Task: Find connections with filter location Bouna with filter topic #SEMwith filter profile language English with filter current company Bisleri International Pvt Ltd with filter school The Army Public School, Dhaula Kuan, New Delhi with filter industry Packaging and Containers Manufacturing with filter service category Customer Support with filter keywords title Painter
Action: Mouse moved to (701, 95)
Screenshot: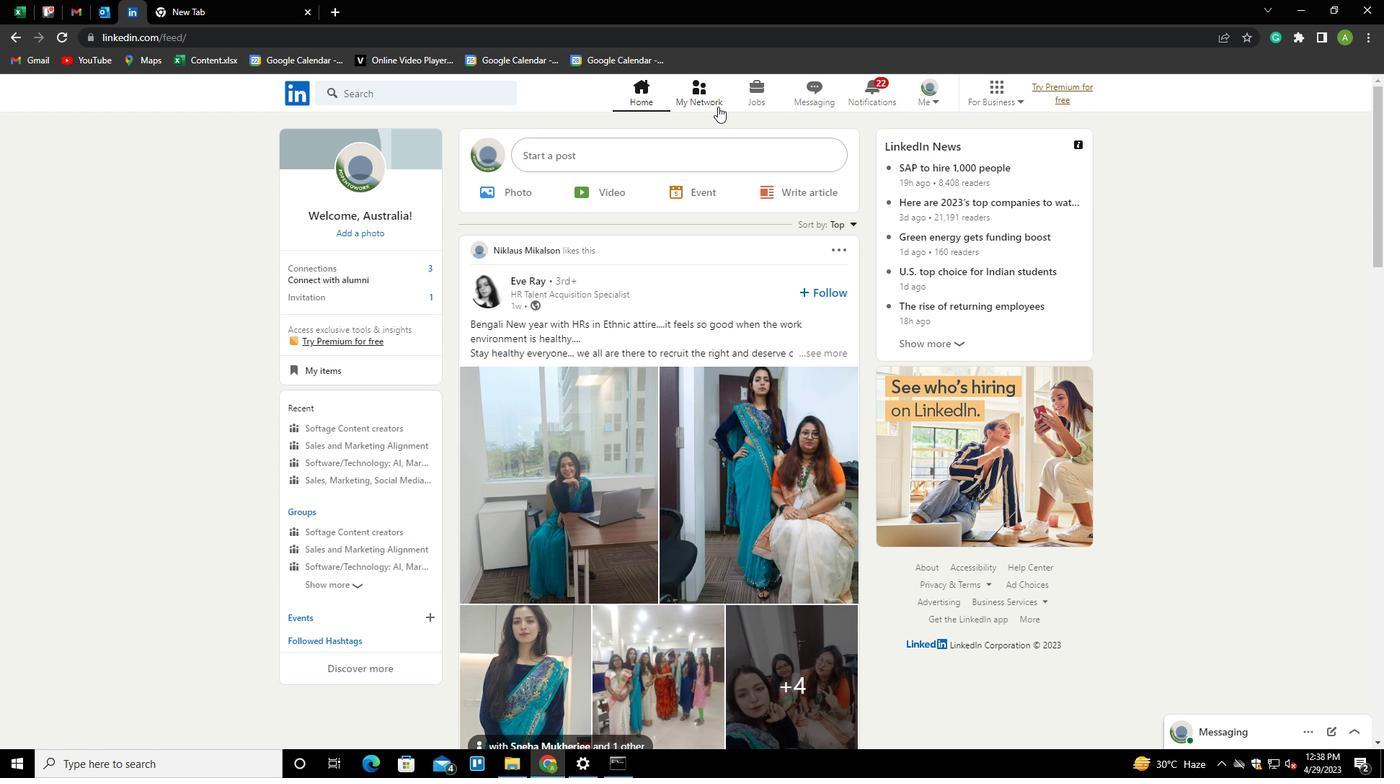 
Action: Mouse pressed left at (701, 95)
Screenshot: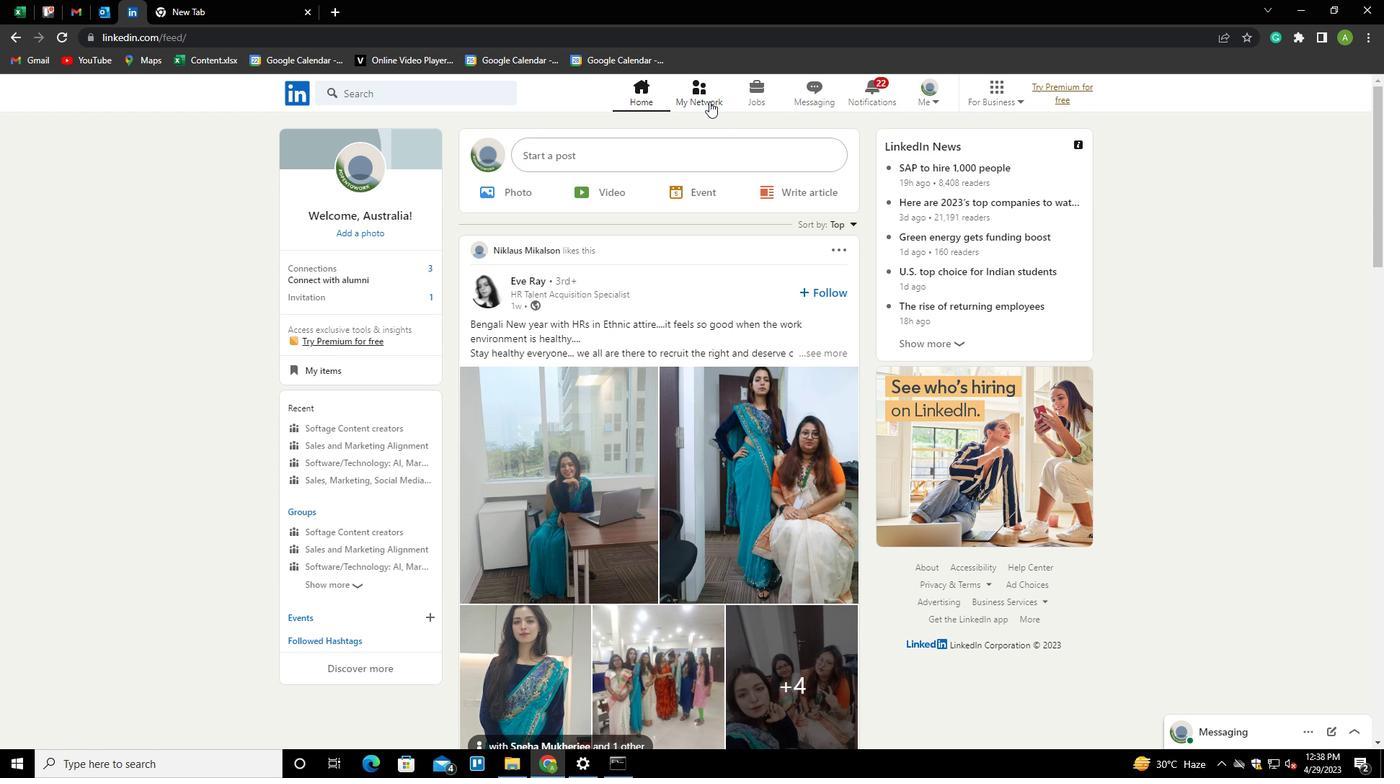 
Action: Mouse moved to (411, 165)
Screenshot: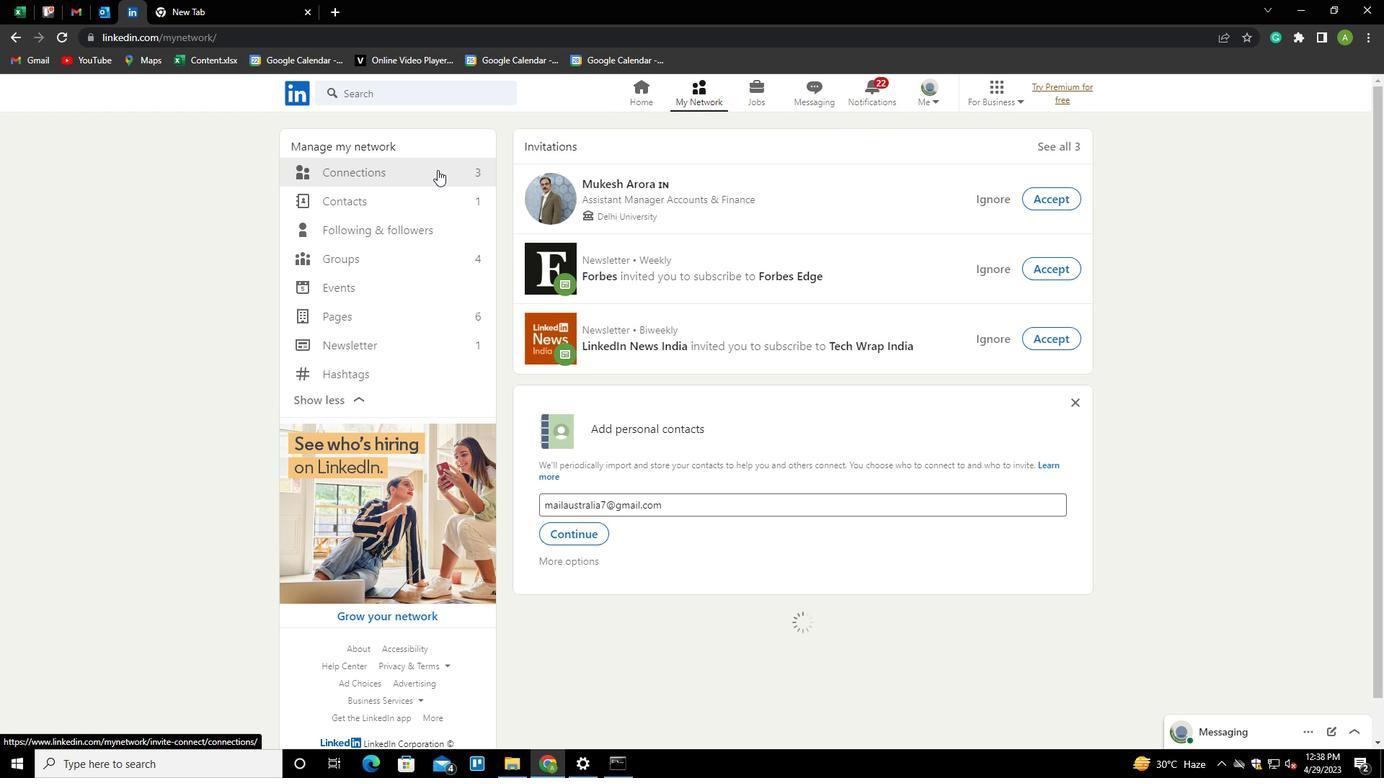 
Action: Mouse pressed left at (411, 165)
Screenshot: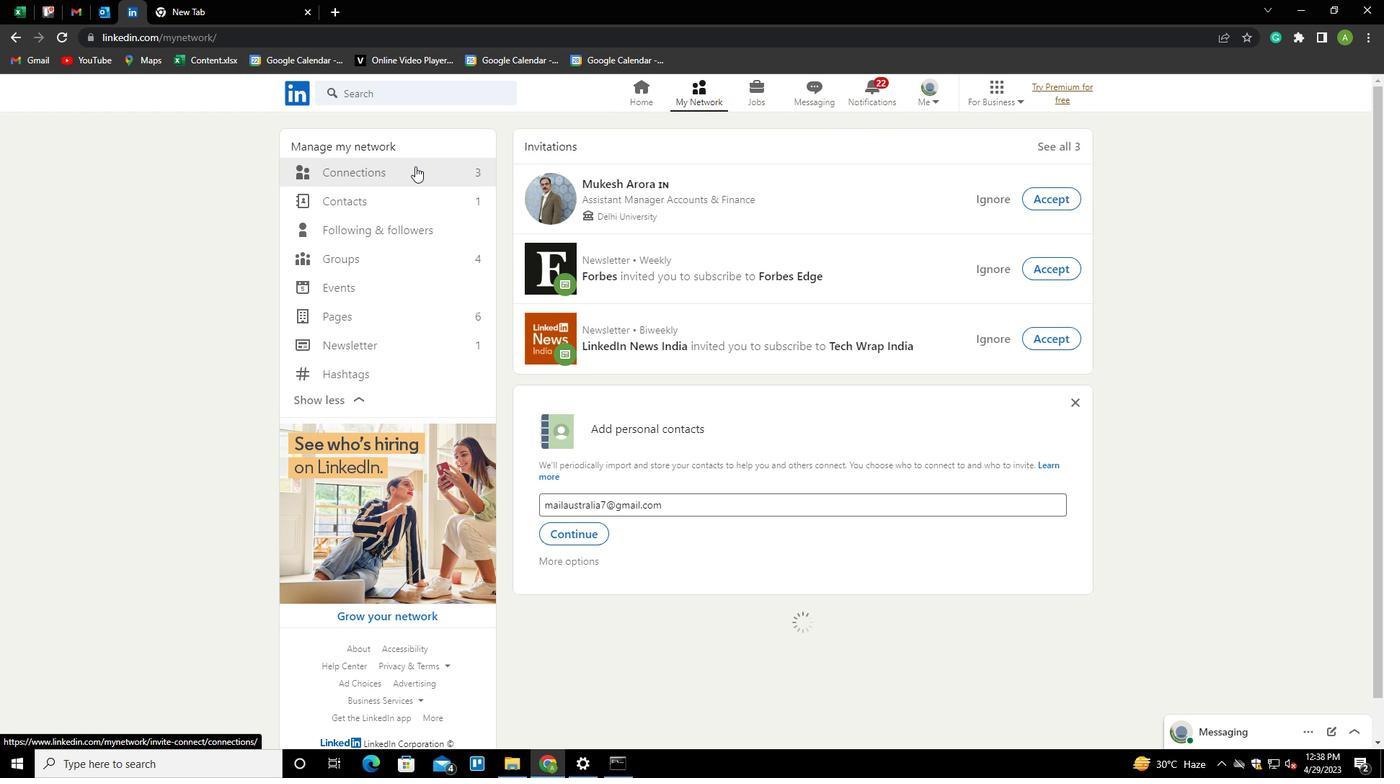 
Action: Mouse pressed left at (411, 165)
Screenshot: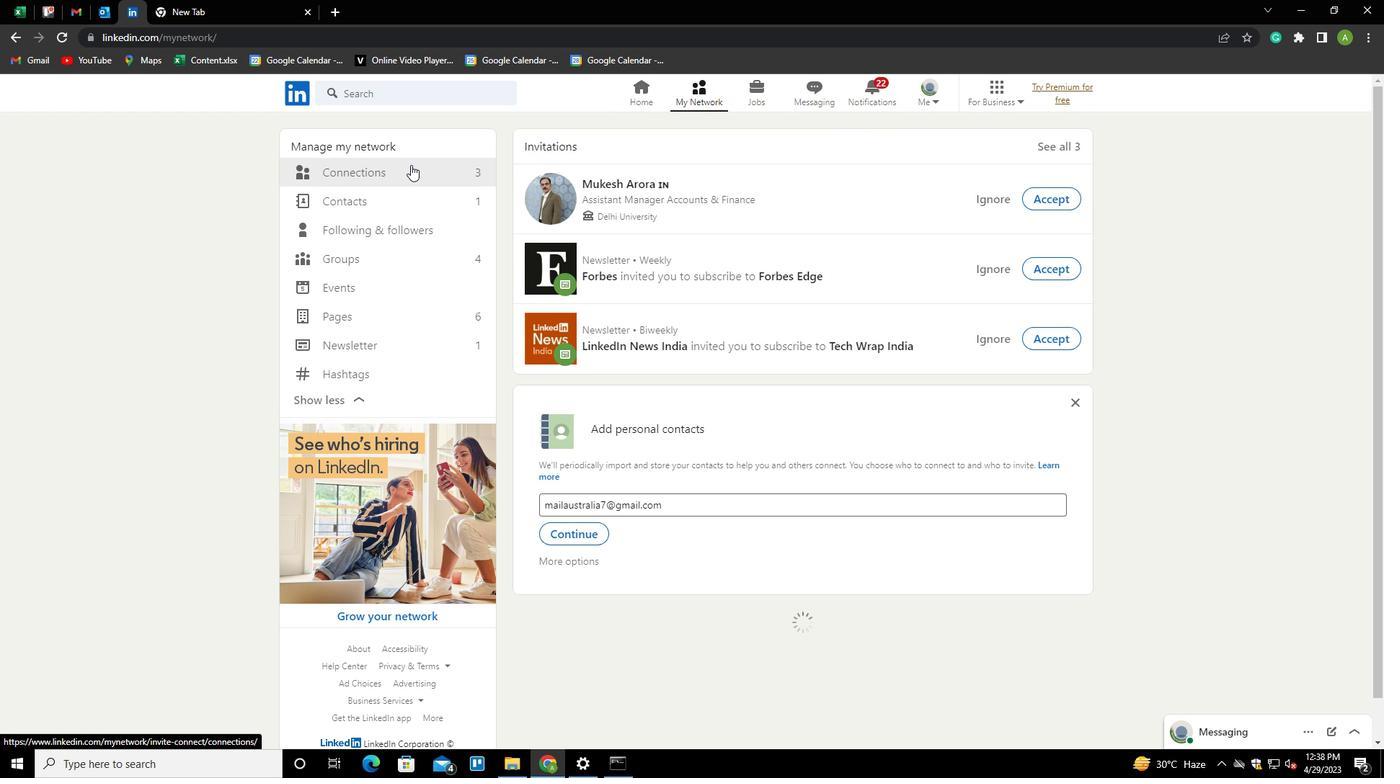 
Action: Mouse moved to (789, 167)
Screenshot: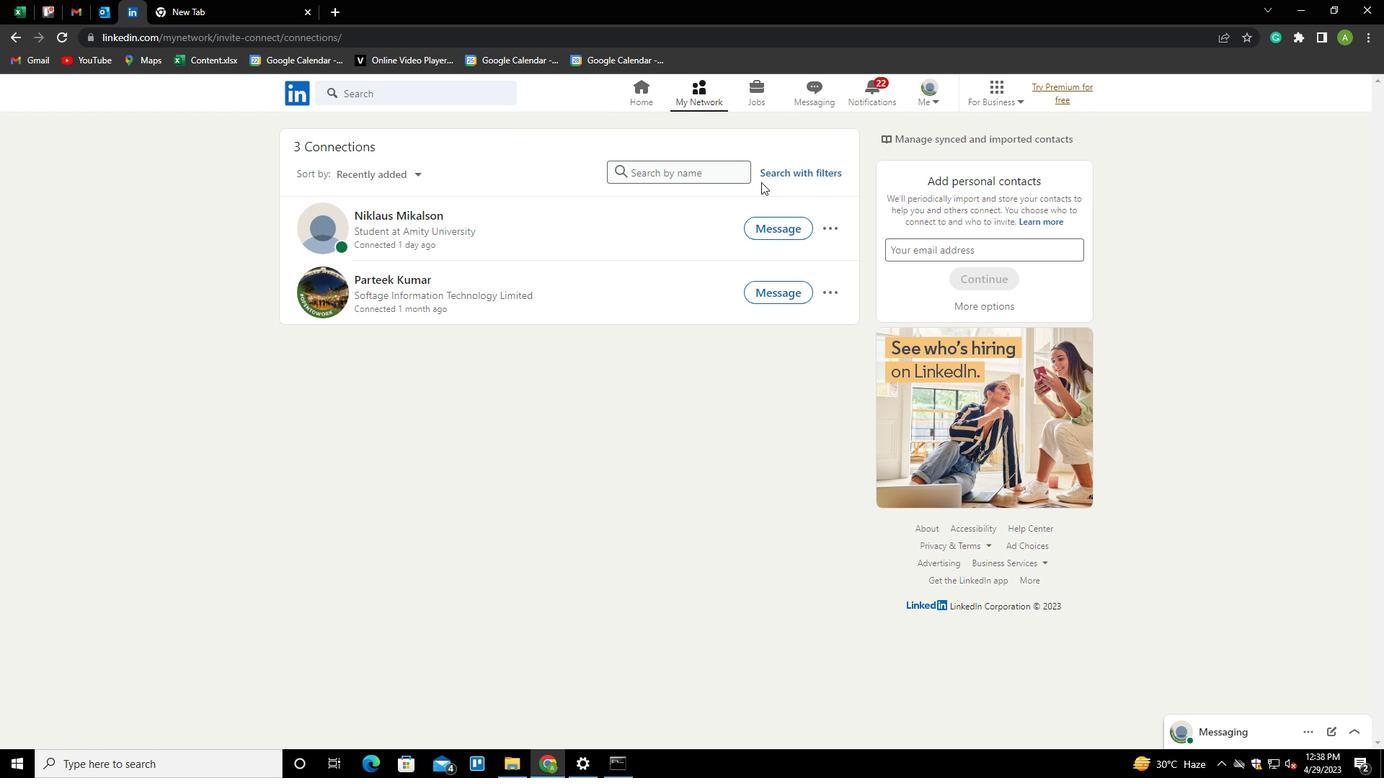 
Action: Mouse pressed left at (789, 167)
Screenshot: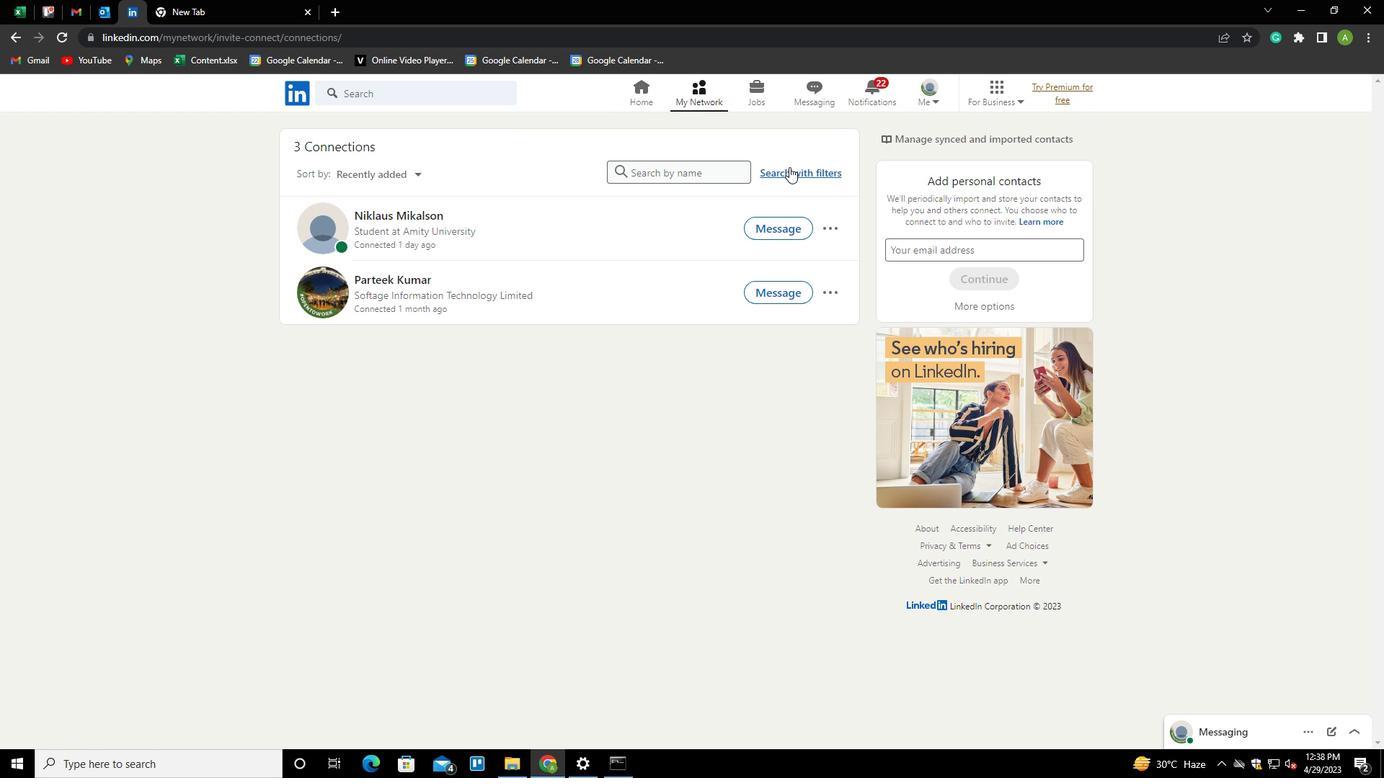 
Action: Mouse moved to (735, 129)
Screenshot: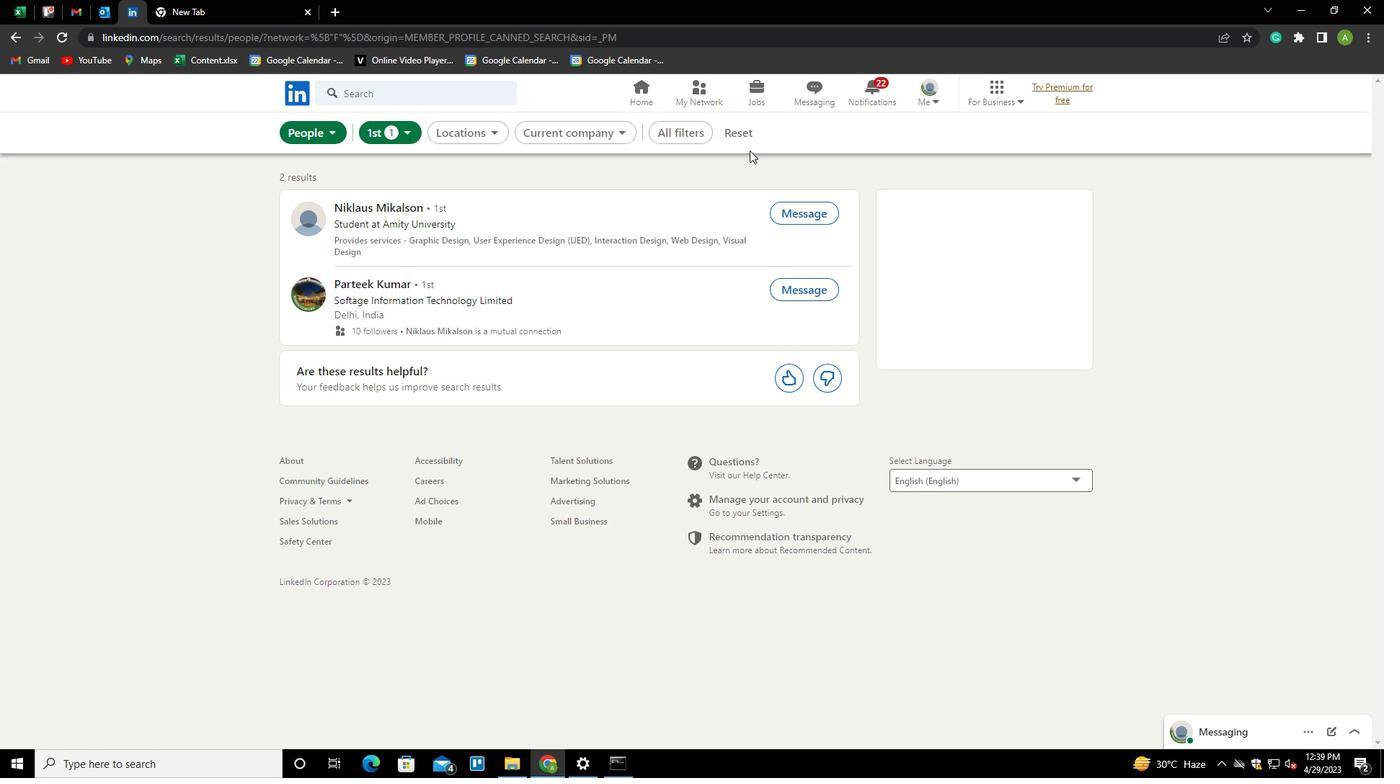 
Action: Mouse pressed left at (735, 129)
Screenshot: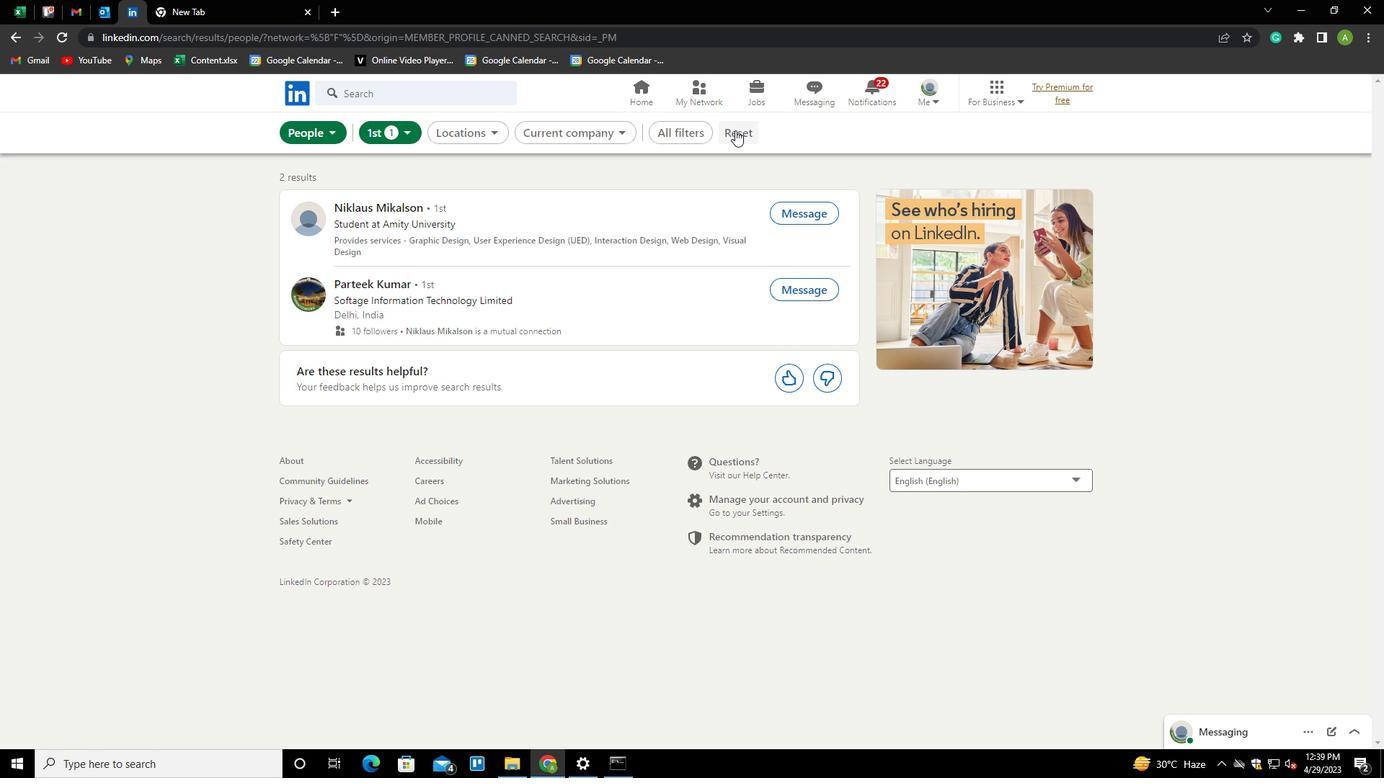 
Action: Mouse moved to (711, 132)
Screenshot: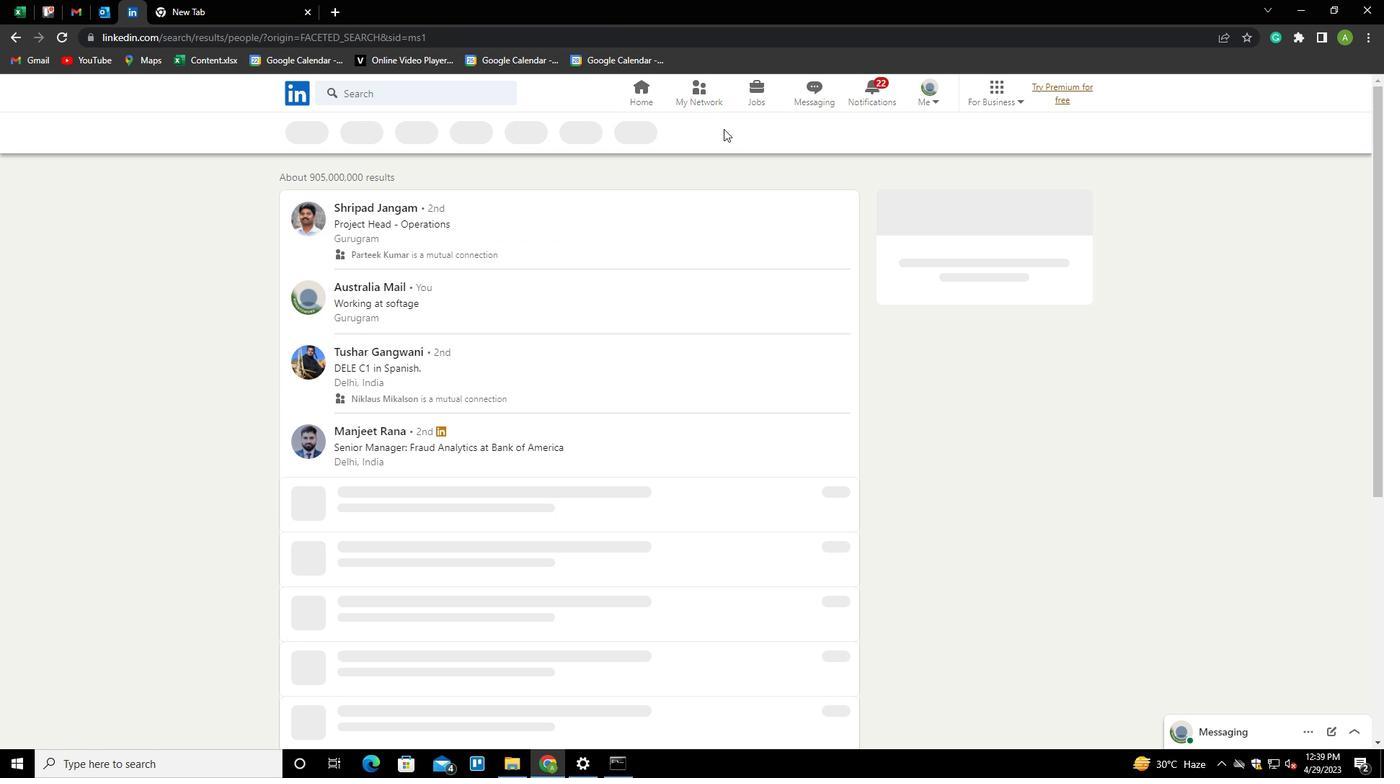 
Action: Mouse pressed left at (711, 132)
Screenshot: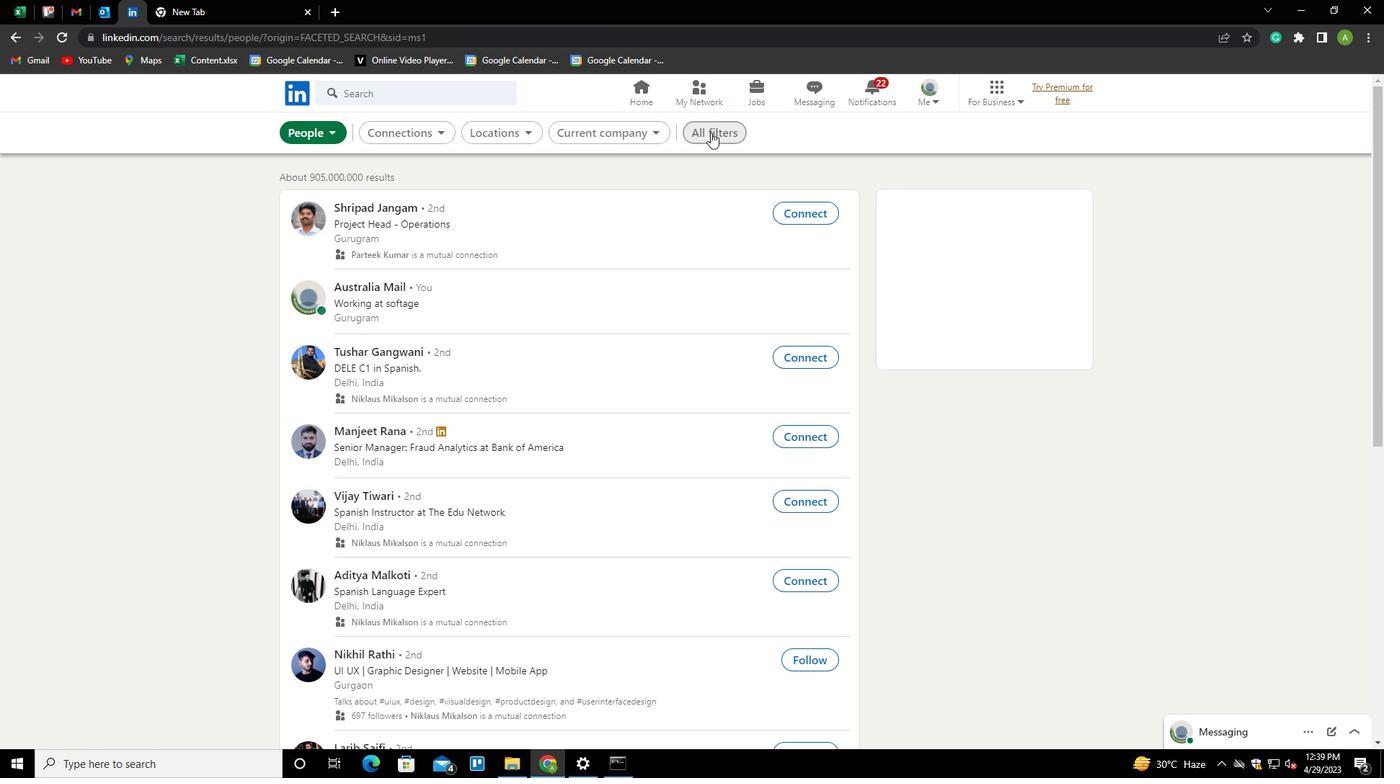 
Action: Mouse moved to (1198, 366)
Screenshot: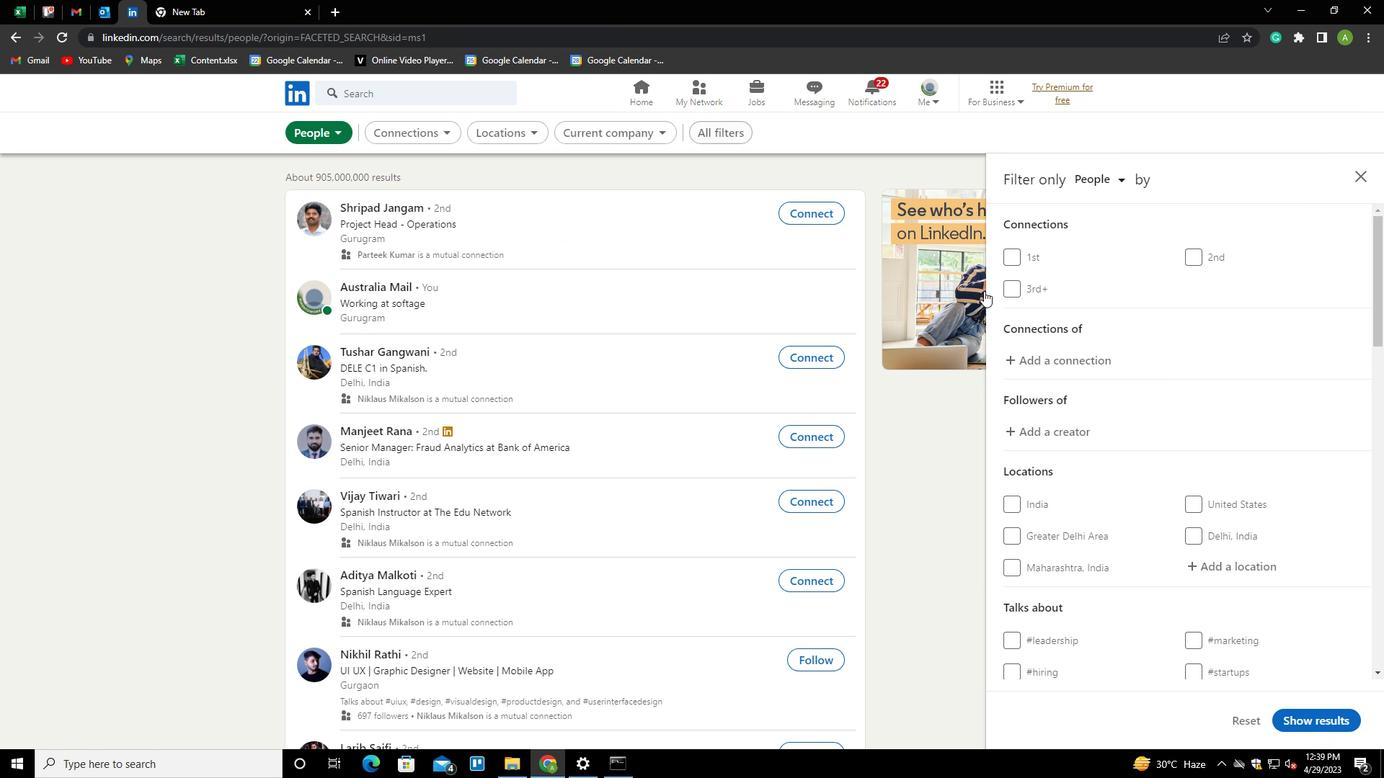 
Action: Mouse scrolled (1198, 365) with delta (0, 0)
Screenshot: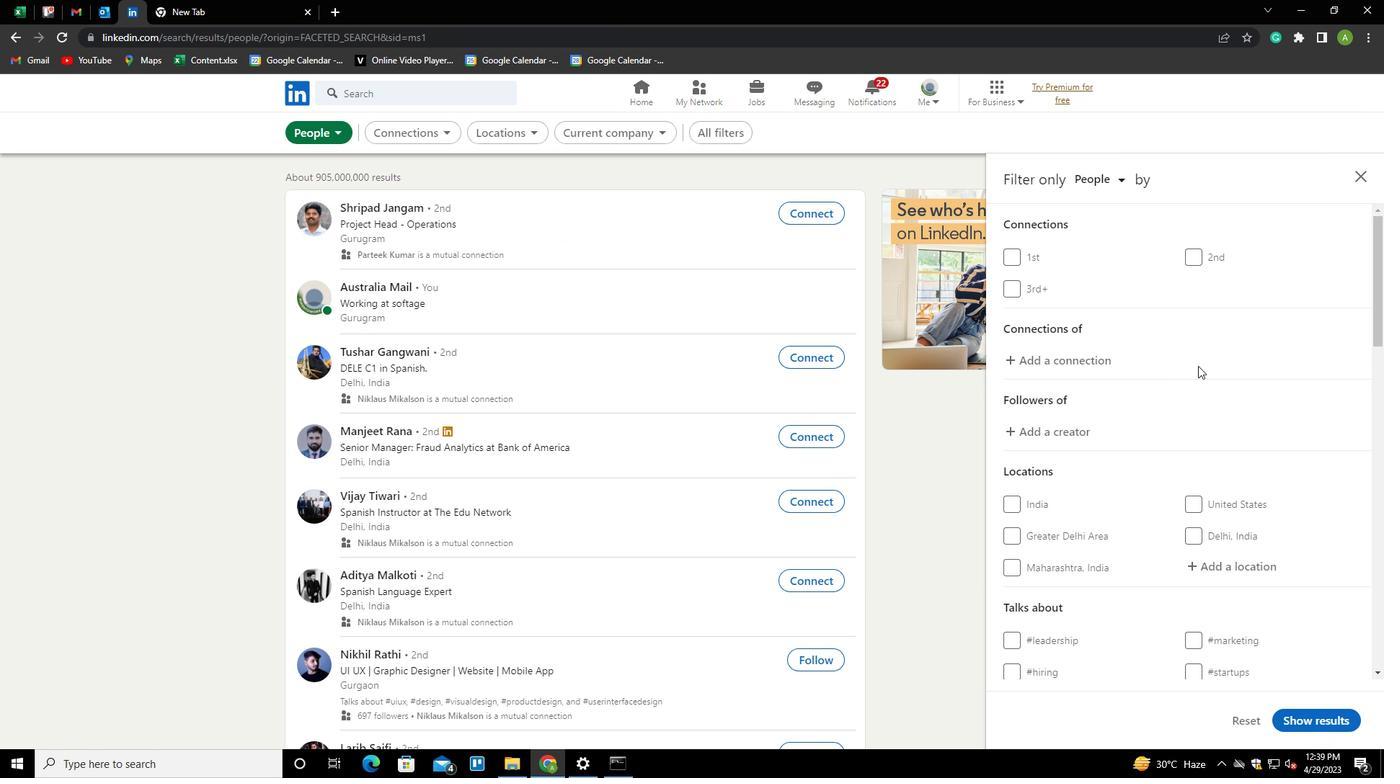 
Action: Mouse scrolled (1198, 365) with delta (0, 0)
Screenshot: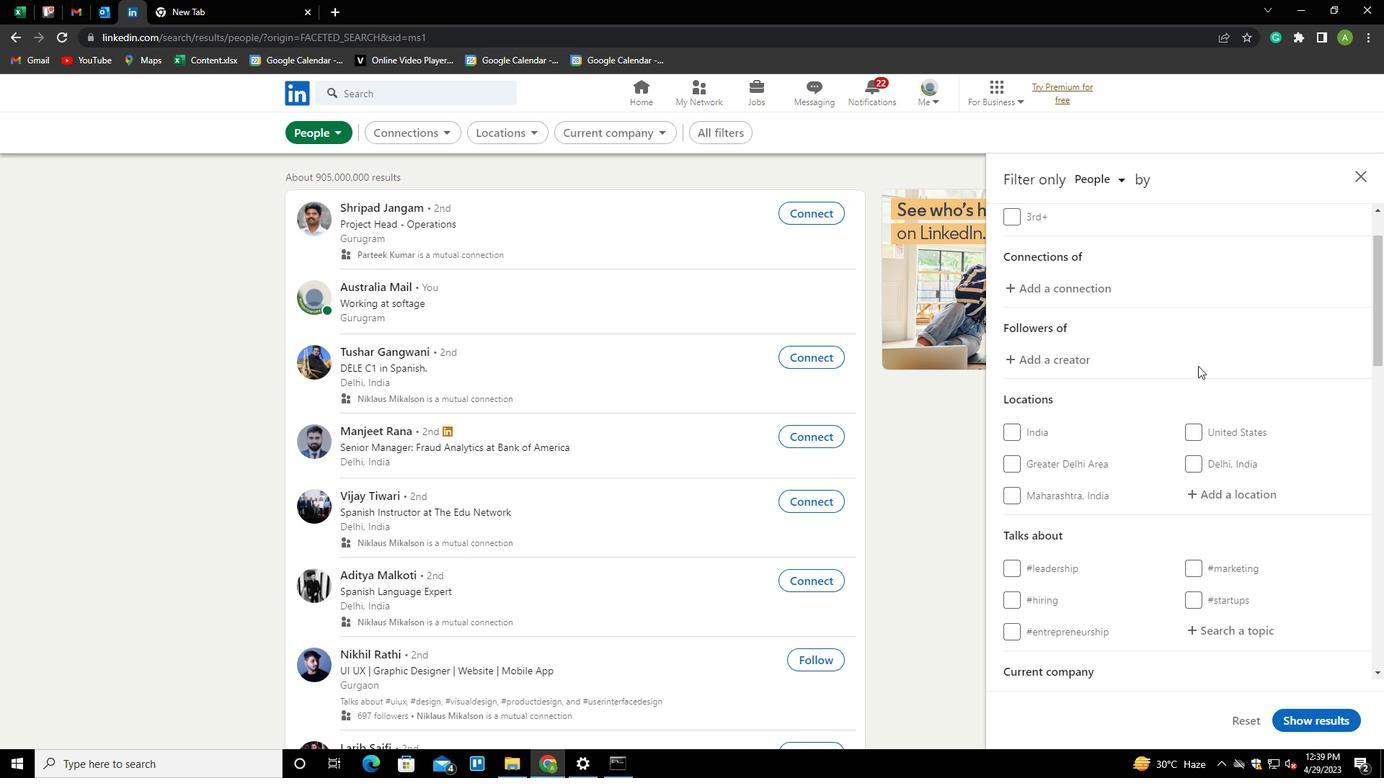 
Action: Mouse moved to (1215, 427)
Screenshot: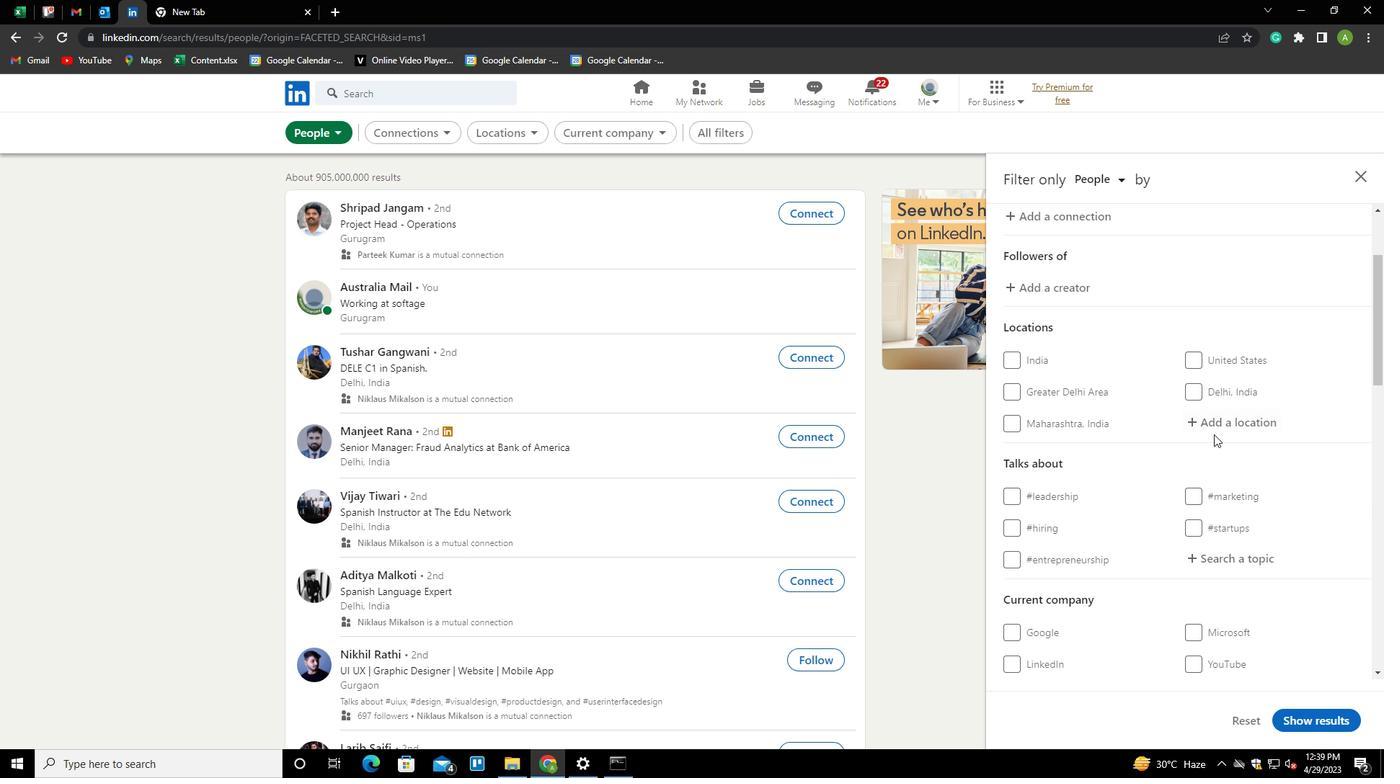 
Action: Mouse pressed left at (1215, 427)
Screenshot: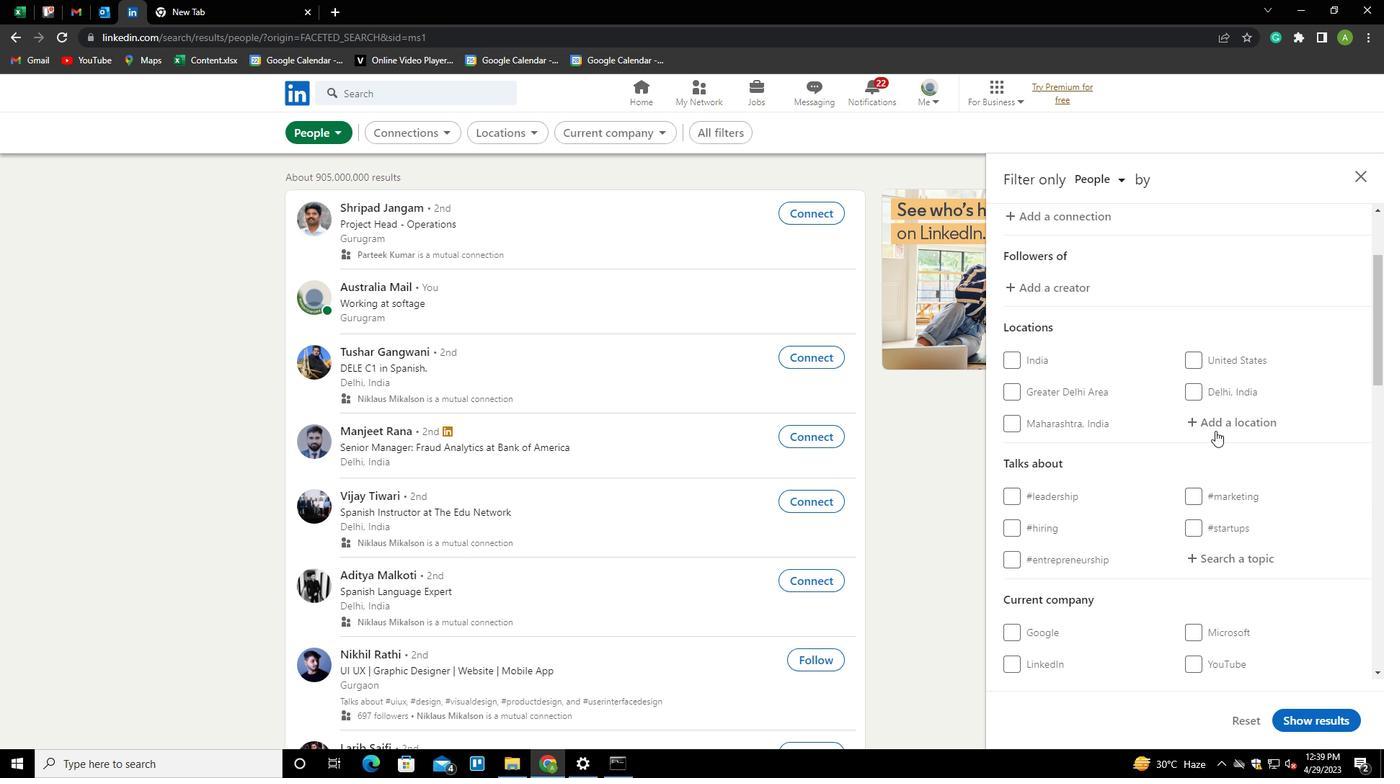 
Action: Key pressed <Key.shift><Key.shift><Key.shift><Key.shift><Key.shift><Key.shift><Key.shift><Key.shift>BOUNA<Key.down>
Screenshot: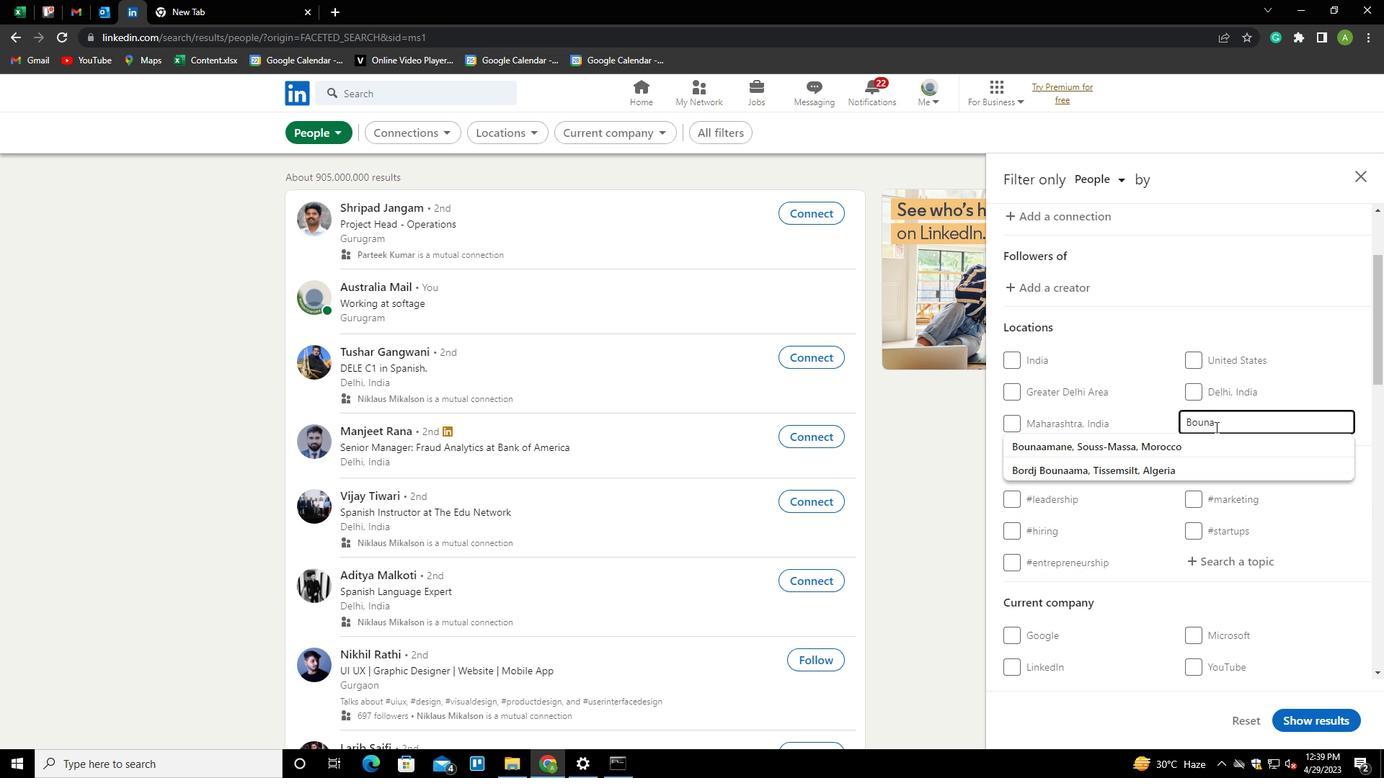 
Action: Mouse moved to (1340, 393)
Screenshot: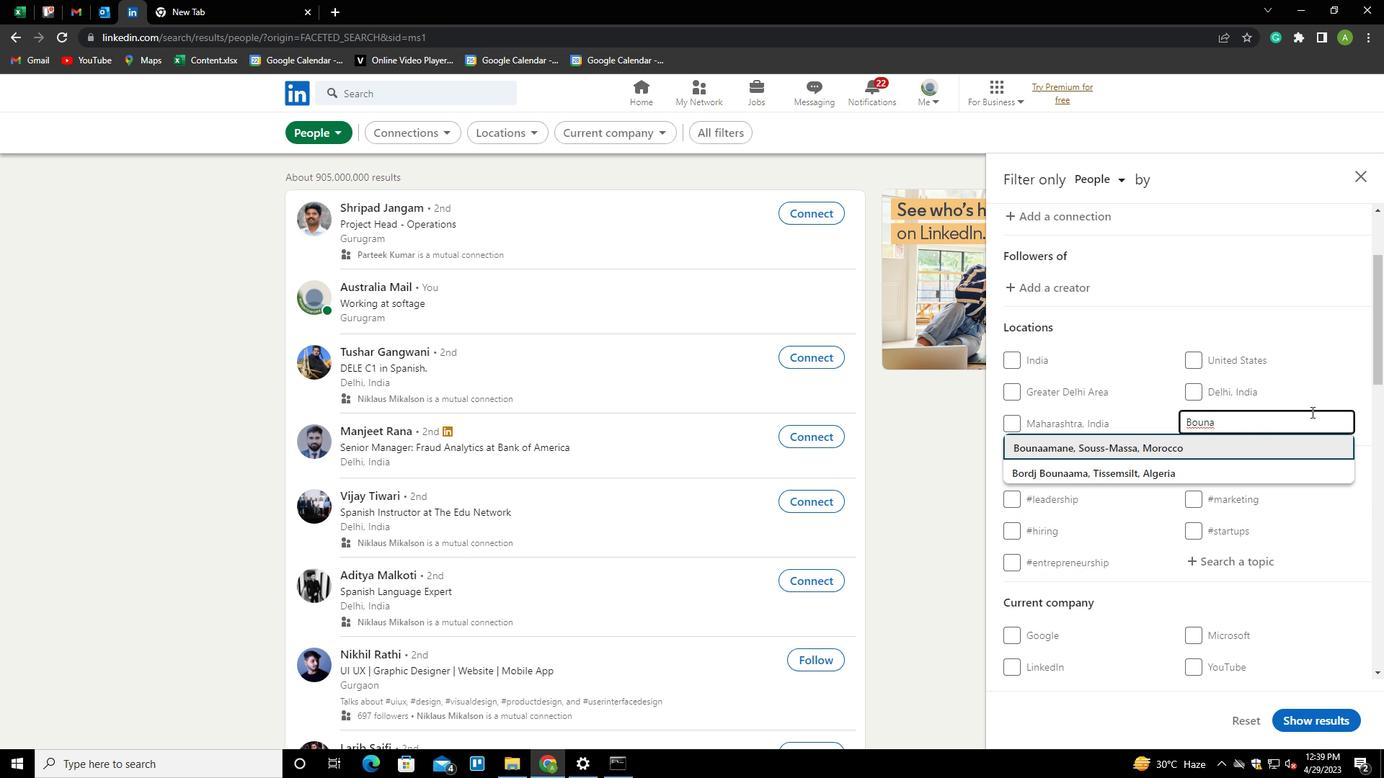 
Action: Mouse pressed left at (1340, 393)
Screenshot: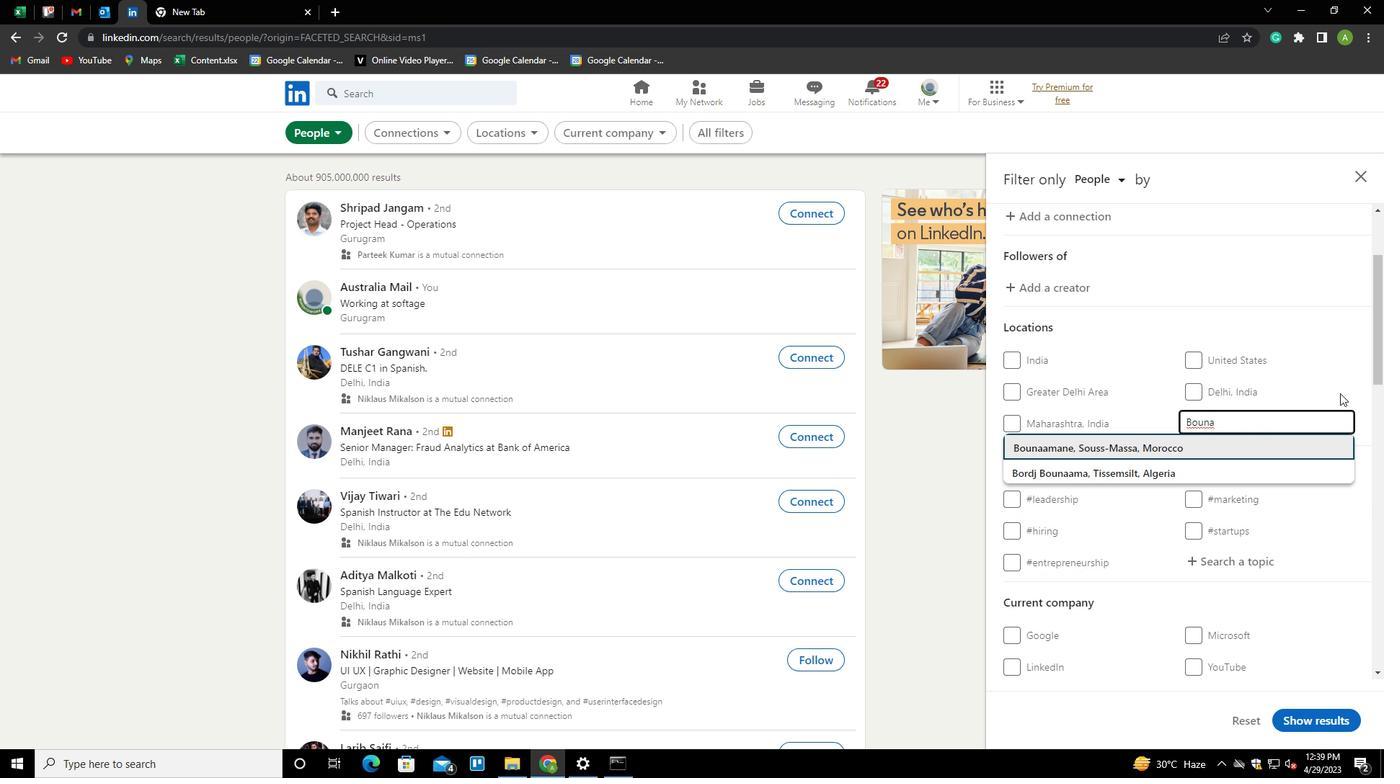 
Action: Mouse moved to (1247, 562)
Screenshot: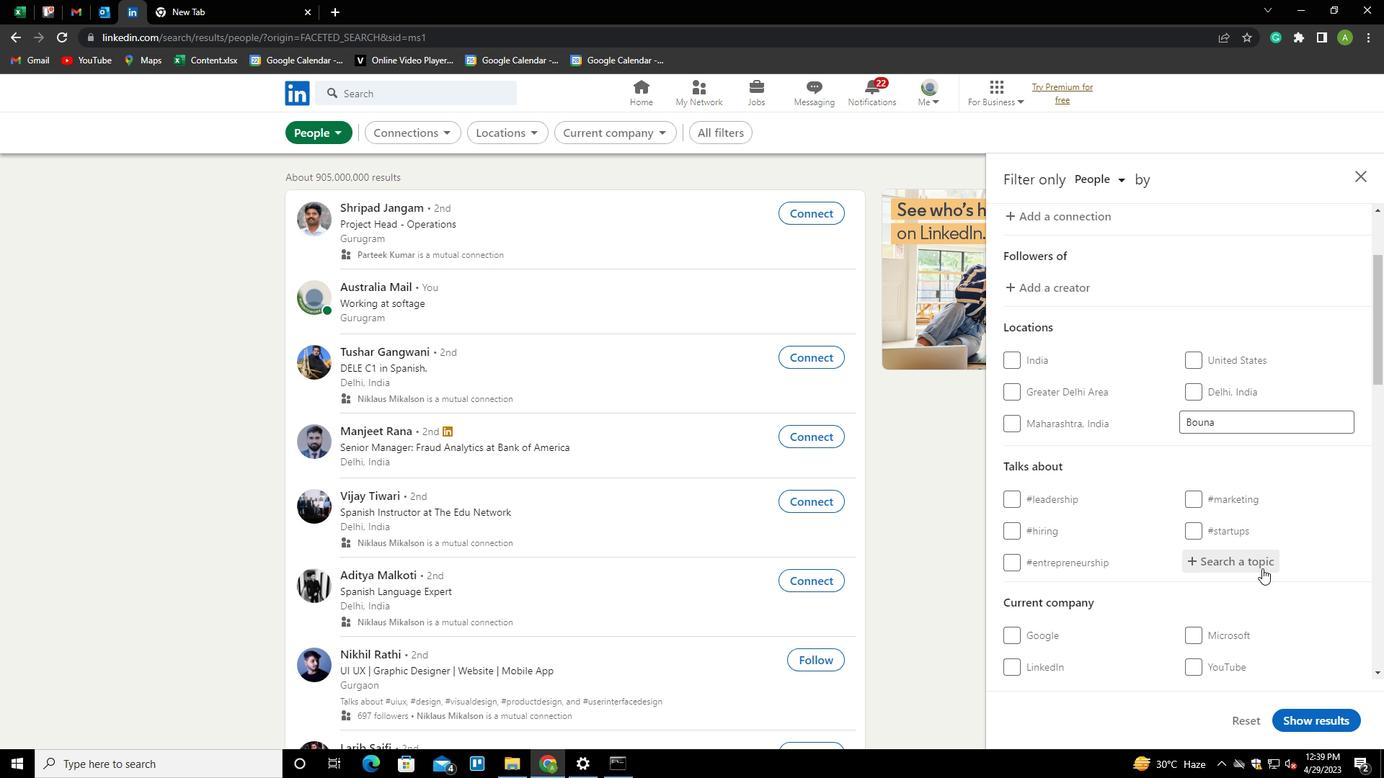 
Action: Mouse pressed left at (1247, 562)
Screenshot: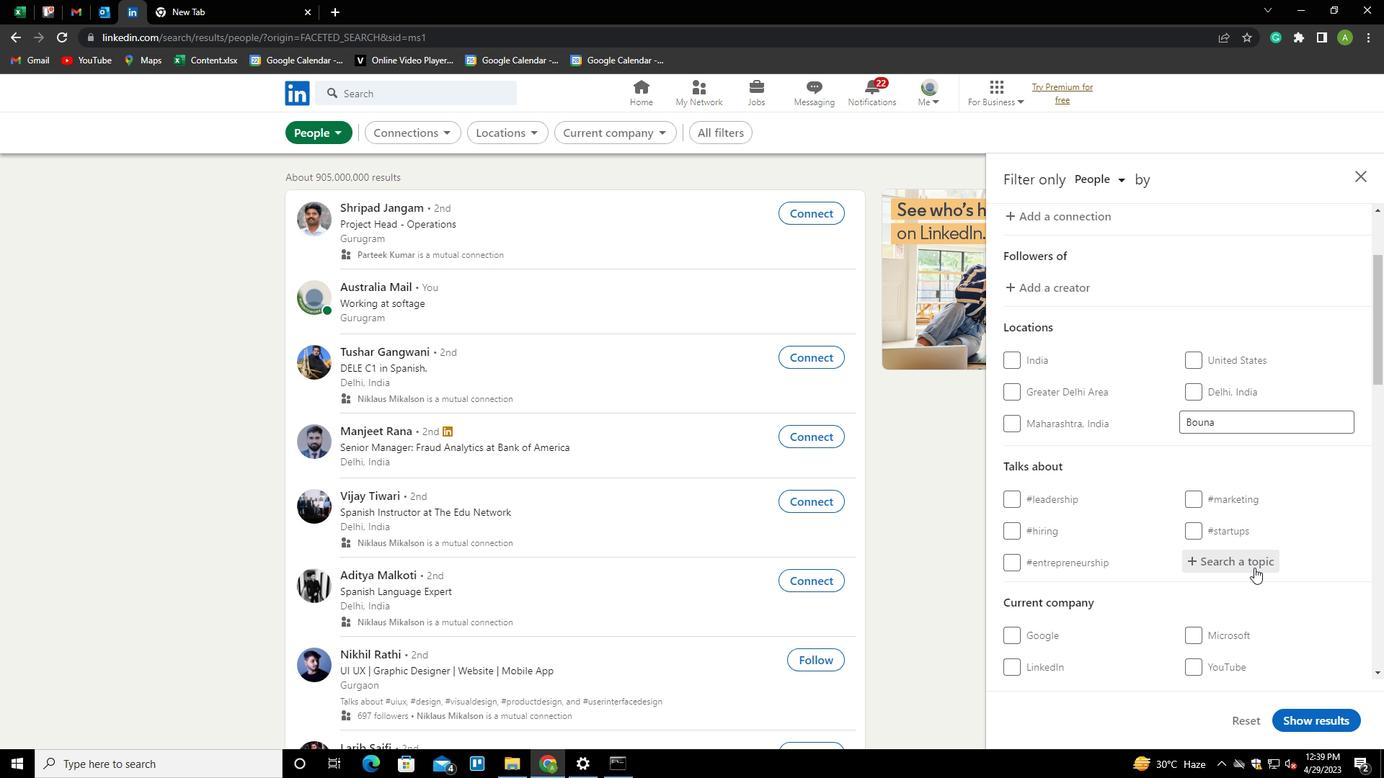 
Action: Mouse moved to (1249, 560)
Screenshot: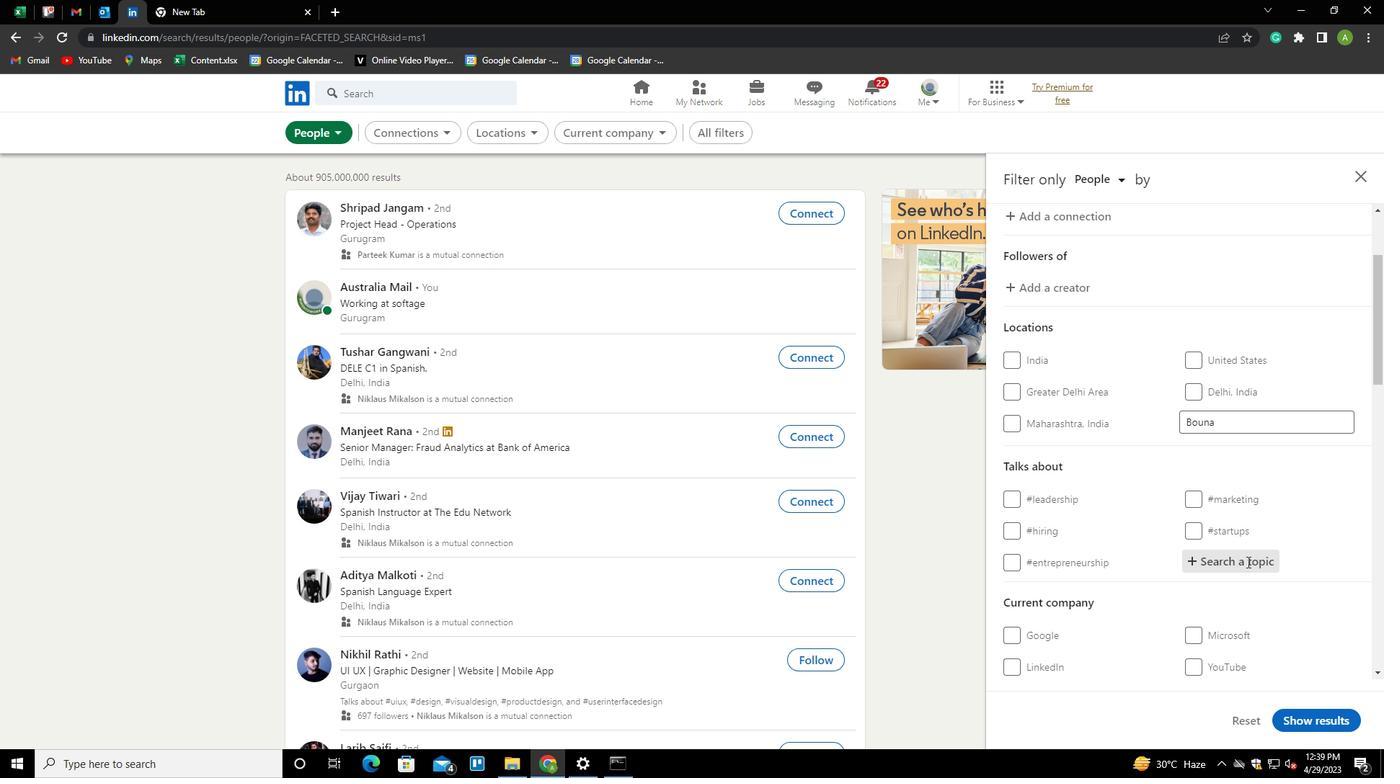 
Action: Mouse pressed left at (1249, 560)
Screenshot: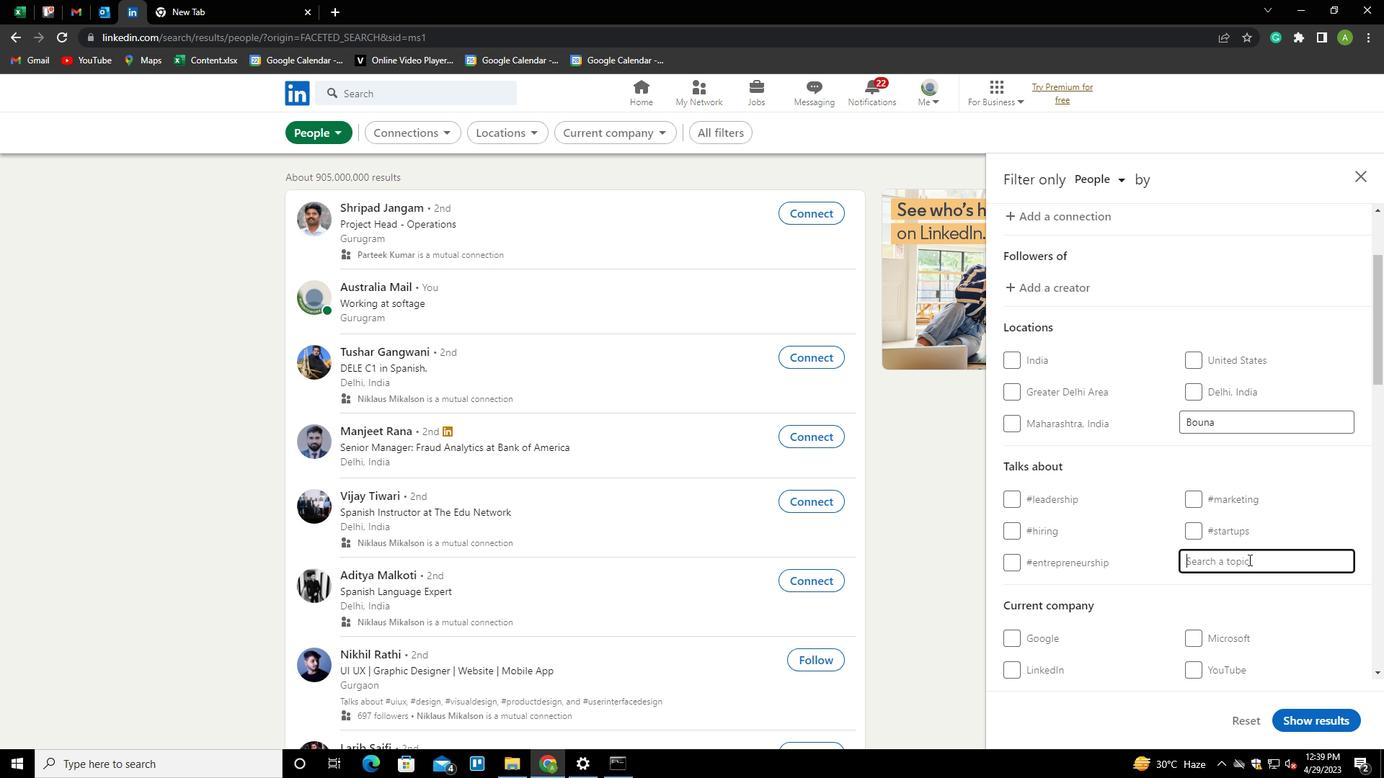 
Action: Key pressed <Key.shift><Key.shift><Key.shift><Key.shift><Key.shift><Key.shift><Key.shift><Key.shift><Key.shift><Key.shift><Key.shift><Key.shift><Key.shift>SEM
Screenshot: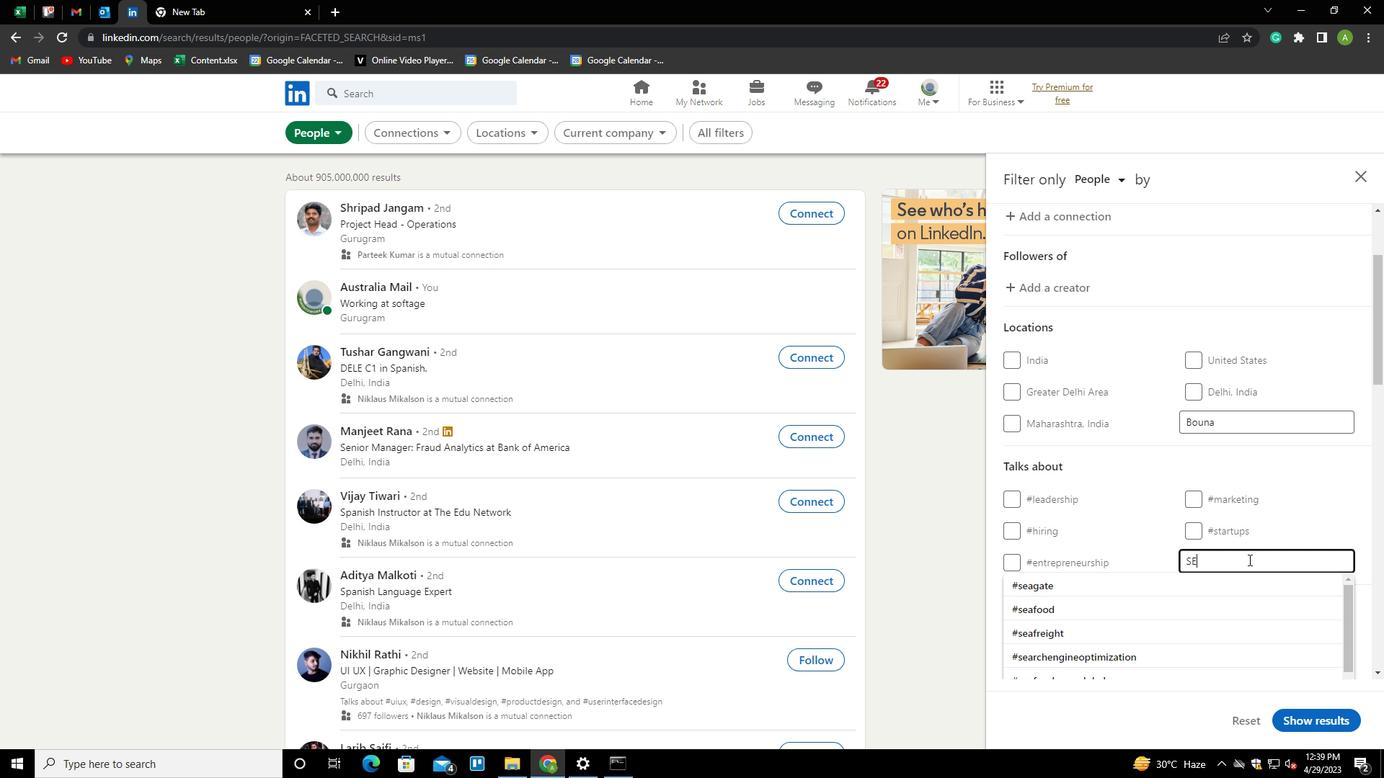 
Action: Mouse moved to (1302, 530)
Screenshot: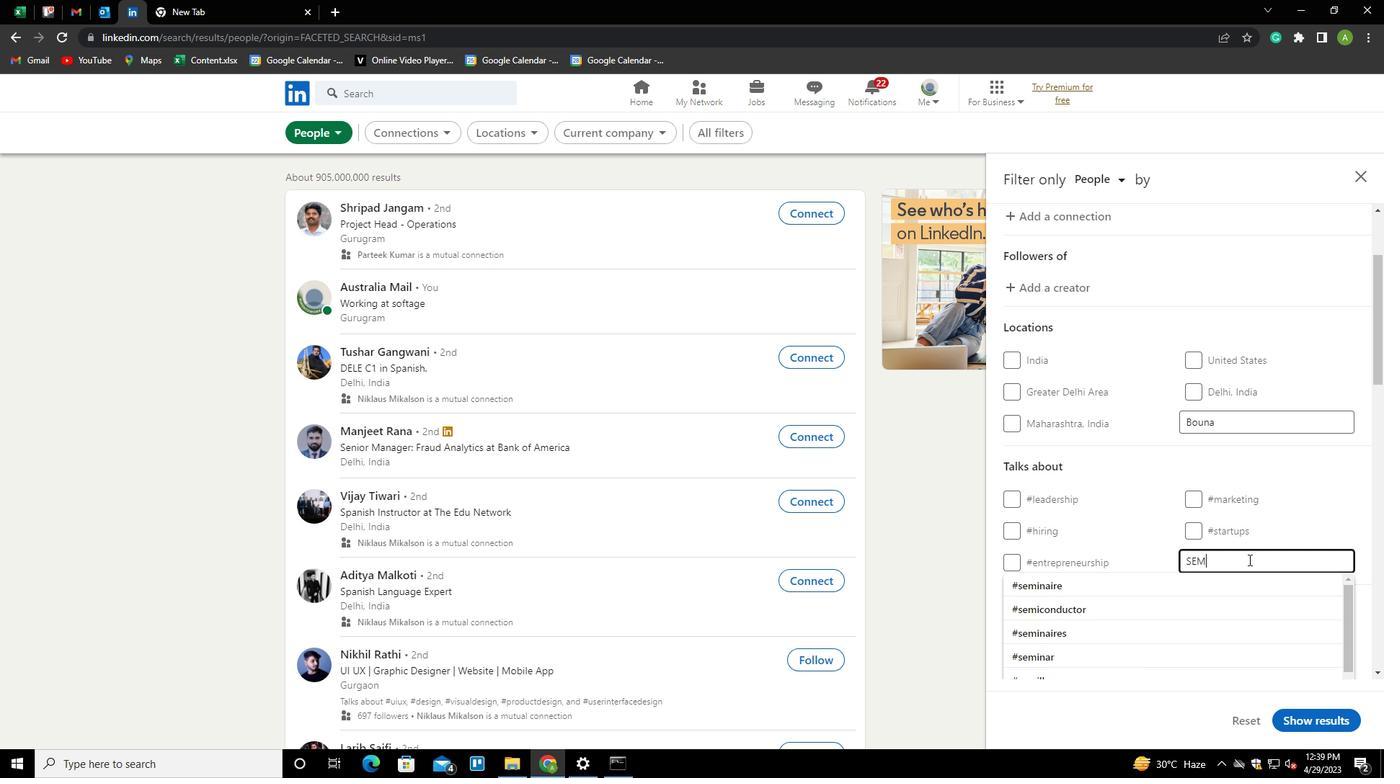
Action: Mouse pressed left at (1302, 530)
Screenshot: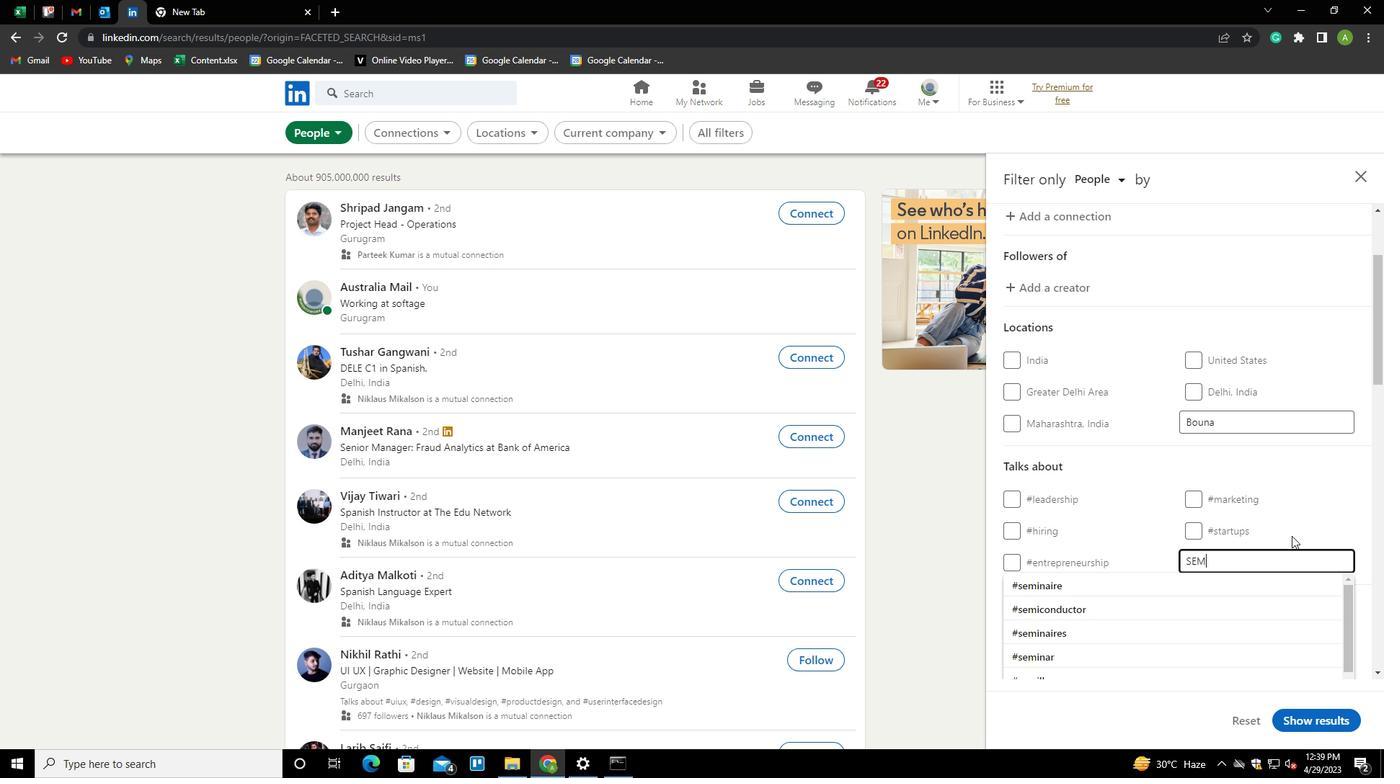 
Action: Mouse scrolled (1302, 529) with delta (0, 0)
Screenshot: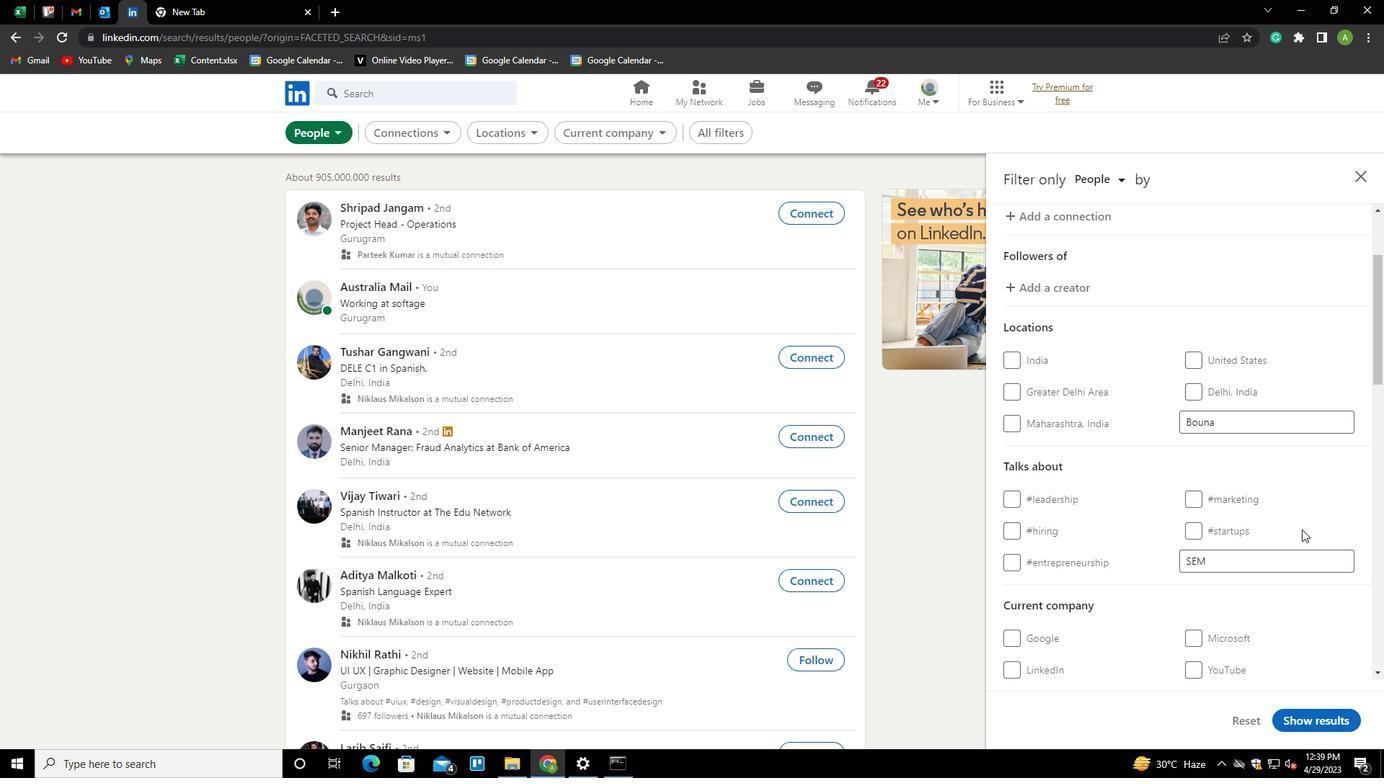 
Action: Mouse scrolled (1302, 529) with delta (0, 0)
Screenshot: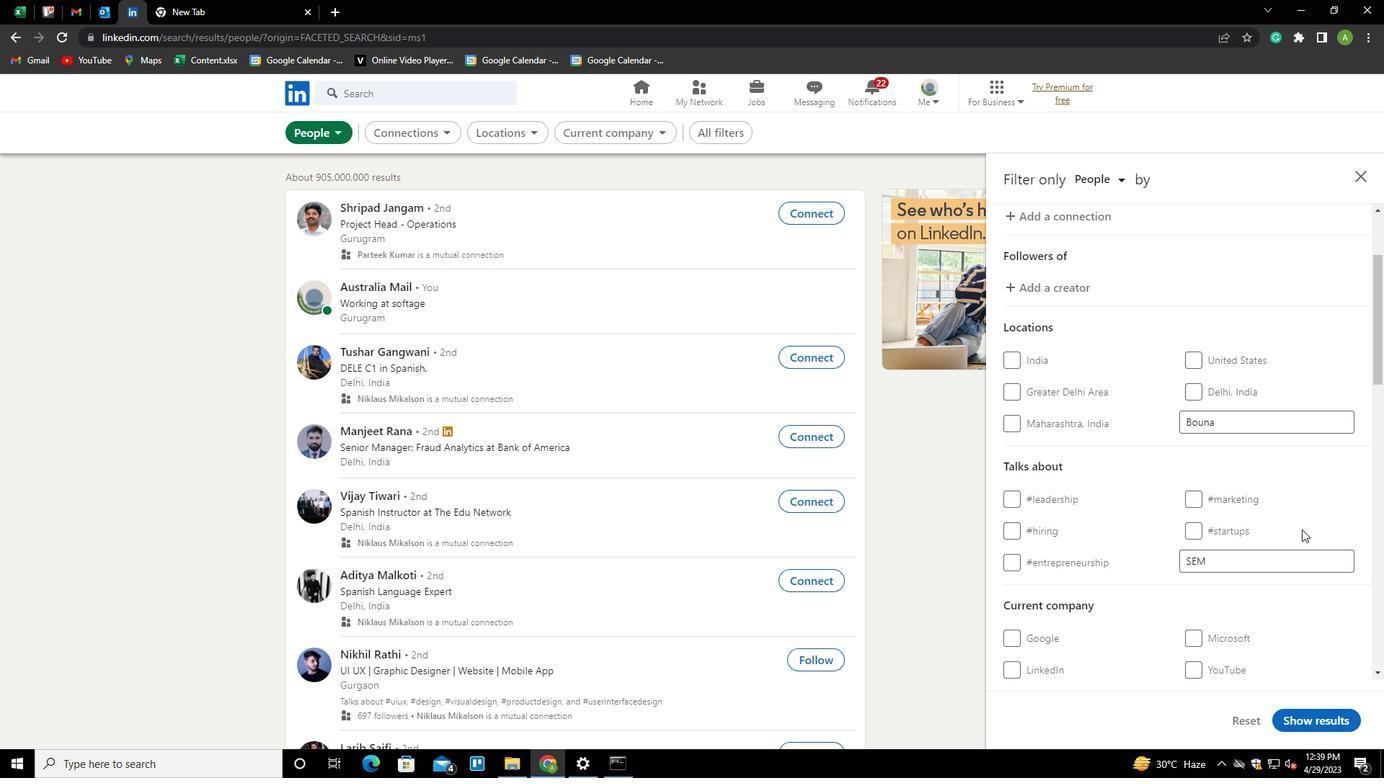
Action: Mouse scrolled (1302, 529) with delta (0, 0)
Screenshot: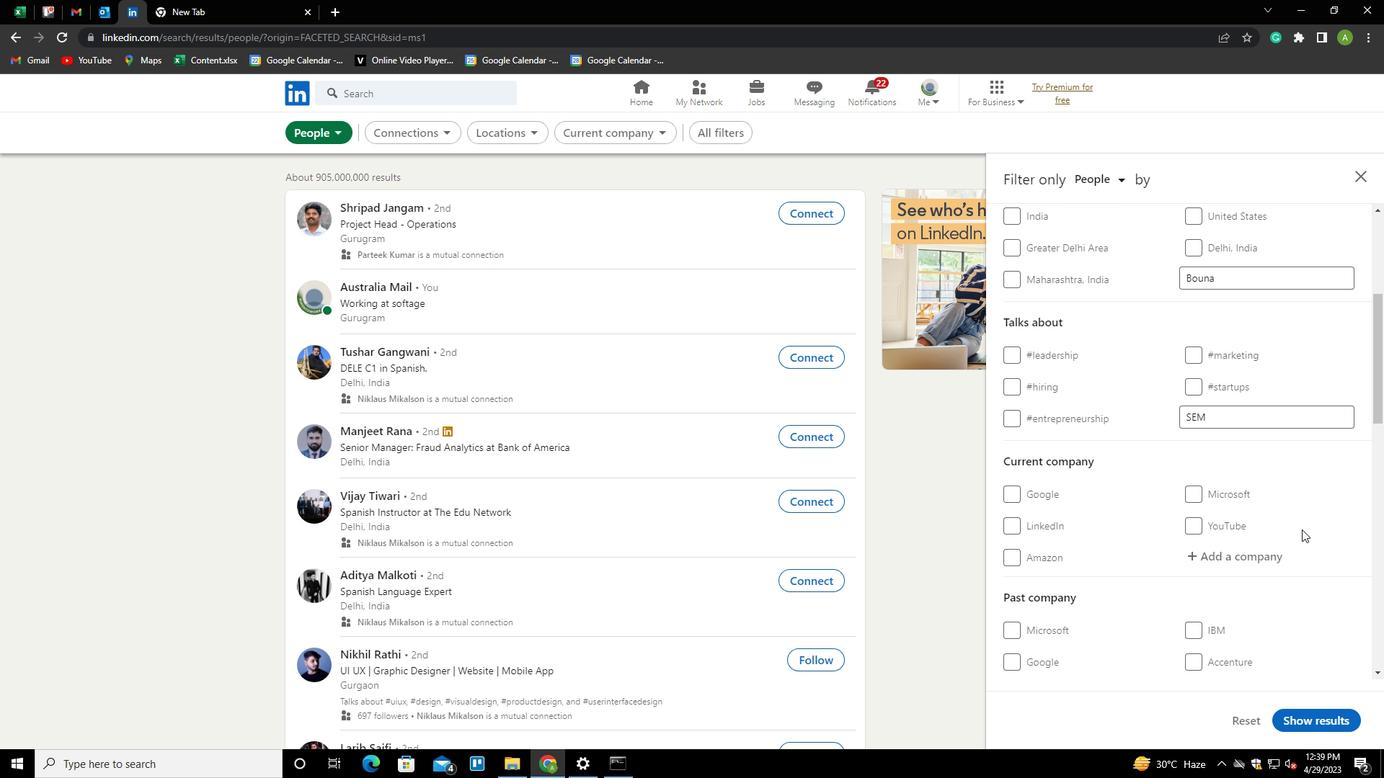 
Action: Mouse moved to (1258, 503)
Screenshot: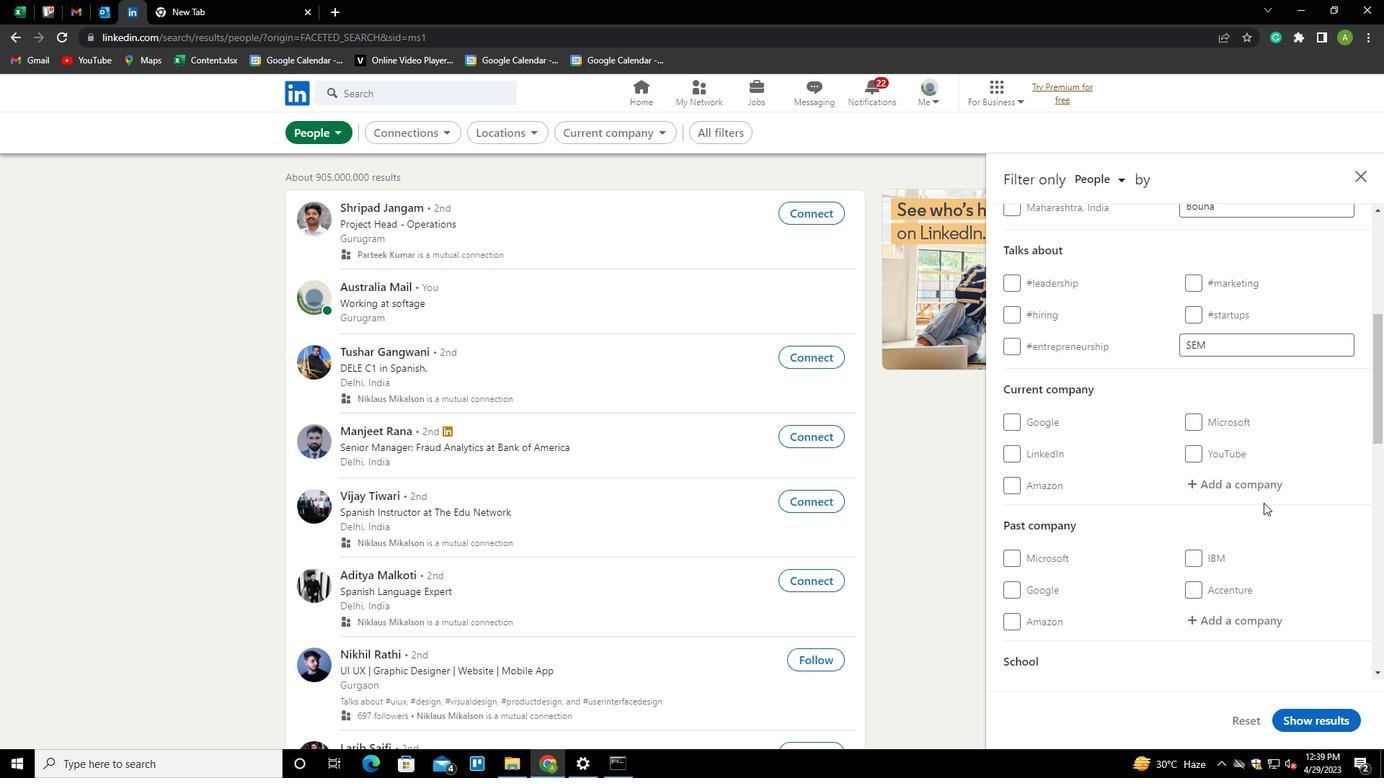 
Action: Mouse scrolled (1258, 502) with delta (0, 0)
Screenshot: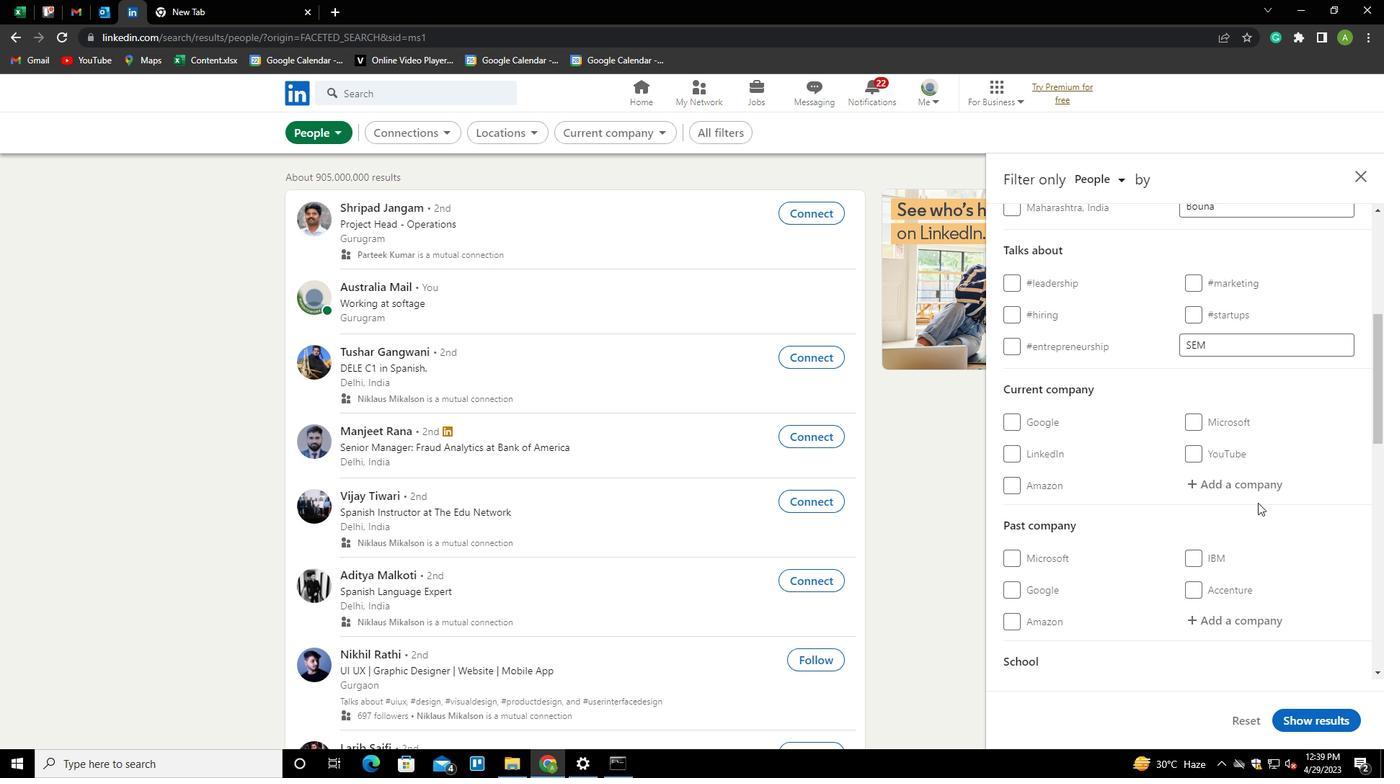 
Action: Mouse scrolled (1258, 502) with delta (0, 0)
Screenshot: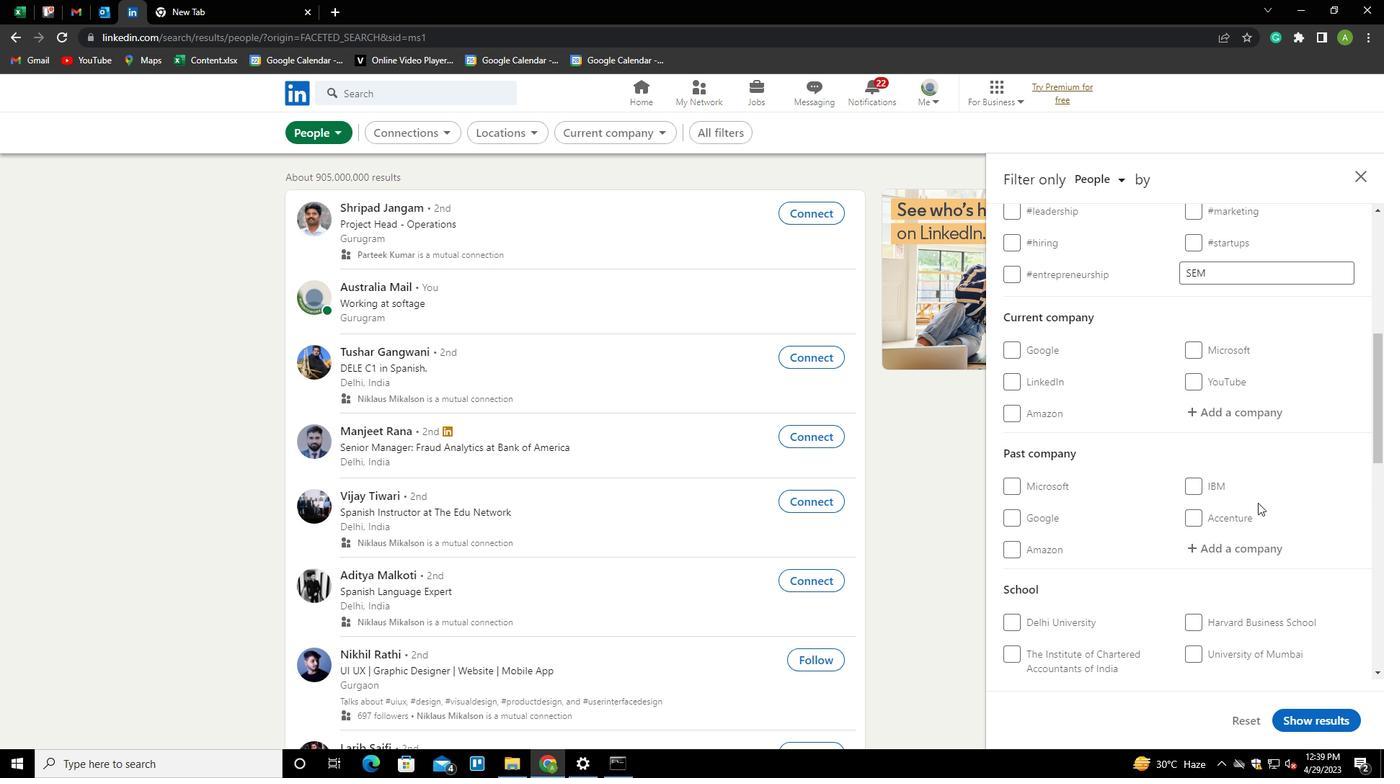 
Action: Mouse scrolled (1258, 502) with delta (0, 0)
Screenshot: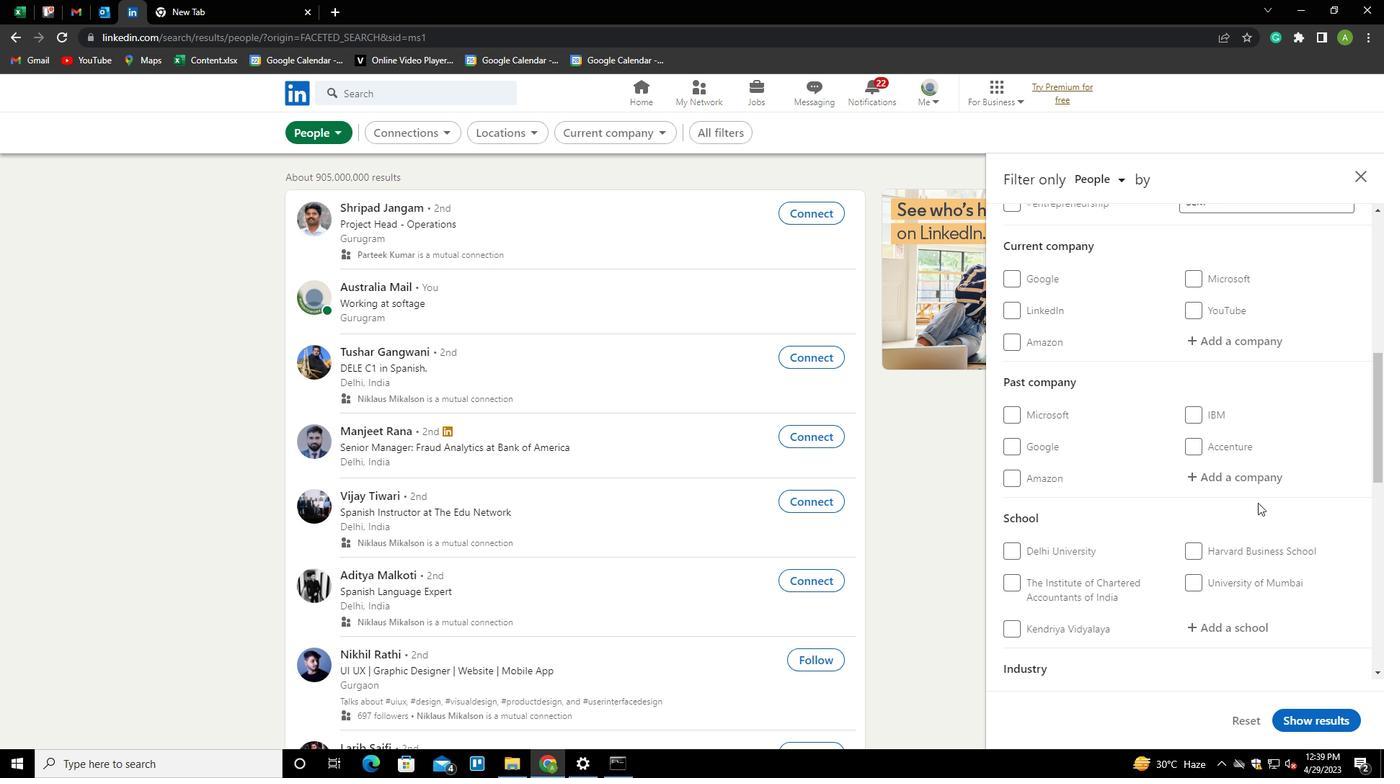 
Action: Mouse scrolled (1258, 502) with delta (0, 0)
Screenshot: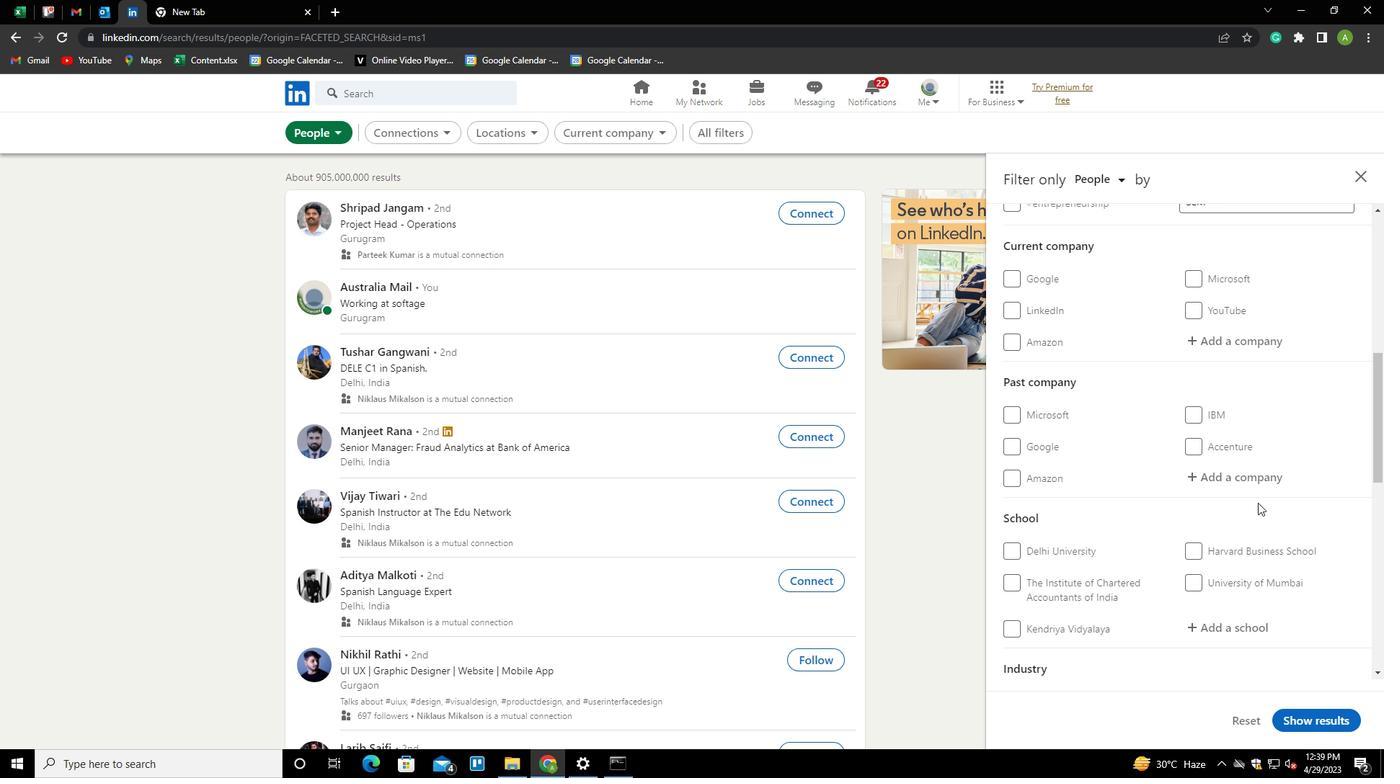 
Action: Mouse scrolled (1258, 502) with delta (0, 0)
Screenshot: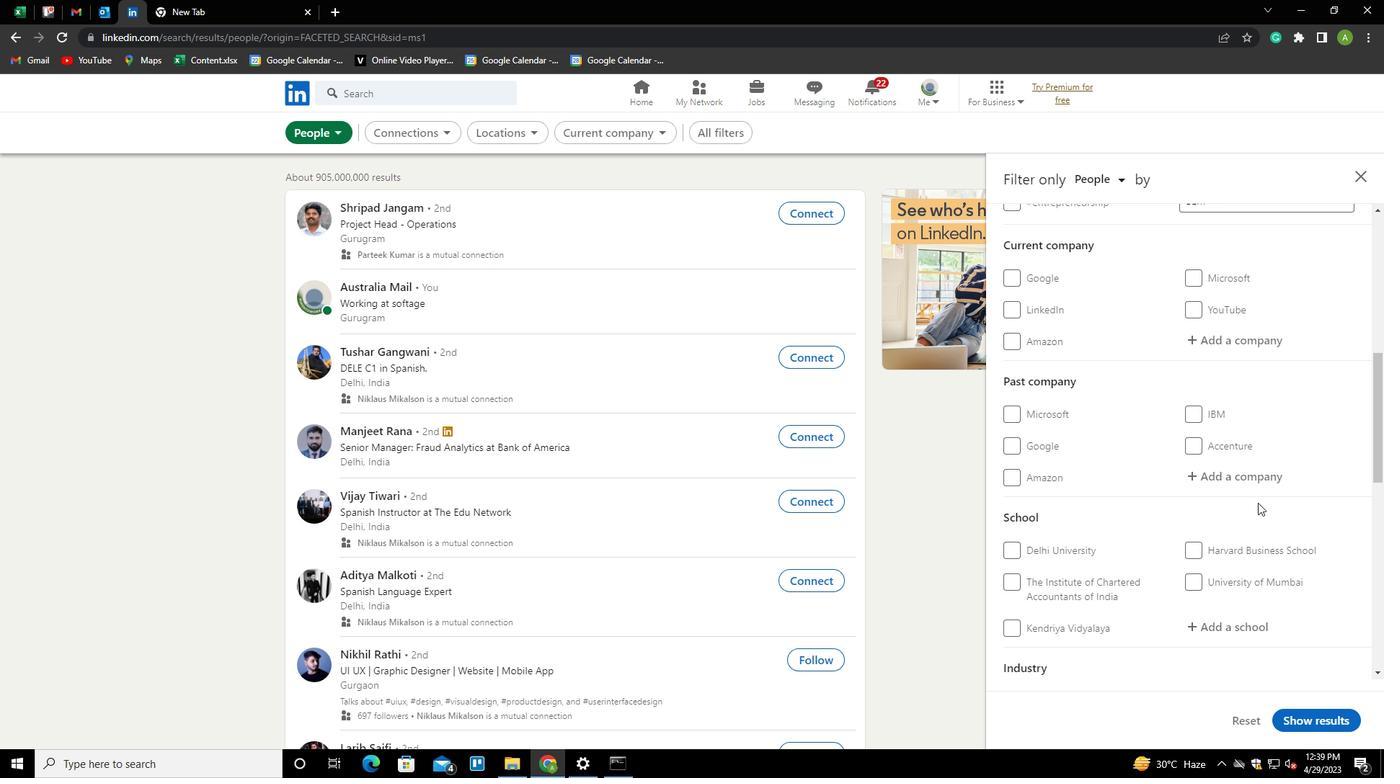 
Action: Mouse scrolled (1258, 502) with delta (0, 0)
Screenshot: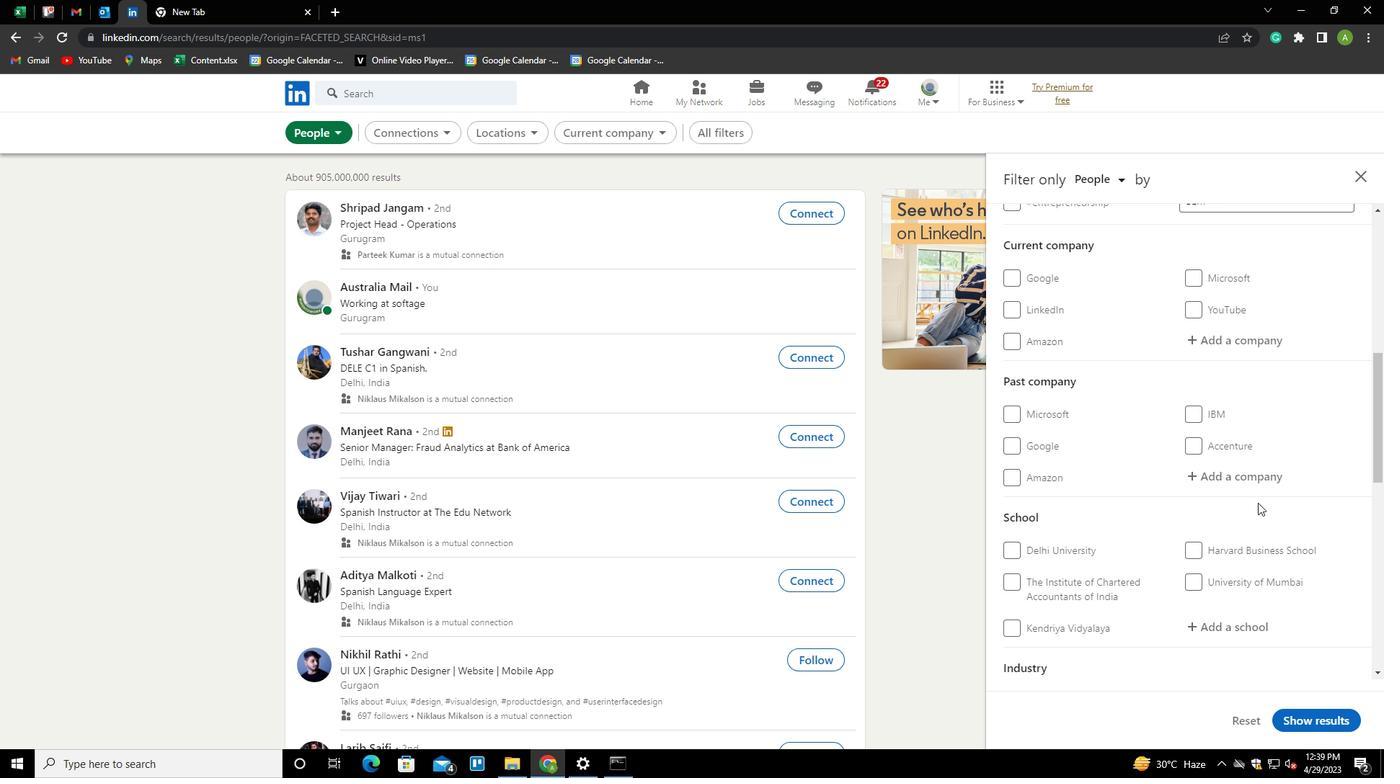
Action: Mouse scrolled (1258, 502) with delta (0, 0)
Screenshot: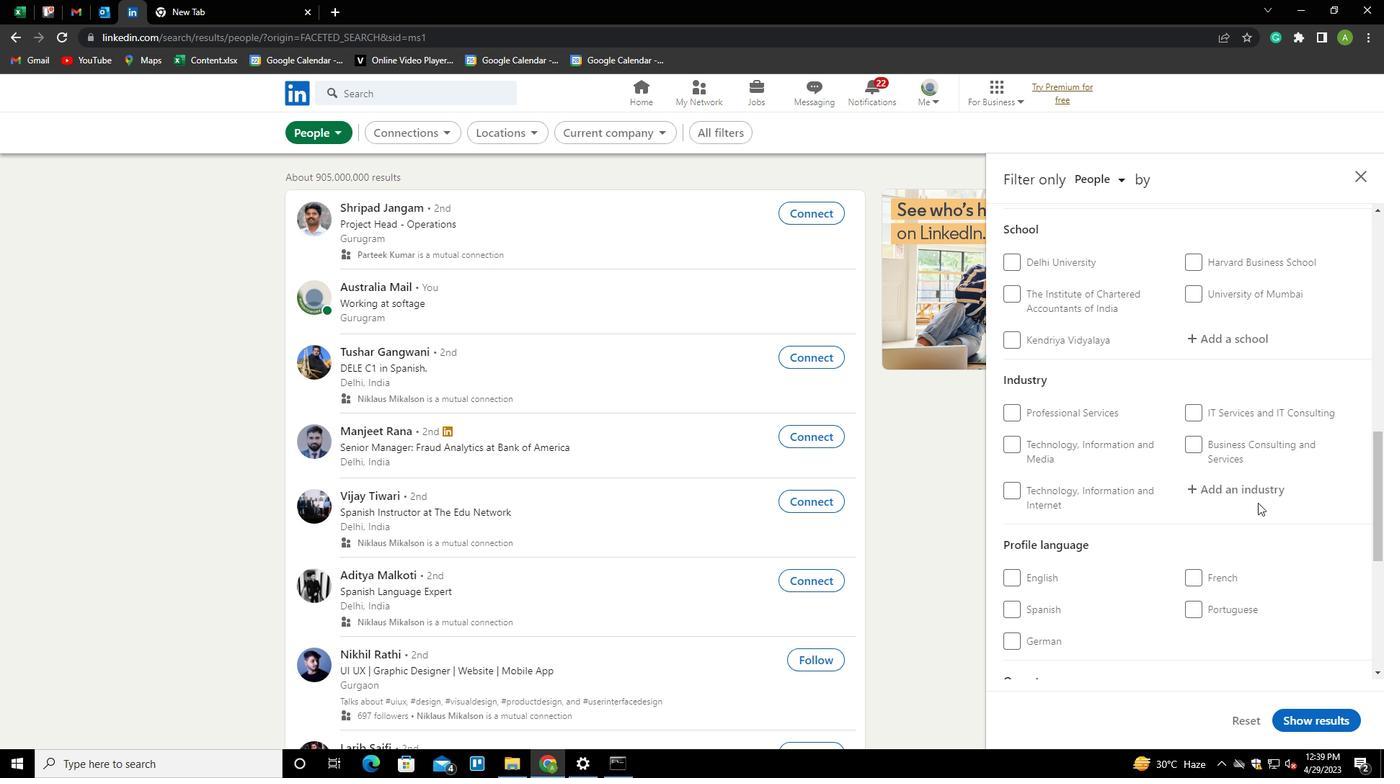 
Action: Mouse moved to (1022, 505)
Screenshot: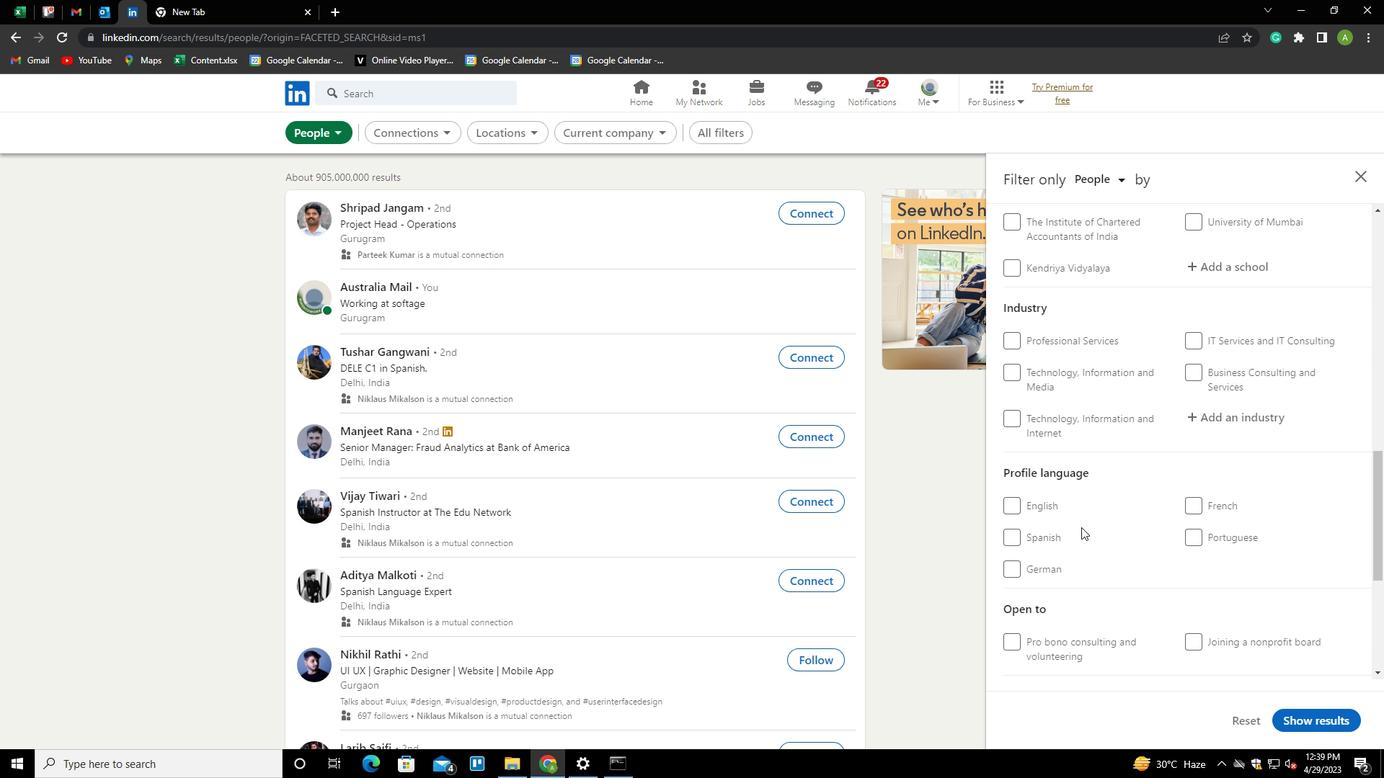 
Action: Mouse pressed left at (1022, 505)
Screenshot: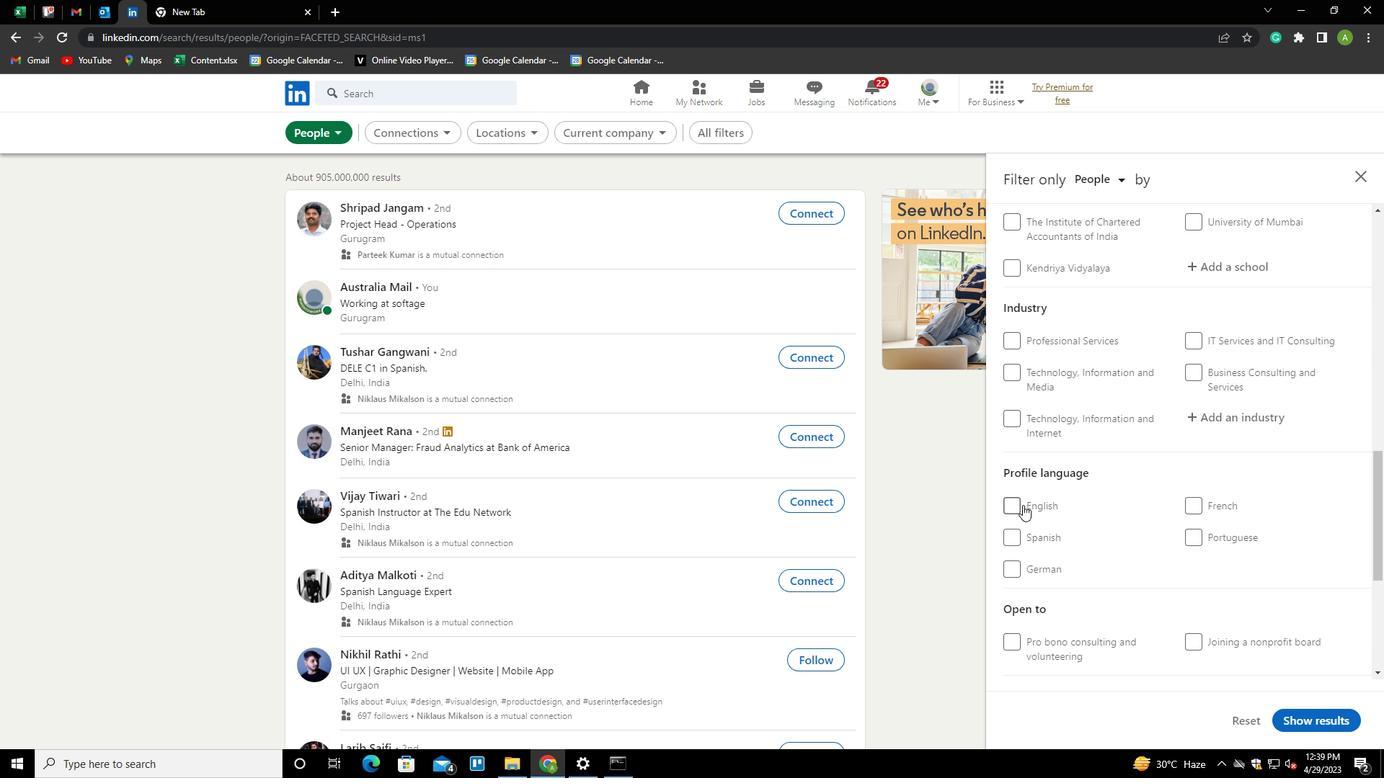 
Action: Mouse moved to (1168, 555)
Screenshot: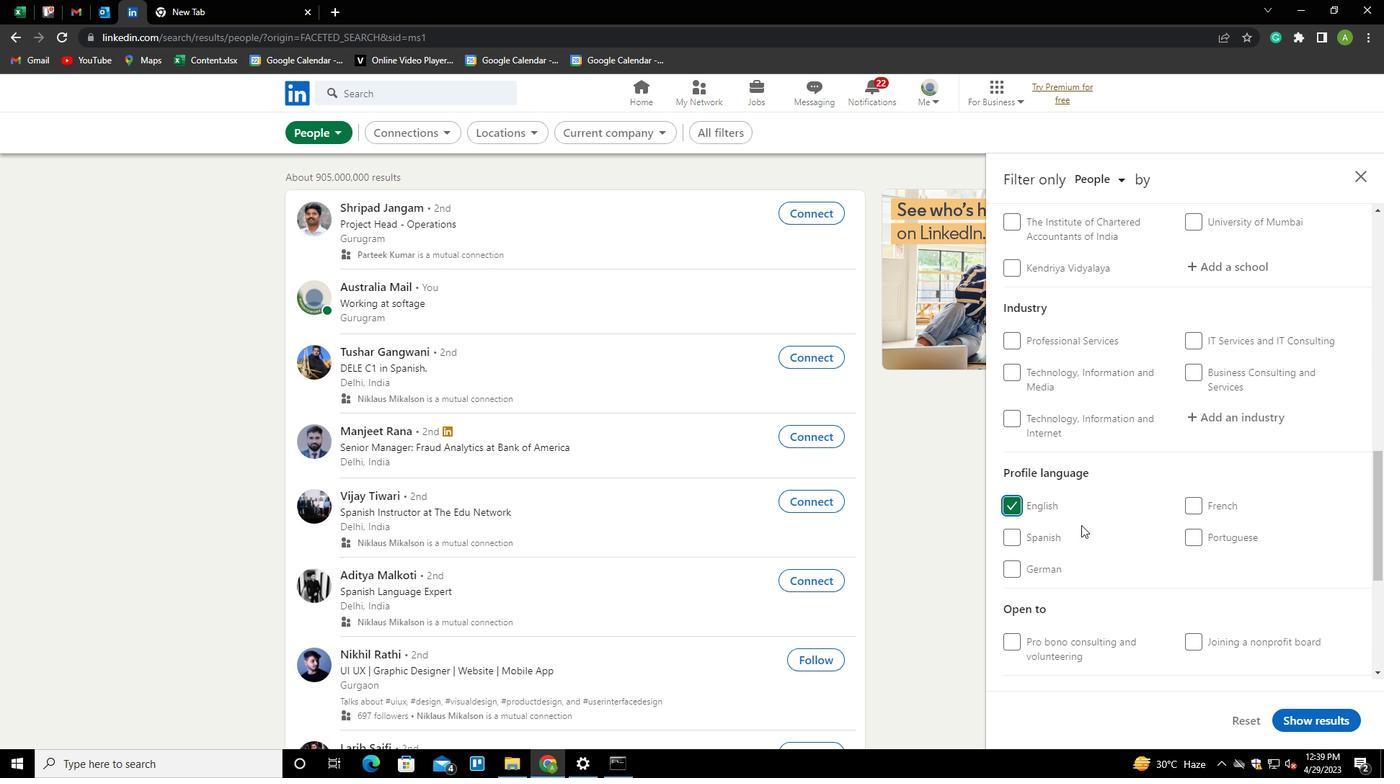 
Action: Mouse scrolled (1168, 555) with delta (0, 0)
Screenshot: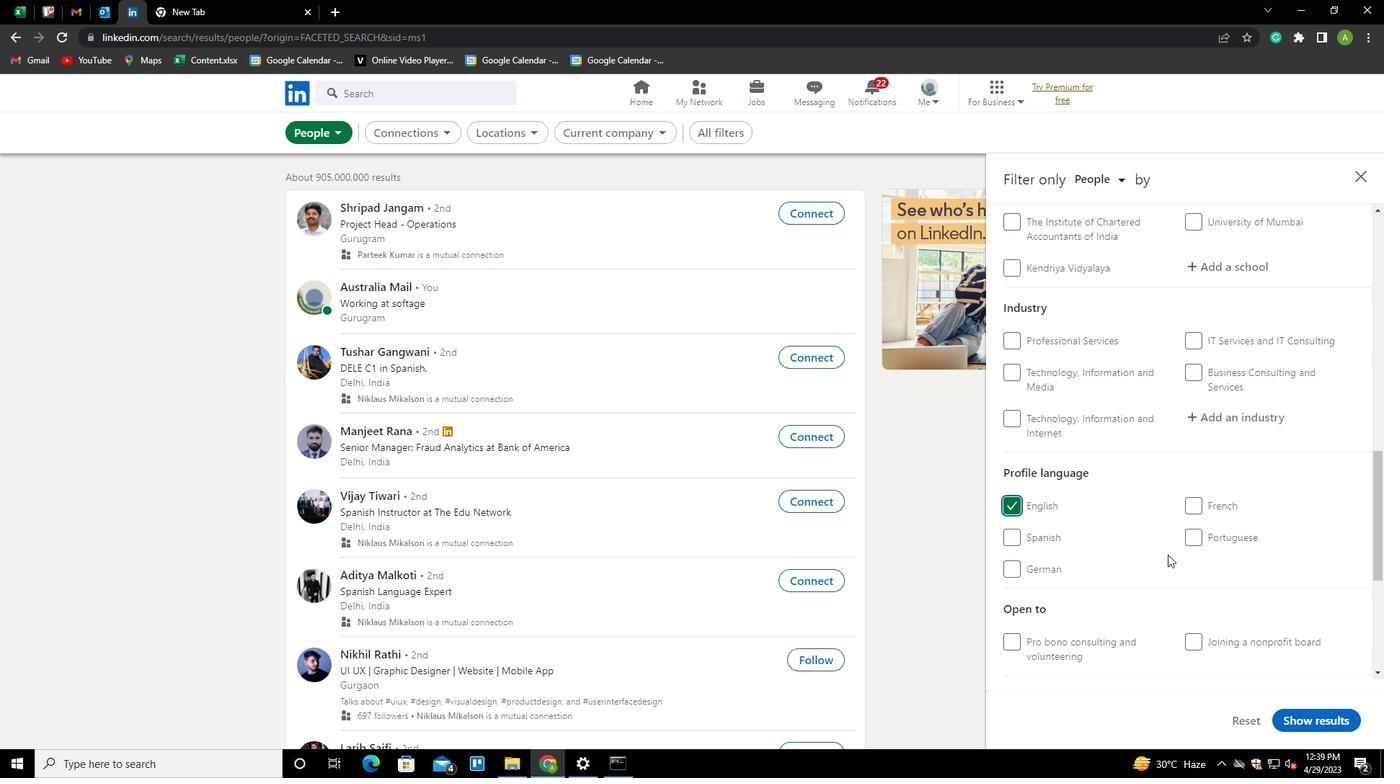 
Action: Mouse scrolled (1168, 555) with delta (0, 0)
Screenshot: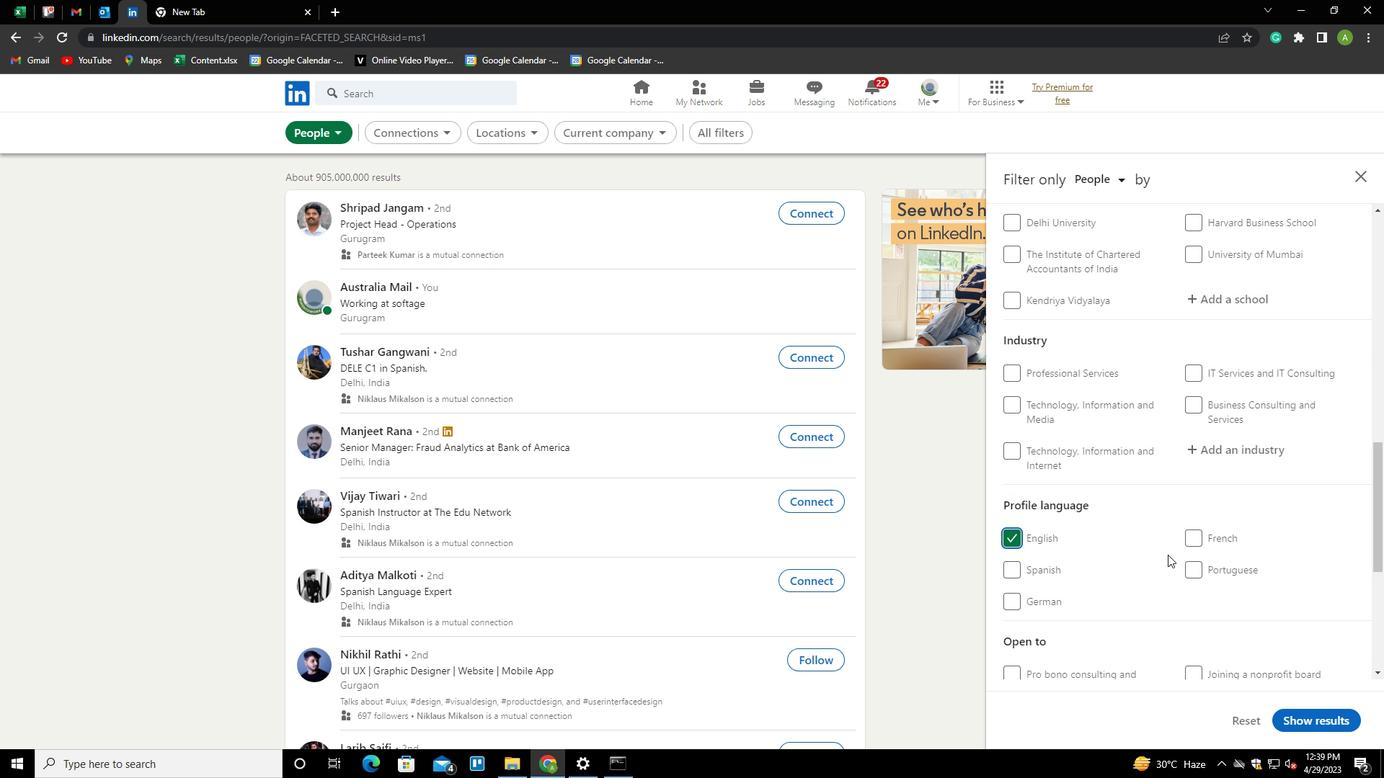 
Action: Mouse scrolled (1168, 555) with delta (0, 0)
Screenshot: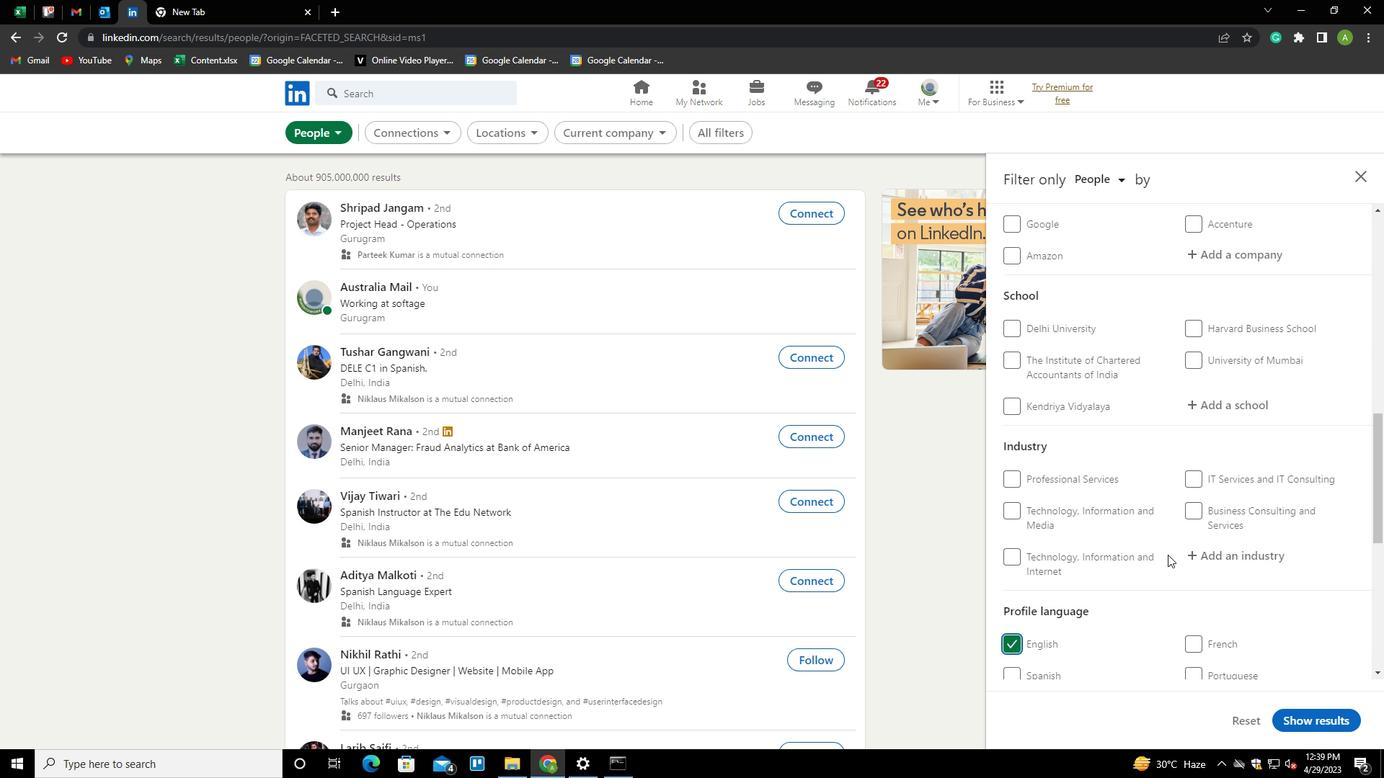 
Action: Mouse scrolled (1168, 555) with delta (0, 0)
Screenshot: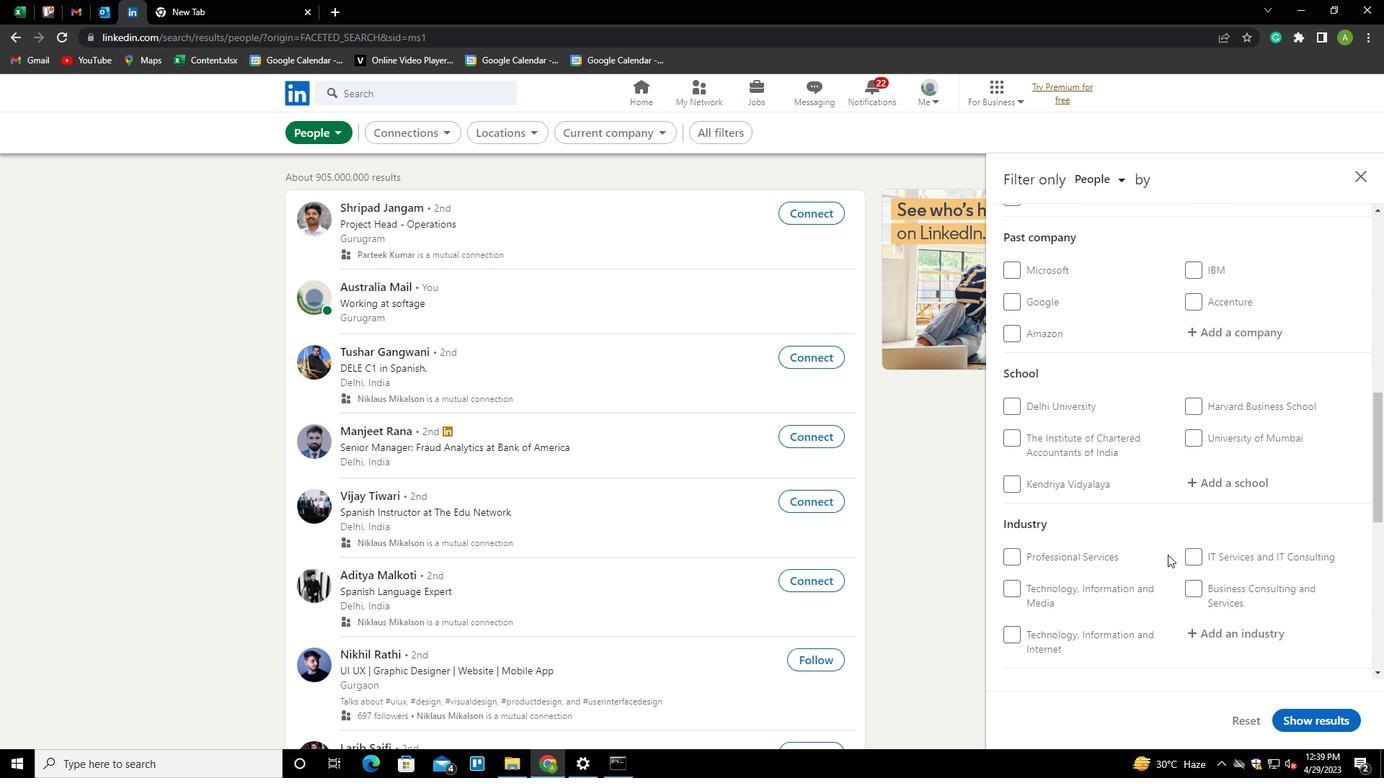 
Action: Mouse scrolled (1168, 555) with delta (0, 0)
Screenshot: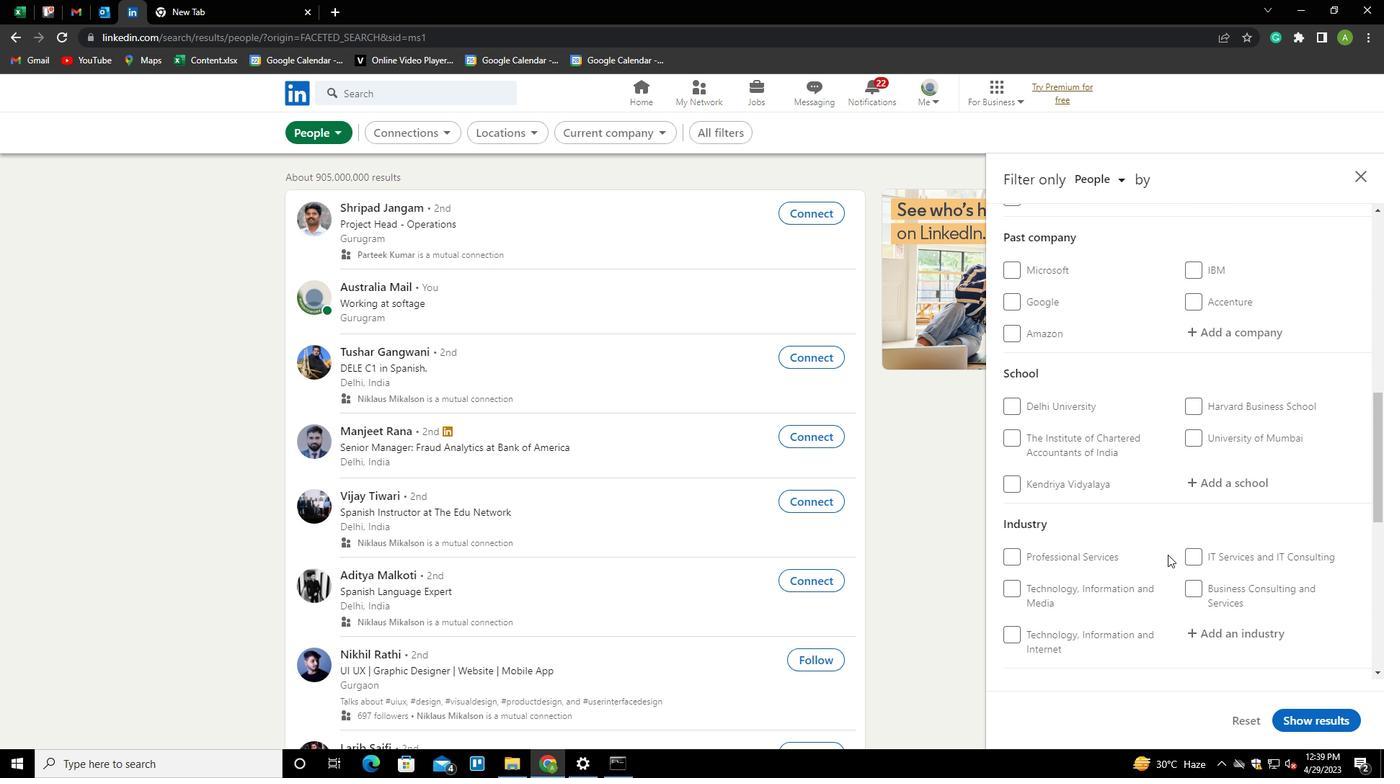 
Action: Mouse scrolled (1168, 555) with delta (0, 0)
Screenshot: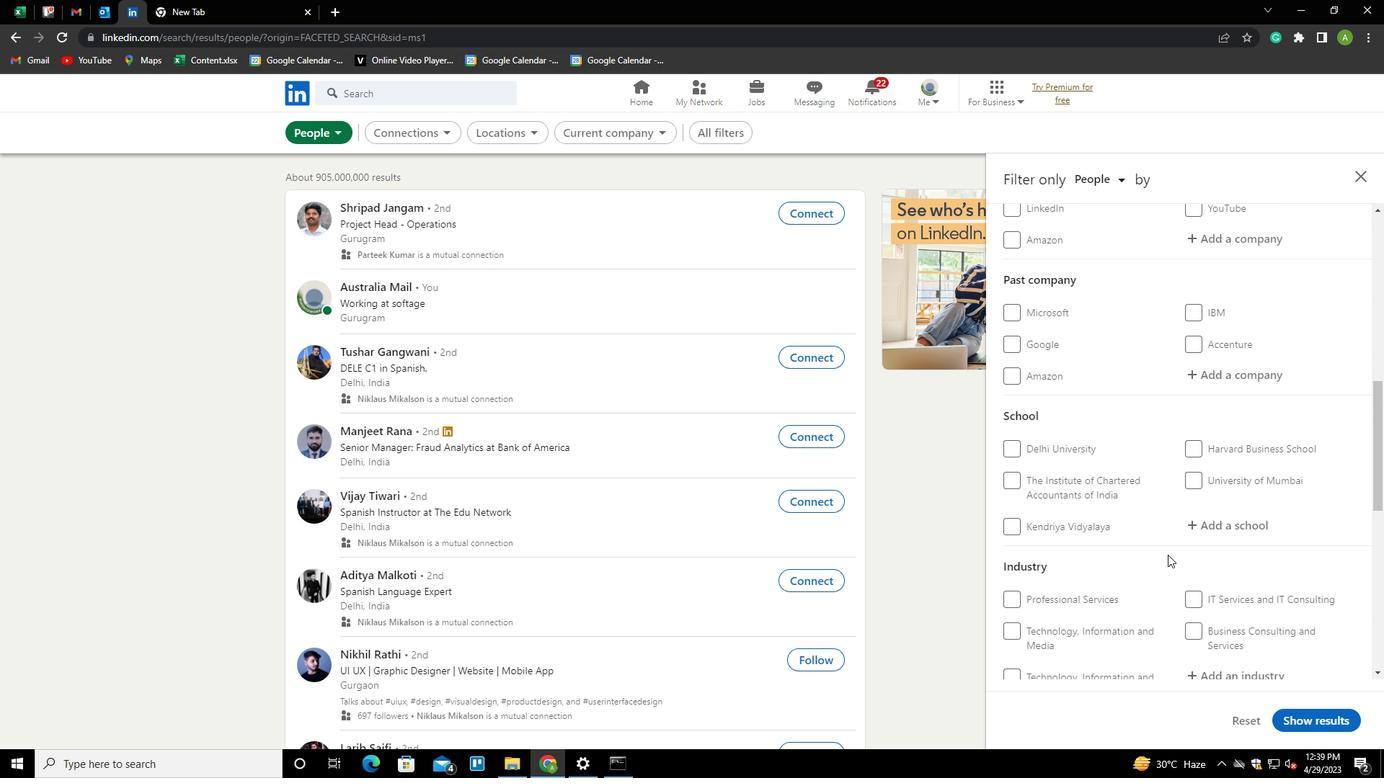 
Action: Mouse moved to (1230, 418)
Screenshot: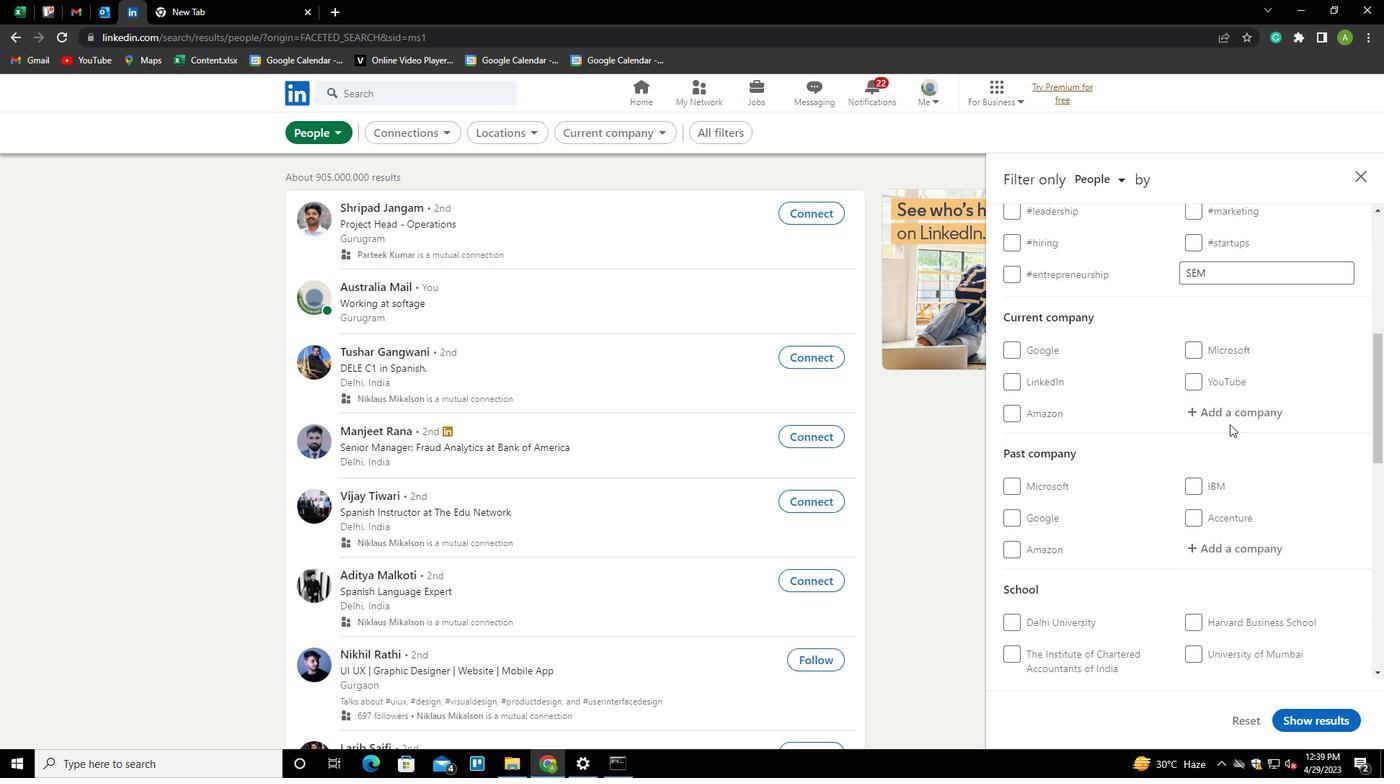 
Action: Mouse pressed left at (1230, 418)
Screenshot: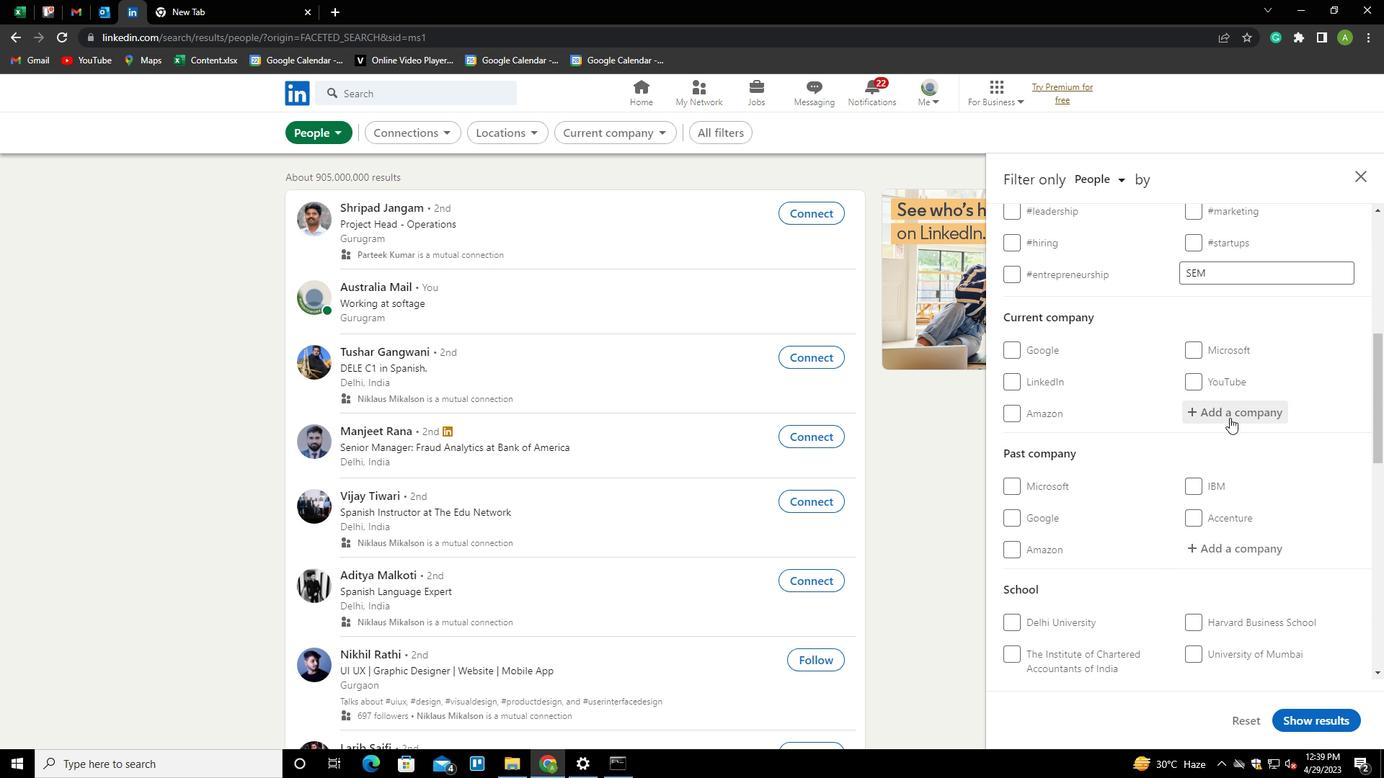 
Action: Key pressed <Key.shift>BISLERI<Key.down><Key.down><Key.down><Key.up><Key.up><Key.enter>
Screenshot: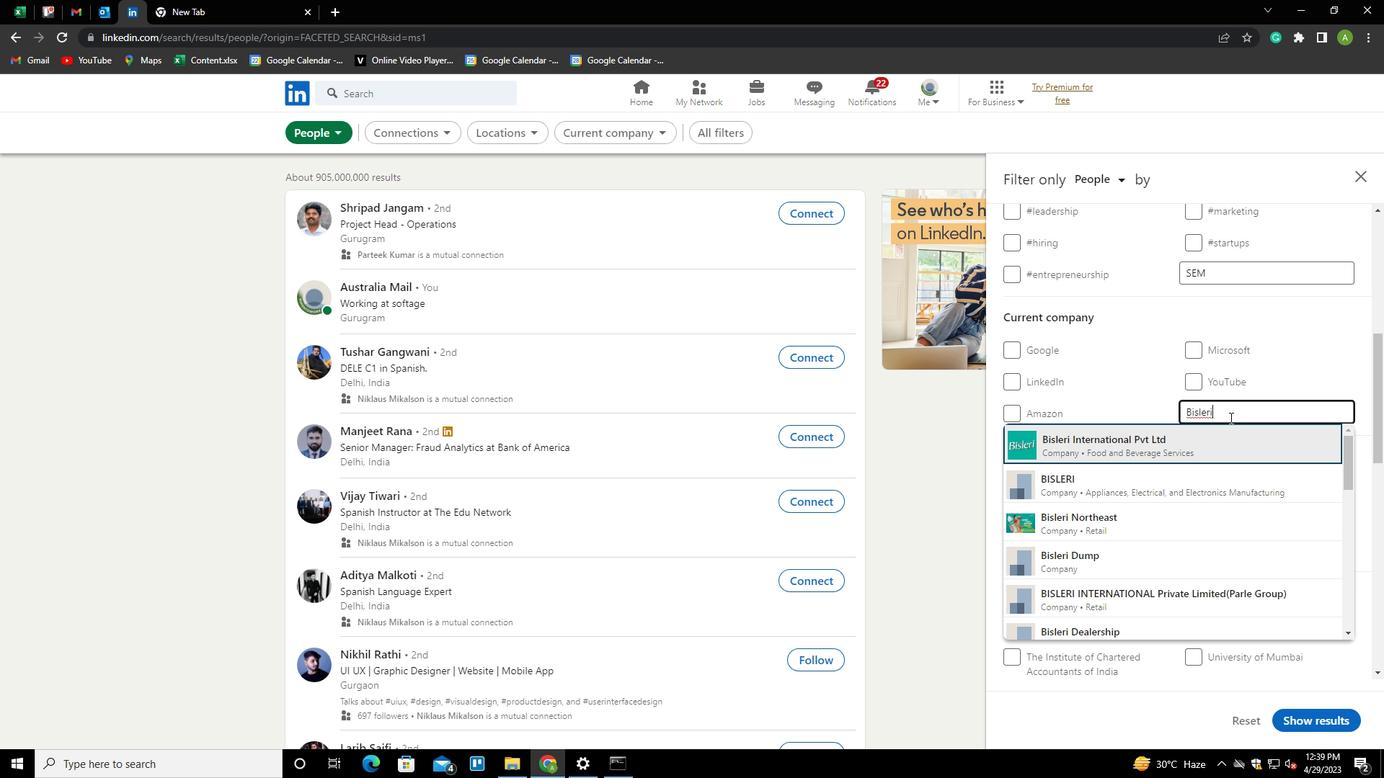 
Action: Mouse scrolled (1230, 417) with delta (0, 0)
Screenshot: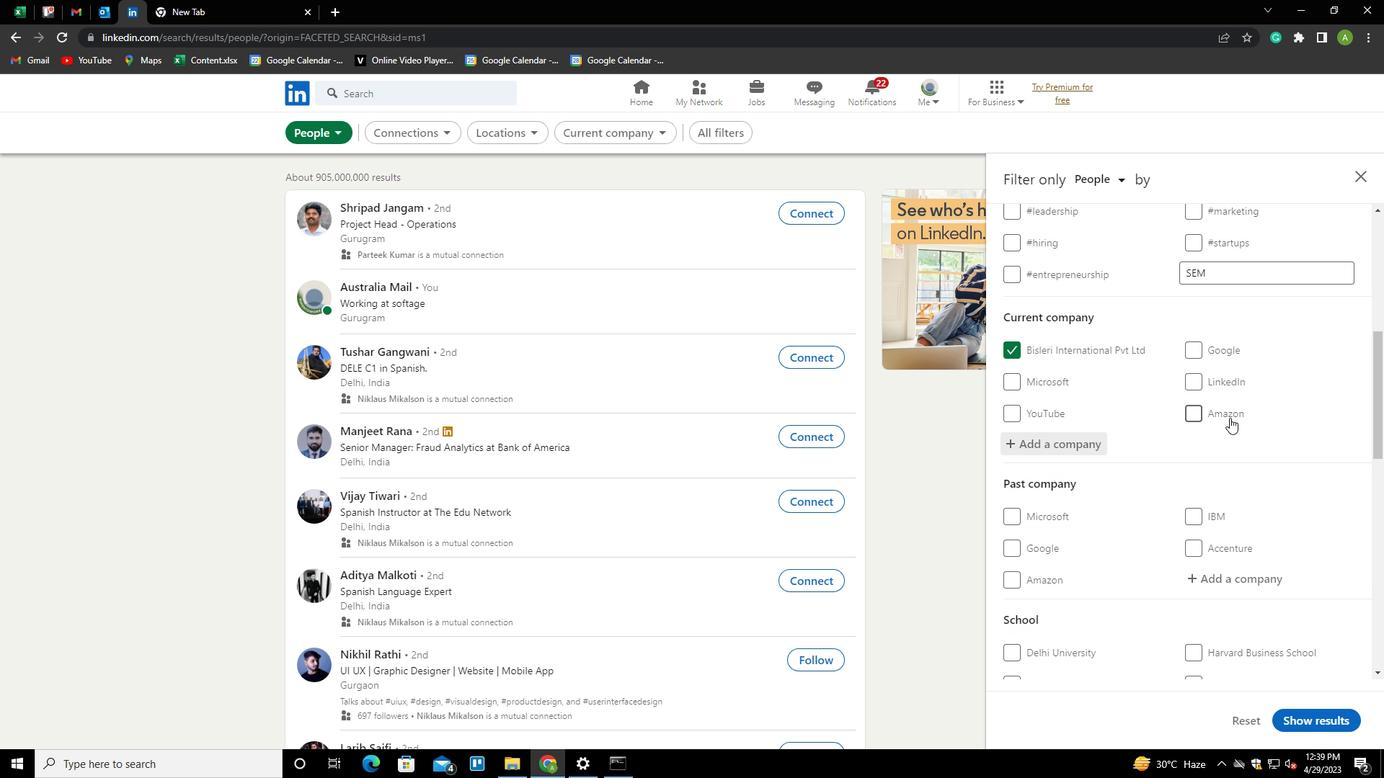 
Action: Mouse scrolled (1230, 417) with delta (0, 0)
Screenshot: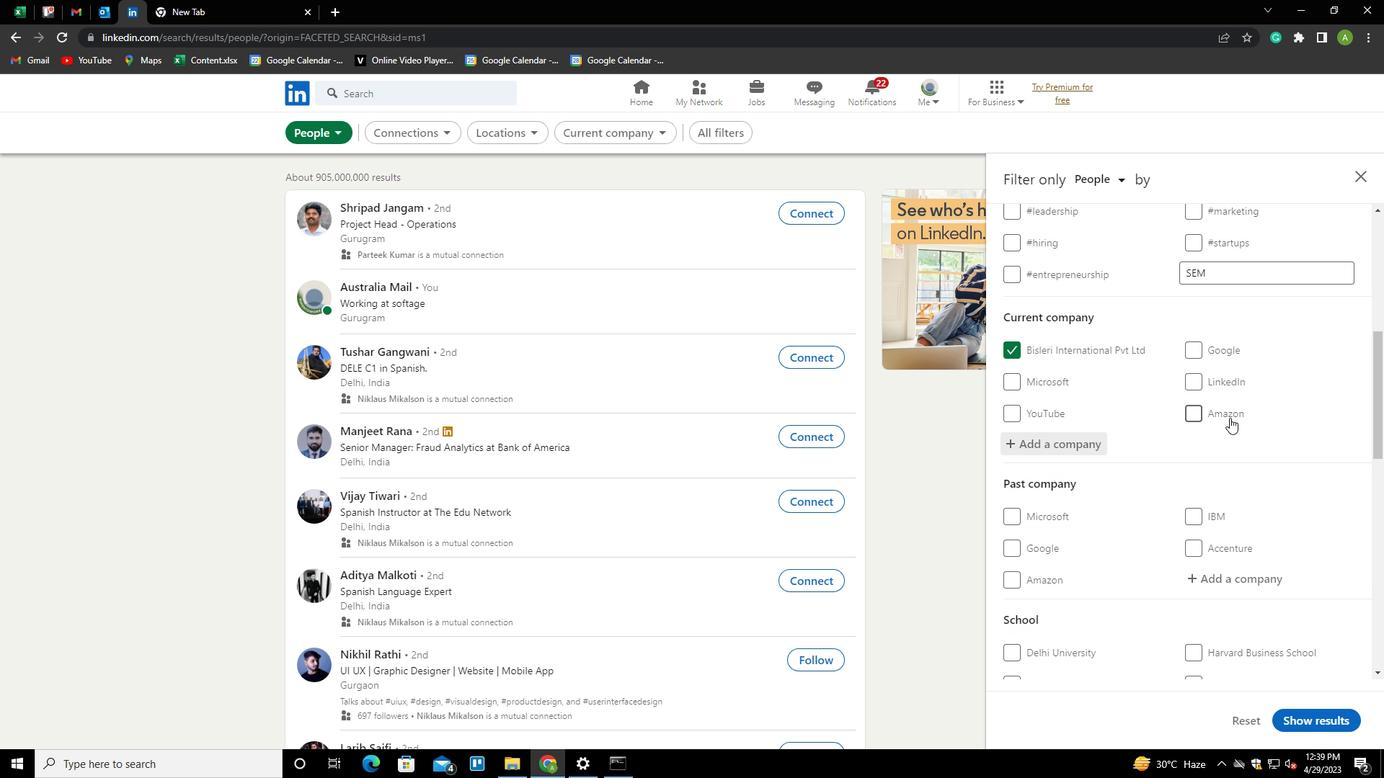 
Action: Mouse scrolled (1230, 417) with delta (0, 0)
Screenshot: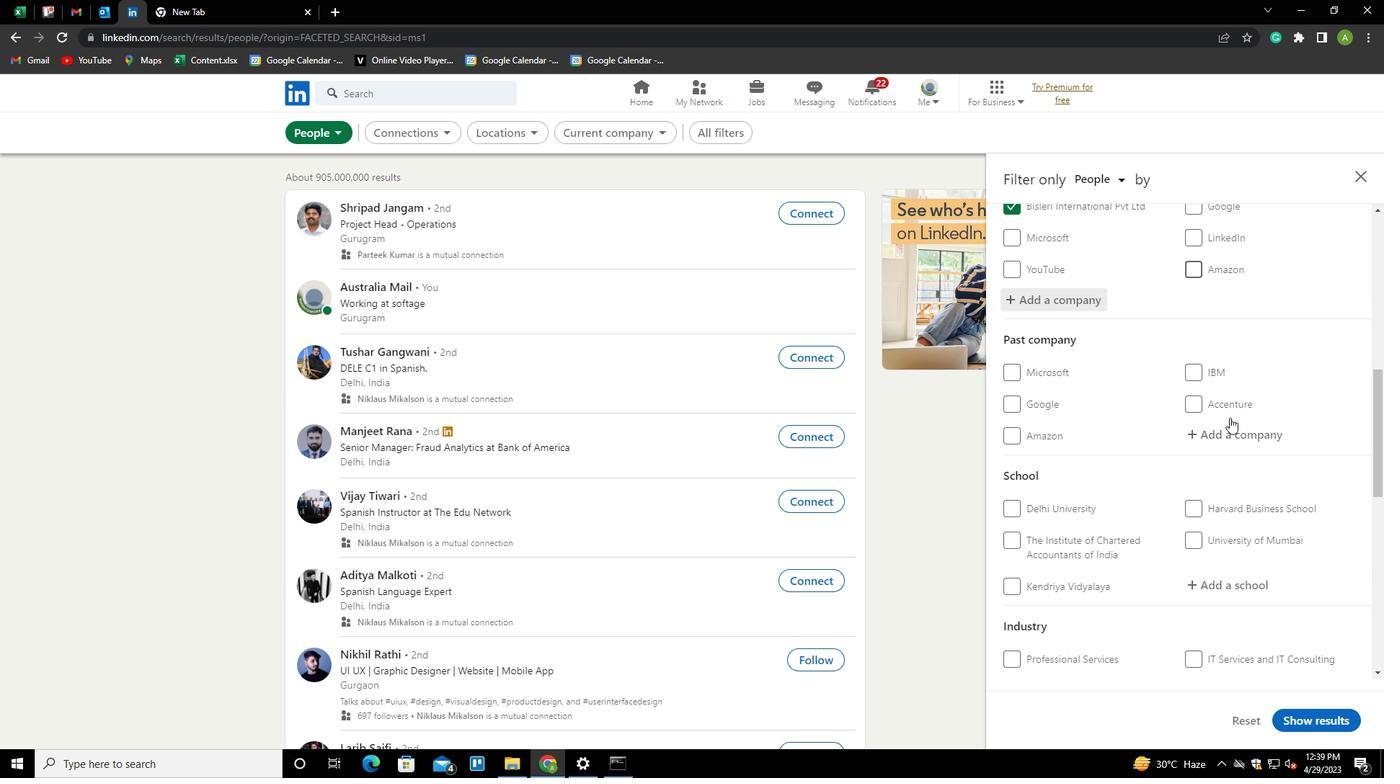 
Action: Mouse scrolled (1230, 417) with delta (0, 0)
Screenshot: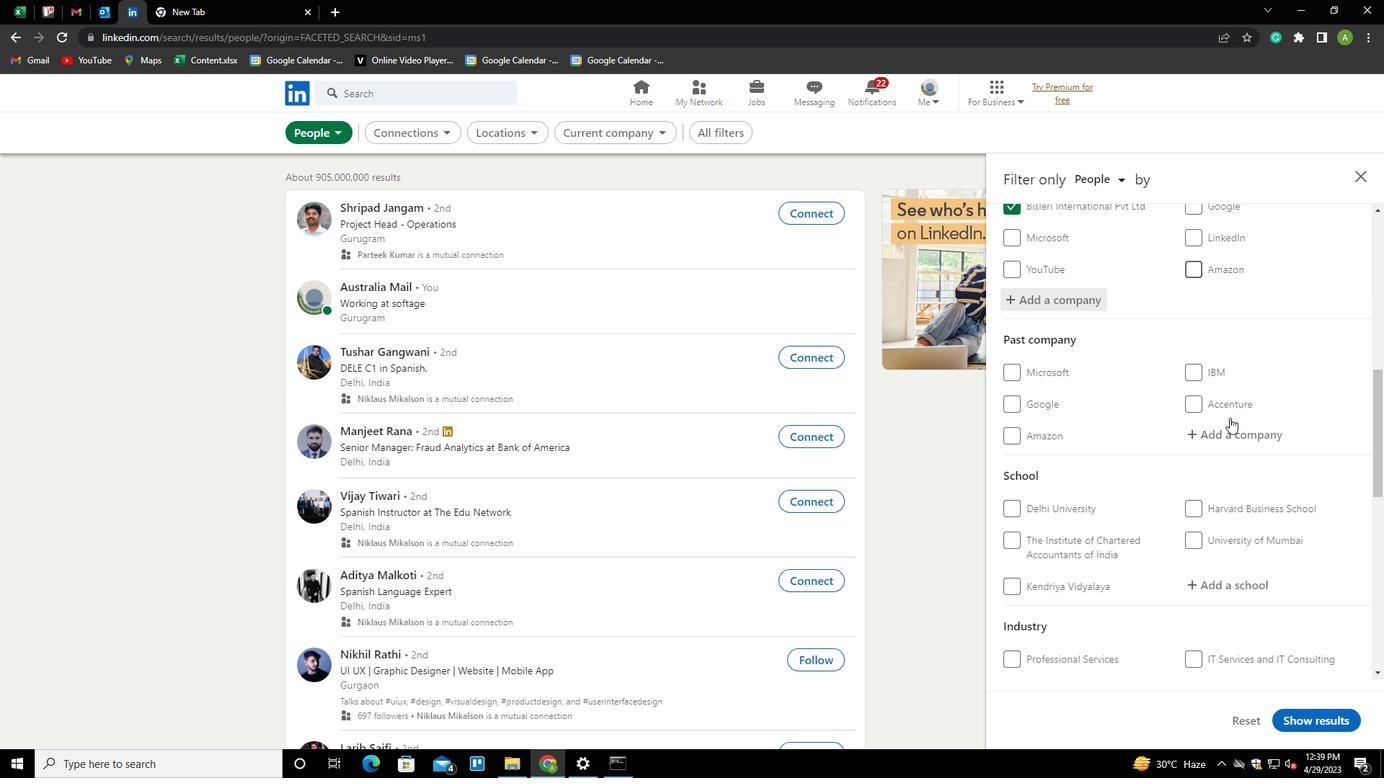 
Action: Mouse moved to (1213, 443)
Screenshot: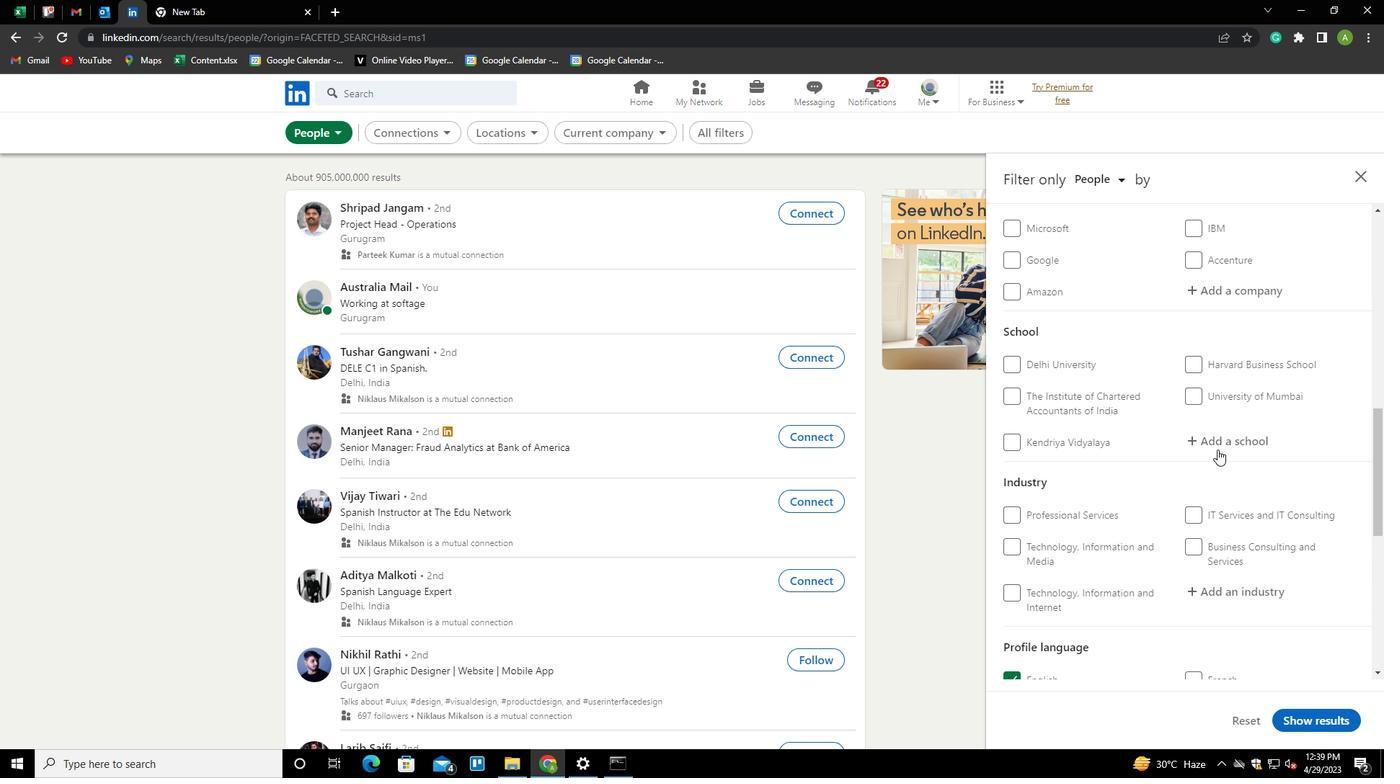 
Action: Mouse pressed left at (1213, 443)
Screenshot: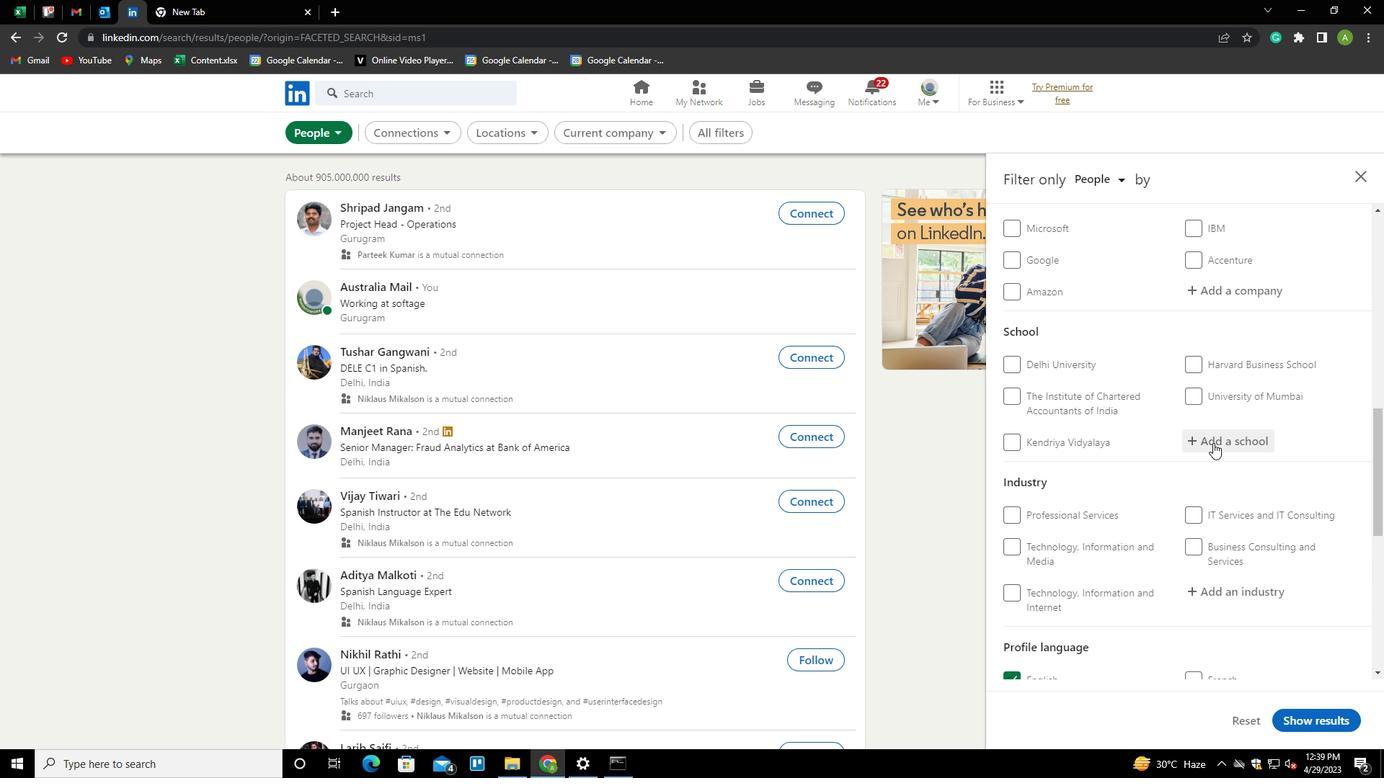 
Action: Key pressed <Key.shift>THE<Key.space><Key.shift>ARMY<Key.space><Key.down><Key.down><Key.down><Key.enter>
Screenshot: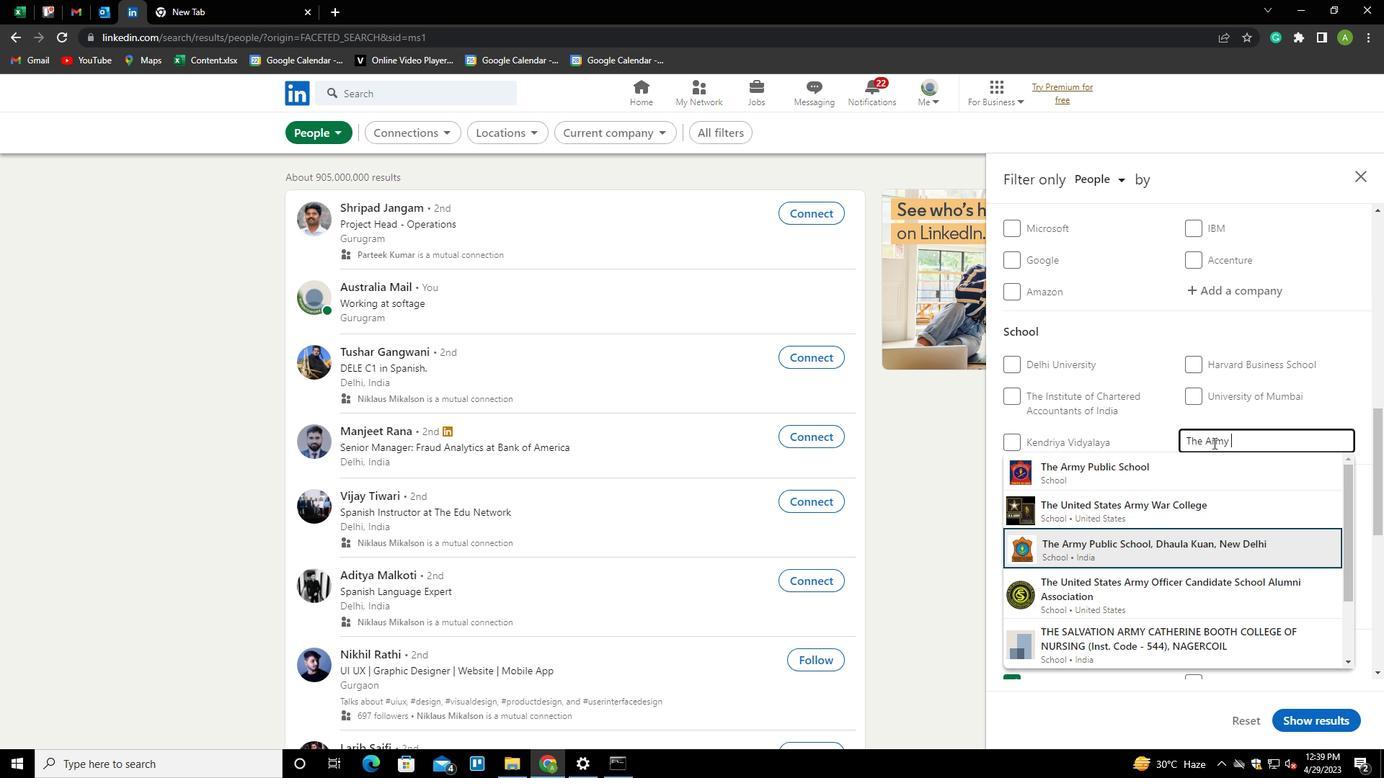 
Action: Mouse scrolled (1213, 442) with delta (0, 0)
Screenshot: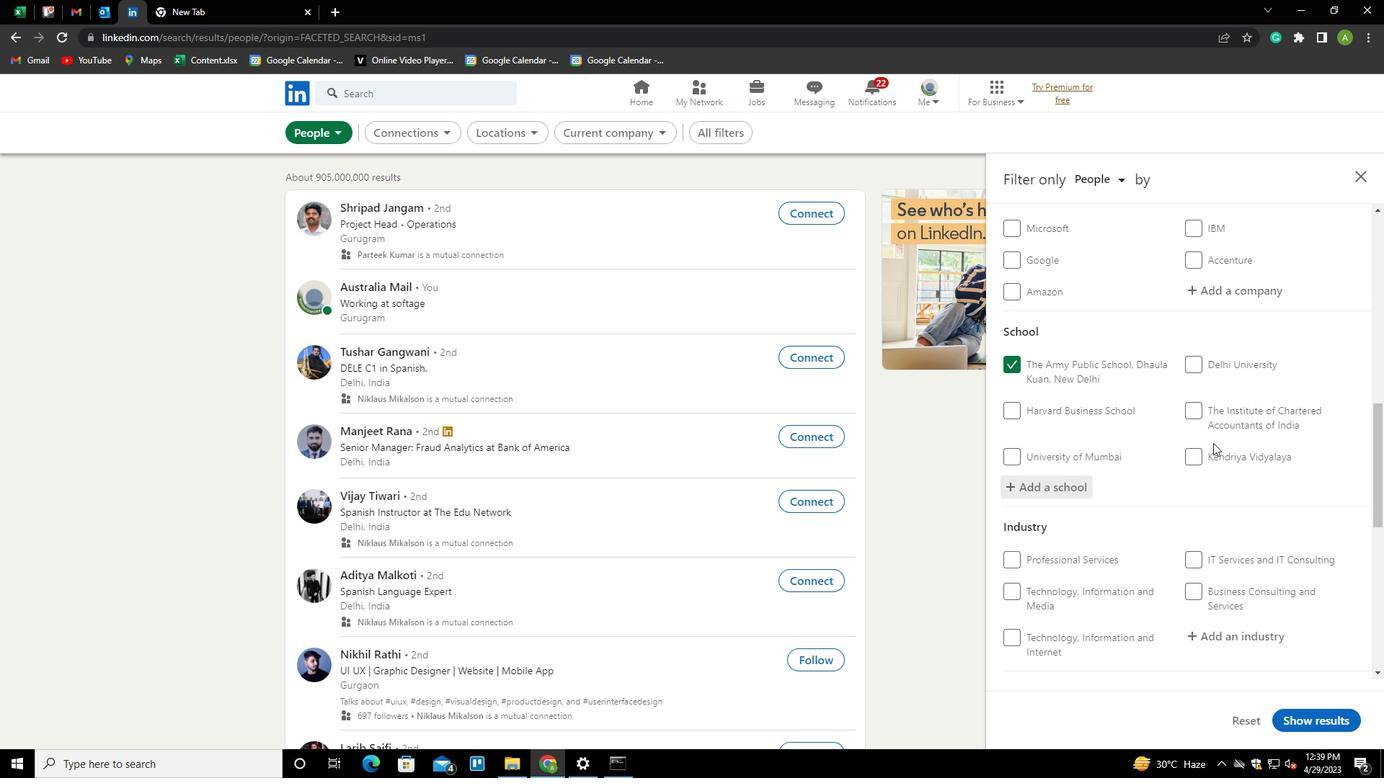 
Action: Mouse scrolled (1213, 442) with delta (0, 0)
Screenshot: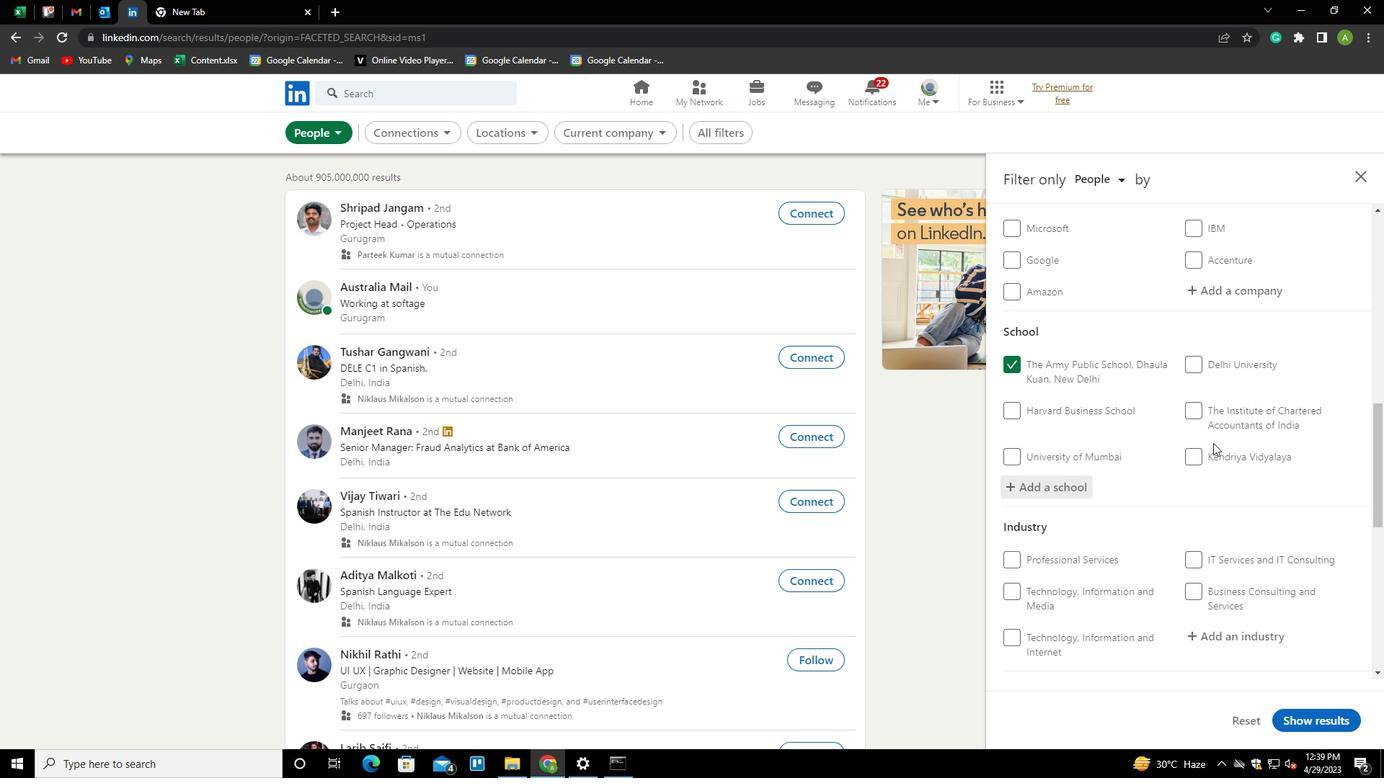 
Action: Mouse scrolled (1213, 442) with delta (0, 0)
Screenshot: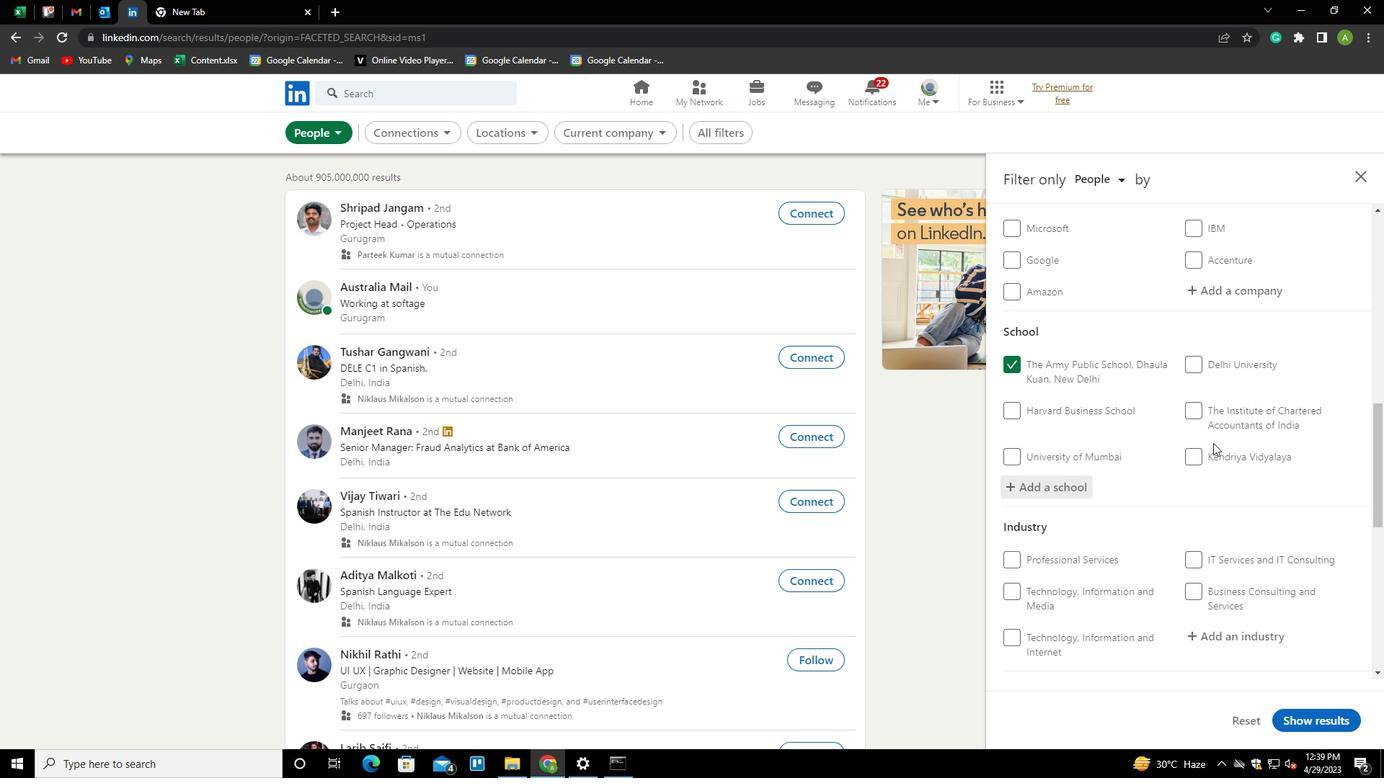 
Action: Mouse scrolled (1213, 442) with delta (0, 0)
Screenshot: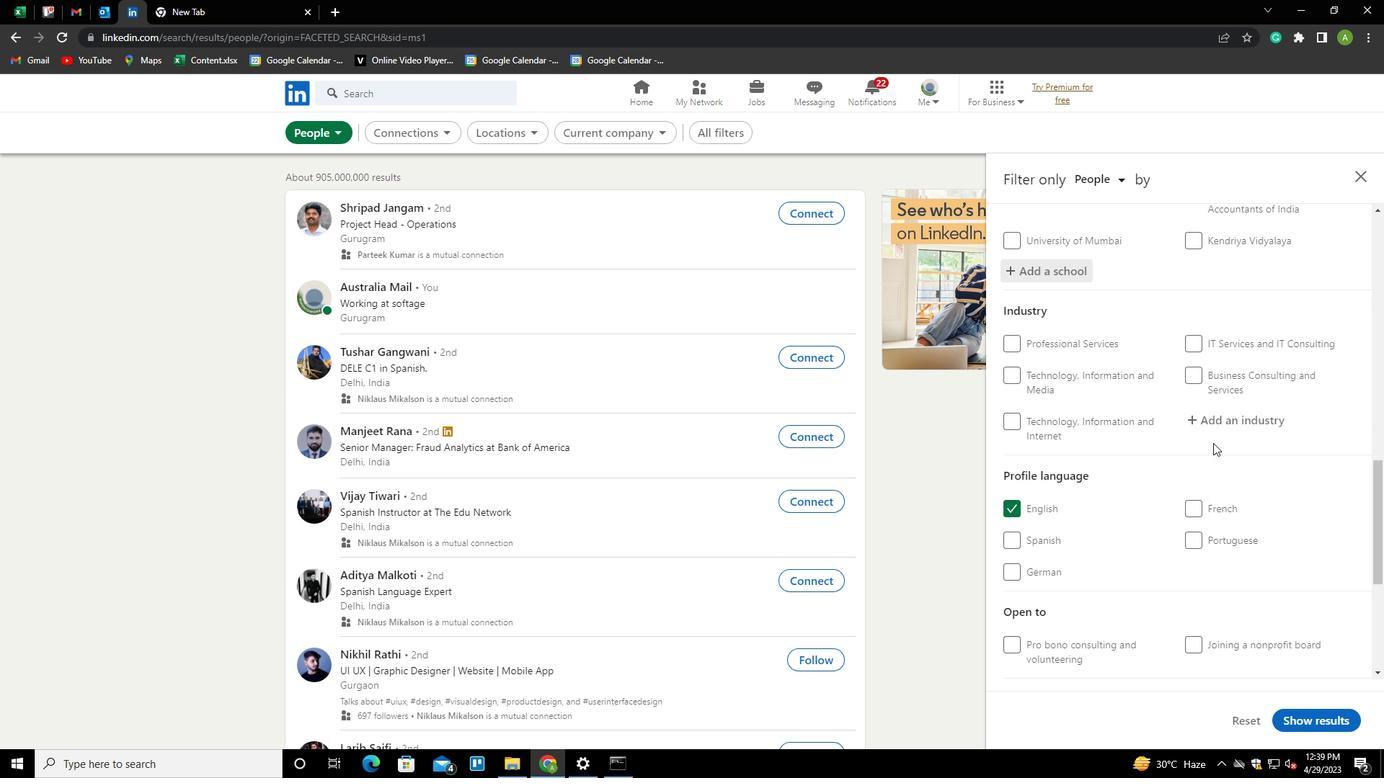 
Action: Mouse moved to (1212, 353)
Screenshot: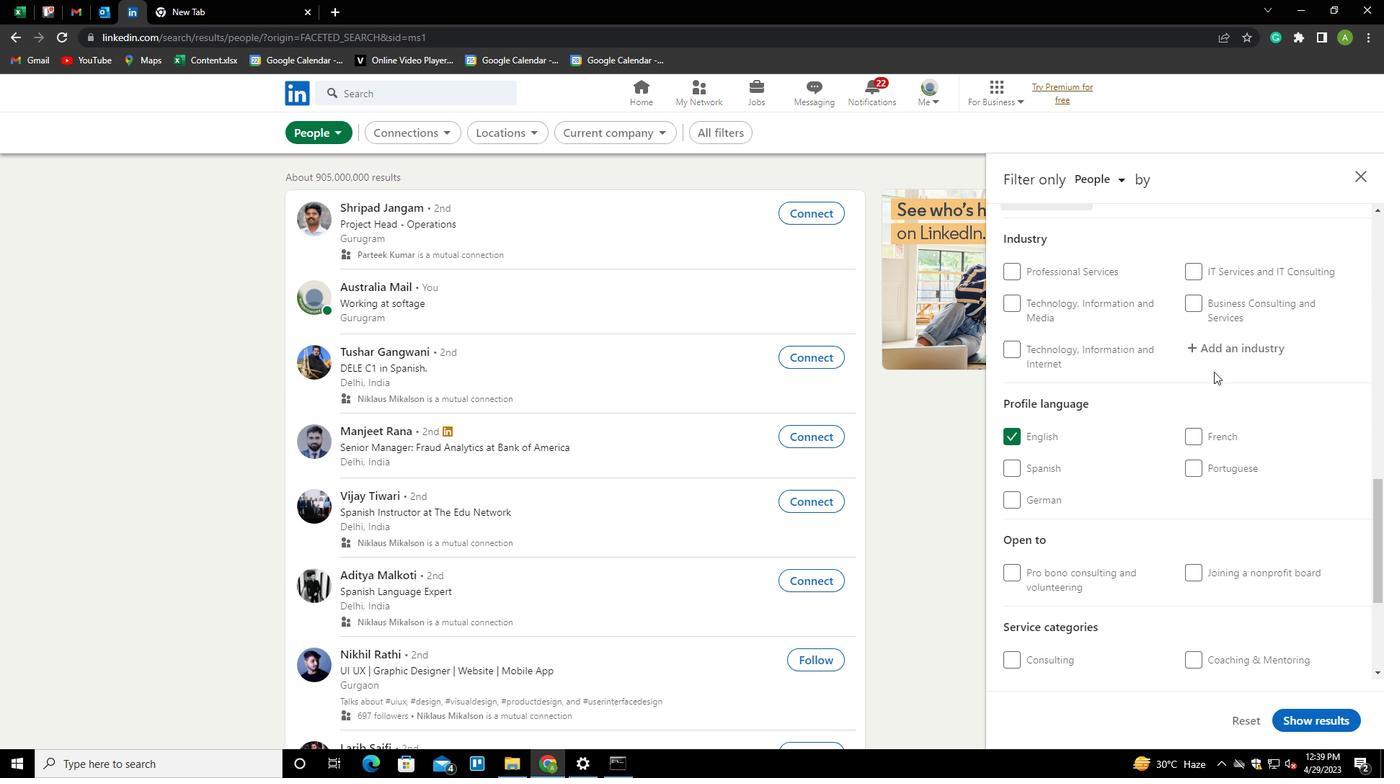 
Action: Mouse pressed left at (1212, 353)
Screenshot: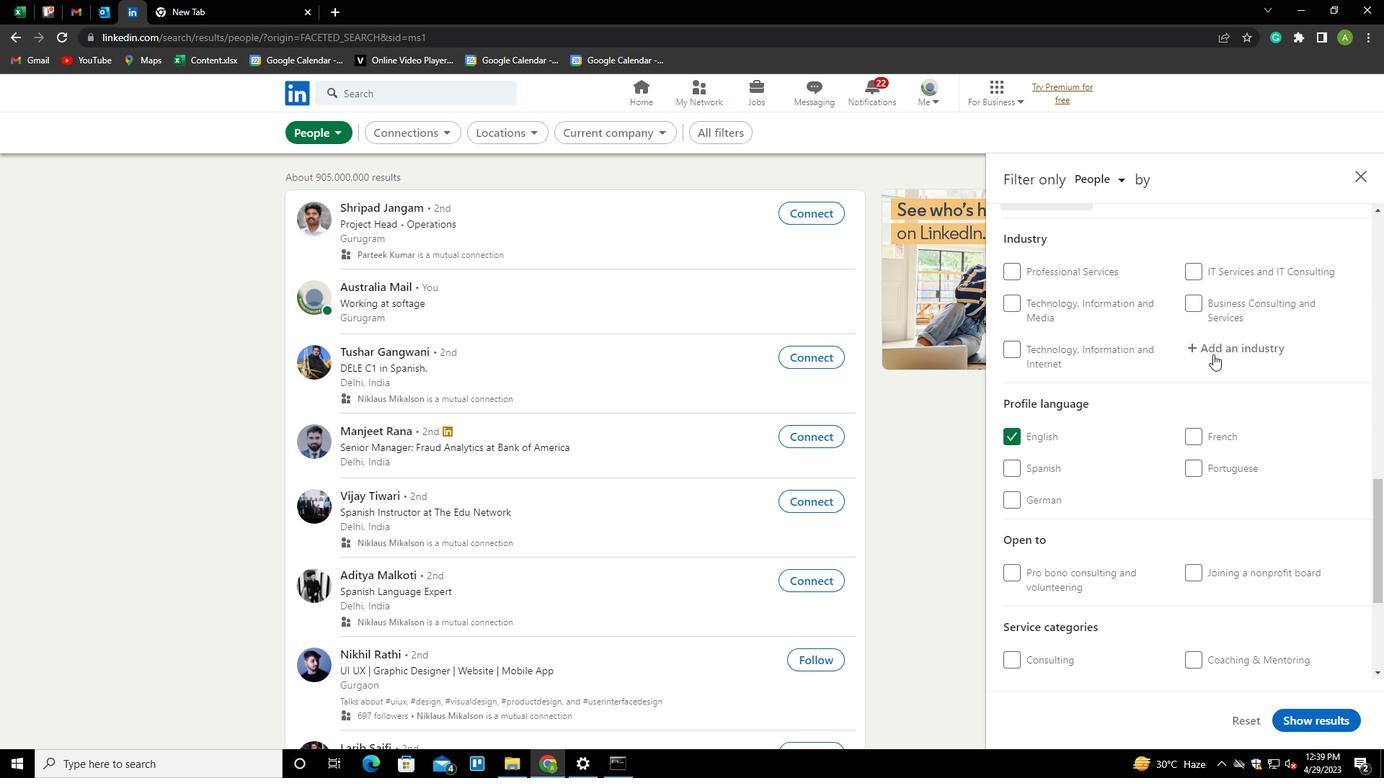 
Action: Mouse moved to (1228, 347)
Screenshot: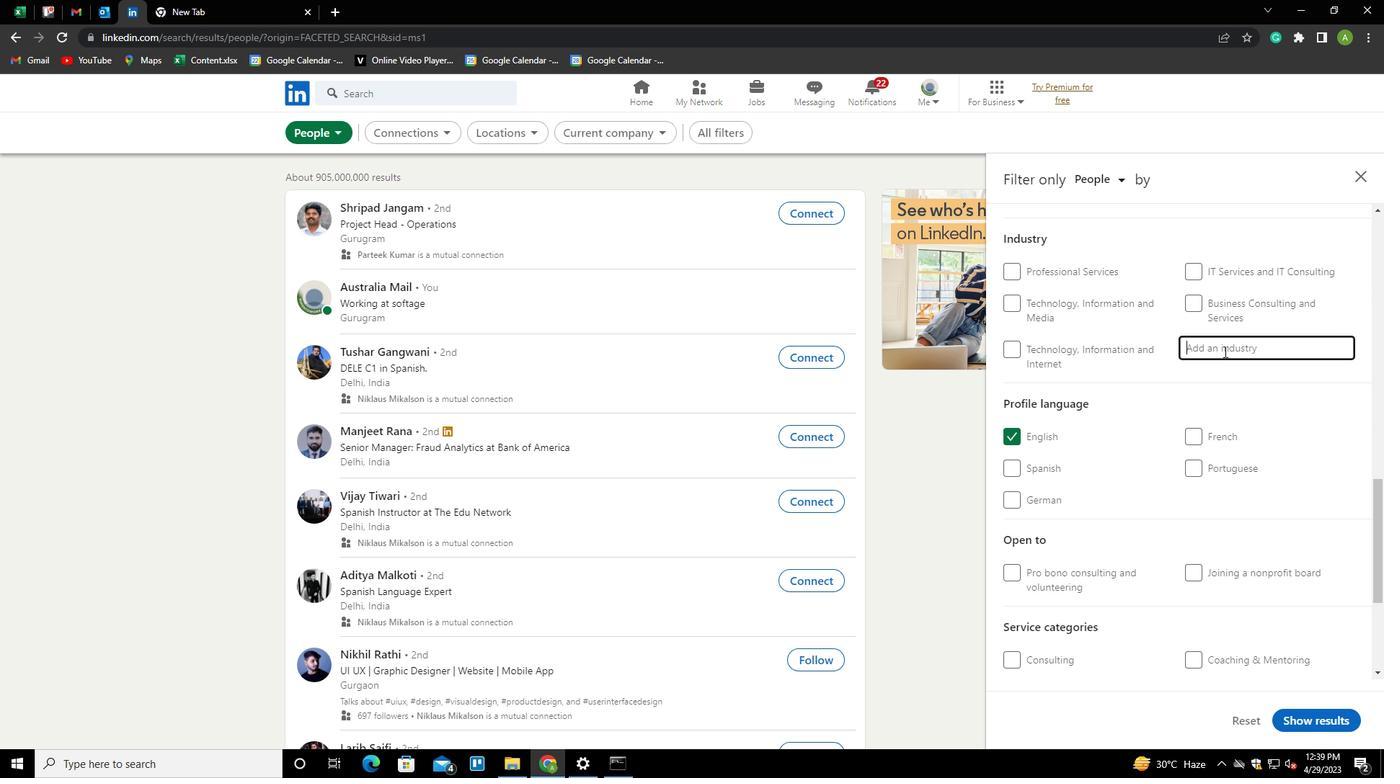 
Action: Mouse pressed left at (1228, 347)
Screenshot: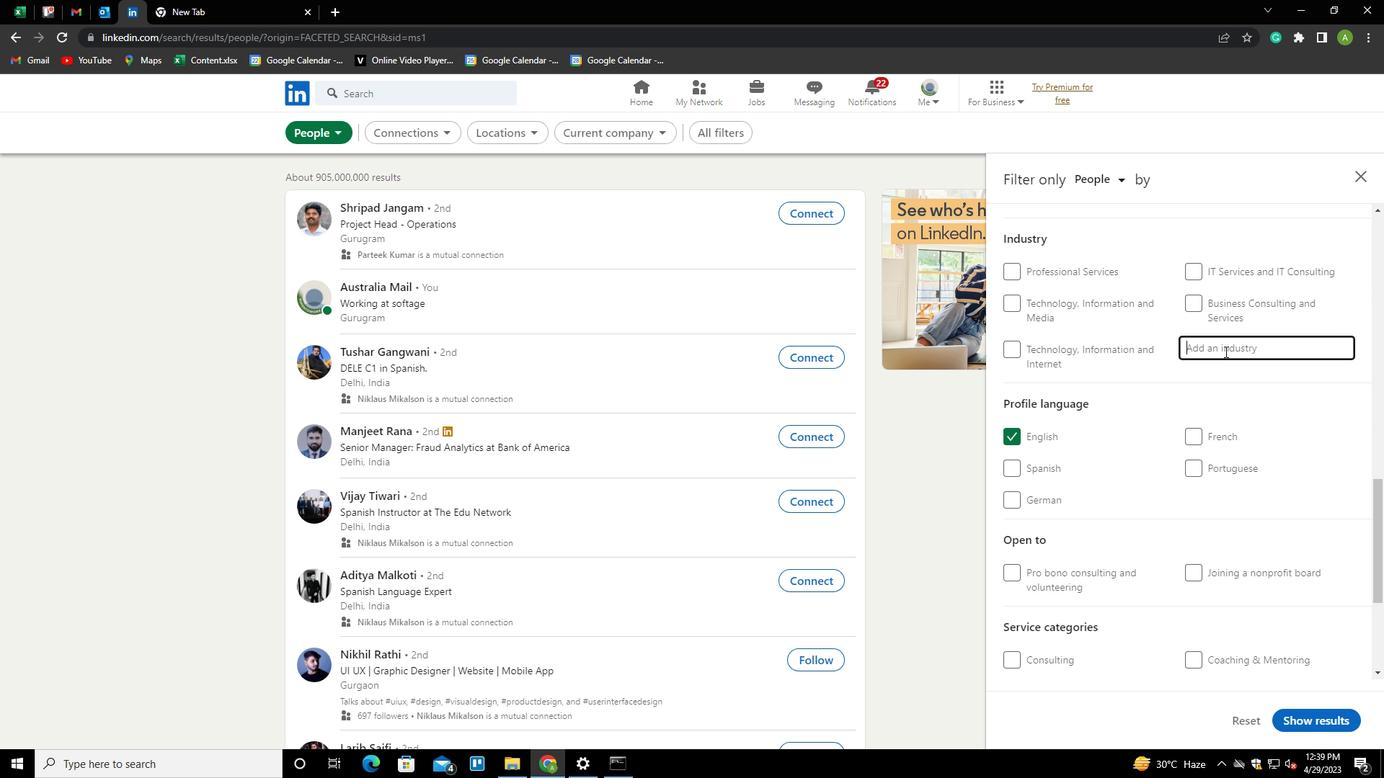
Action: Key pressed <Key.shift>PACAAK<Key.backspace><Key.backspace>KAGING<Key.left><Key.left><Key.left><Key.left><Key.left><Key.left><Key.backspace><Key.right><Key.down><Key.enter>
Screenshot: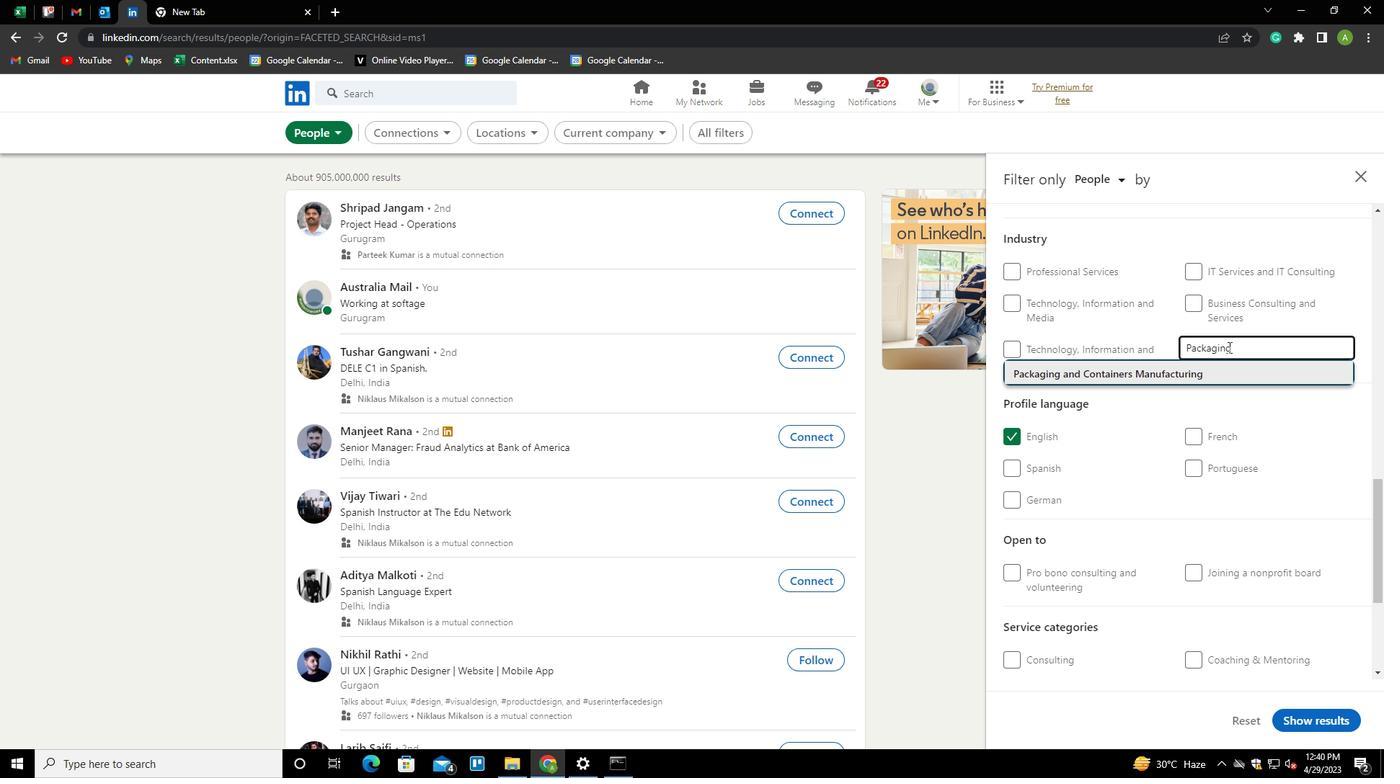 
Action: Mouse scrolled (1228, 346) with delta (0, 0)
Screenshot: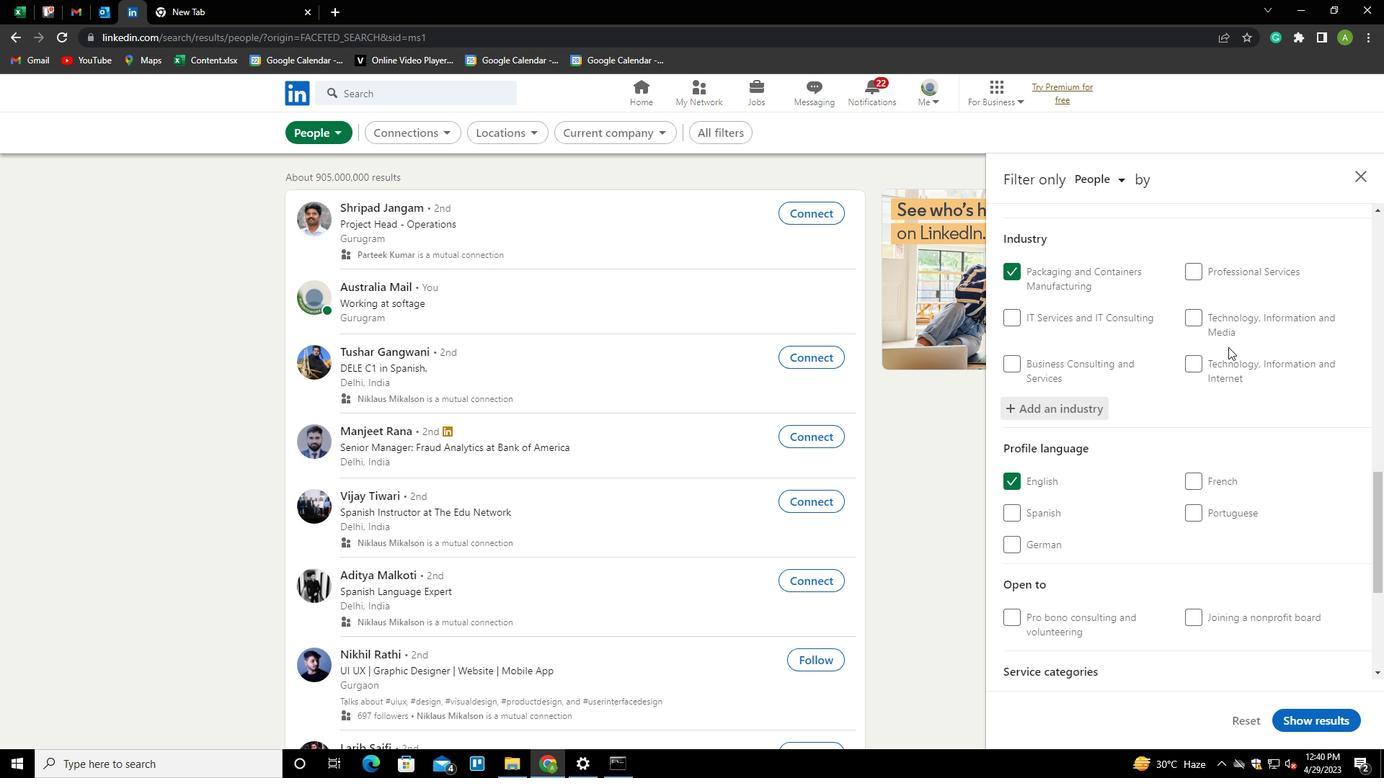 
Action: Mouse scrolled (1228, 346) with delta (0, 0)
Screenshot: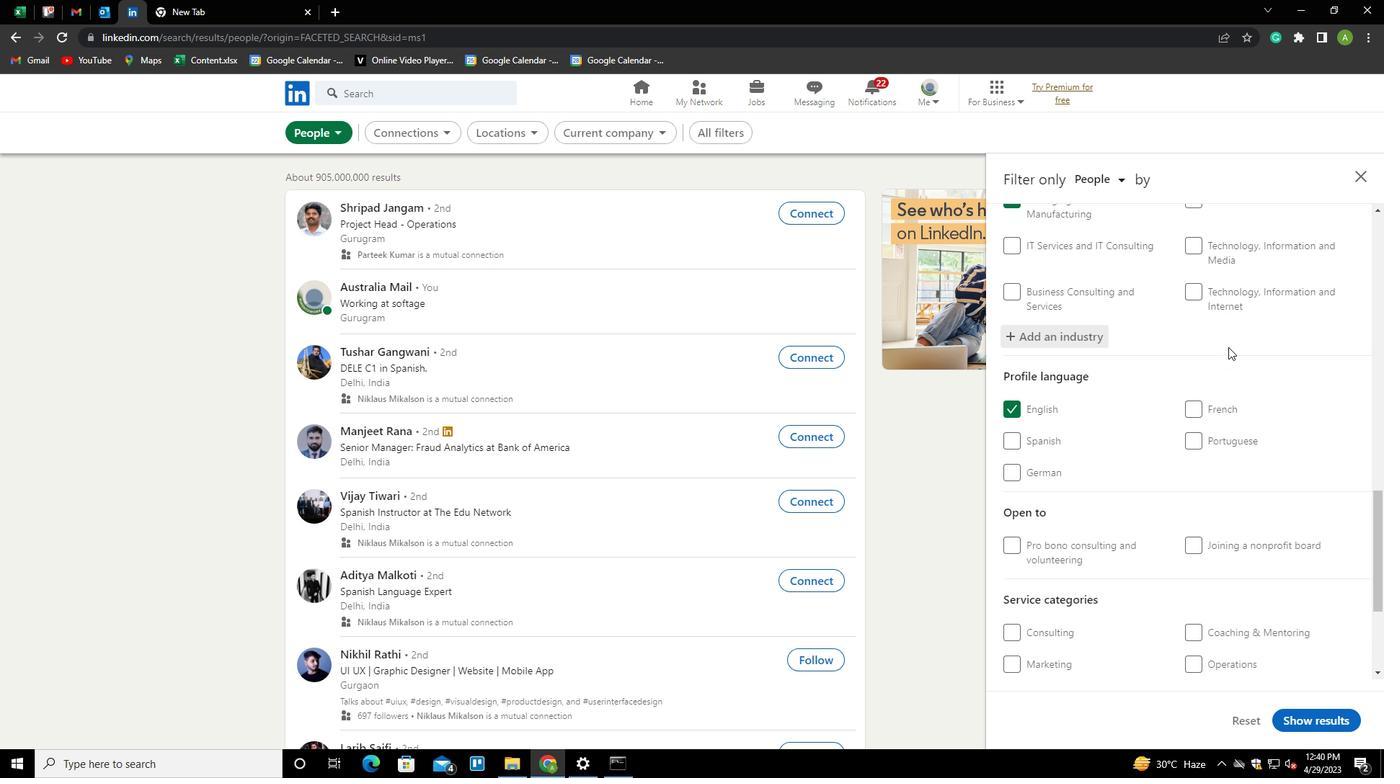 
Action: Mouse scrolled (1228, 346) with delta (0, 0)
Screenshot: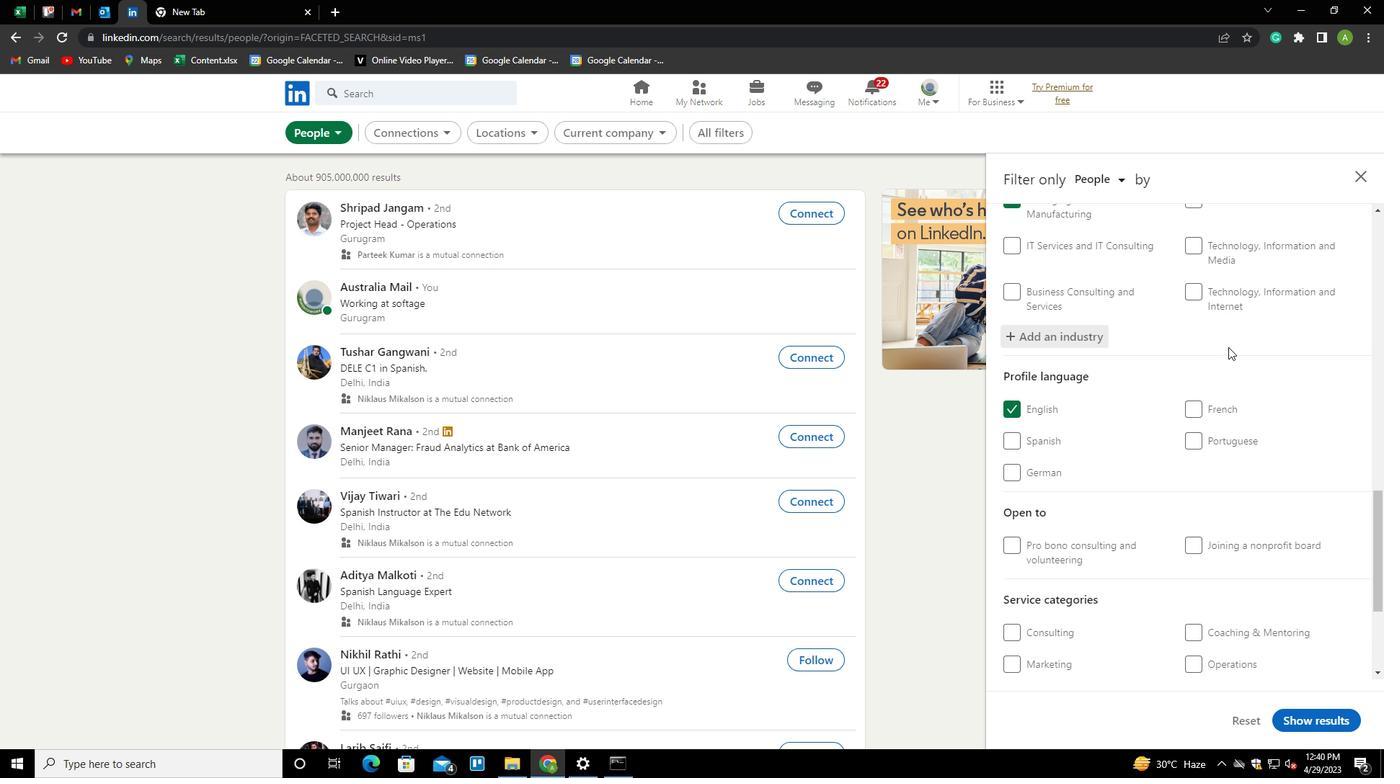 
Action: Mouse scrolled (1228, 346) with delta (0, 0)
Screenshot: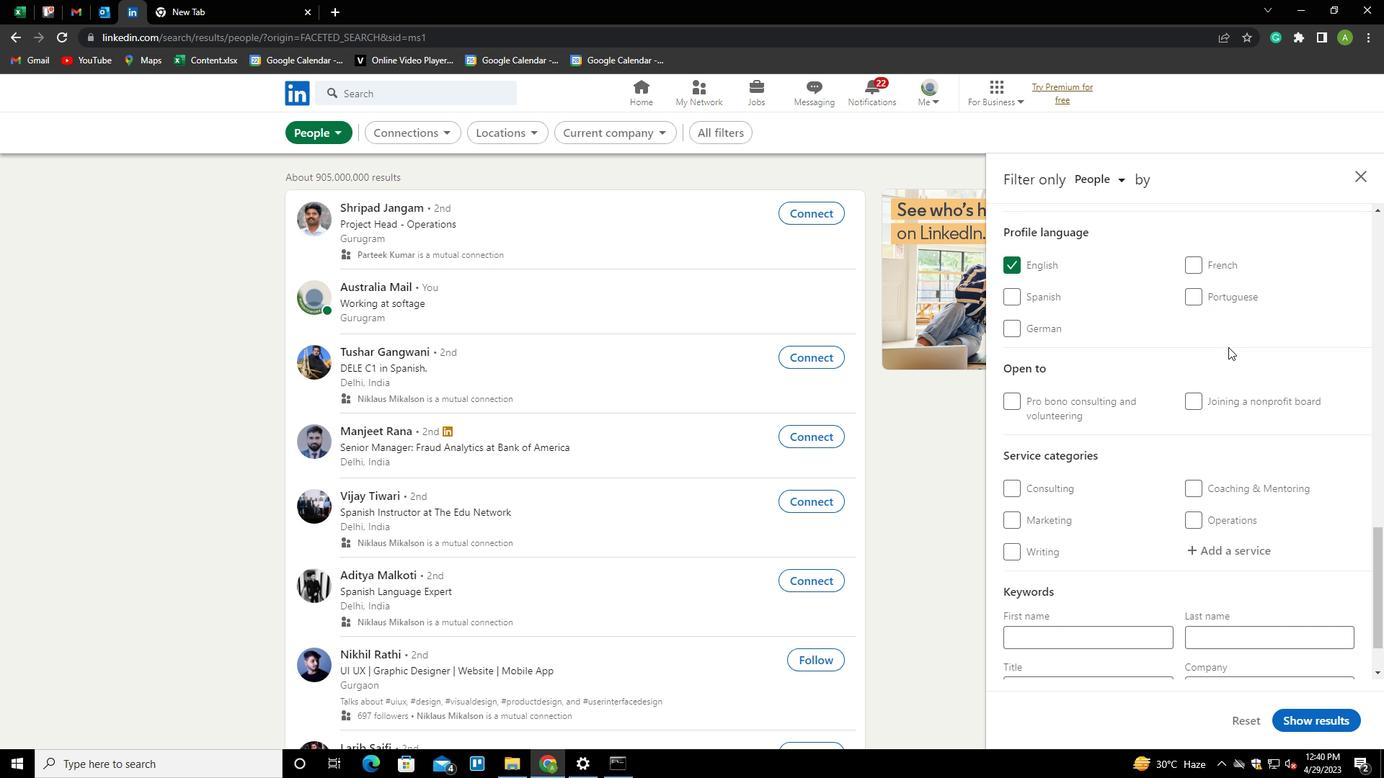 
Action: Mouse scrolled (1228, 346) with delta (0, 0)
Screenshot: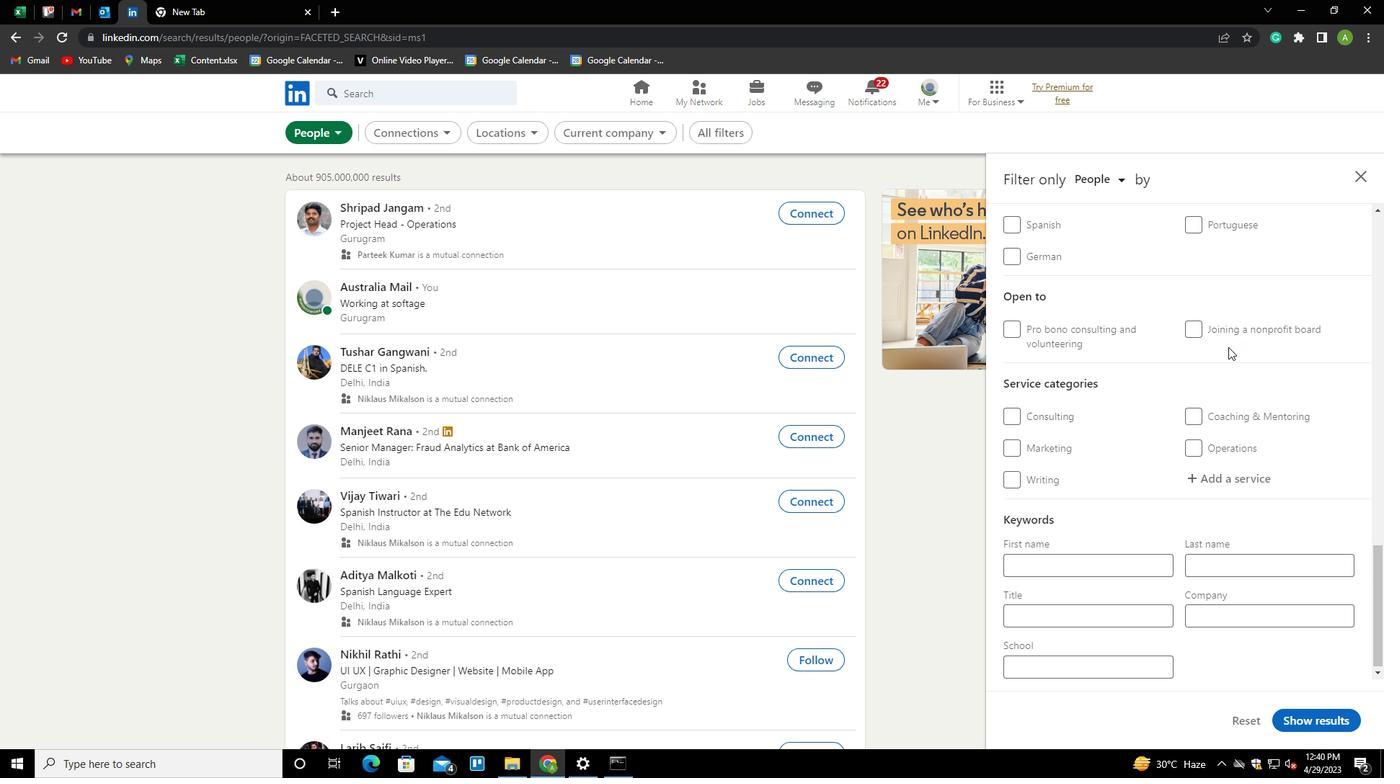 
Action: Mouse scrolled (1228, 346) with delta (0, 0)
Screenshot: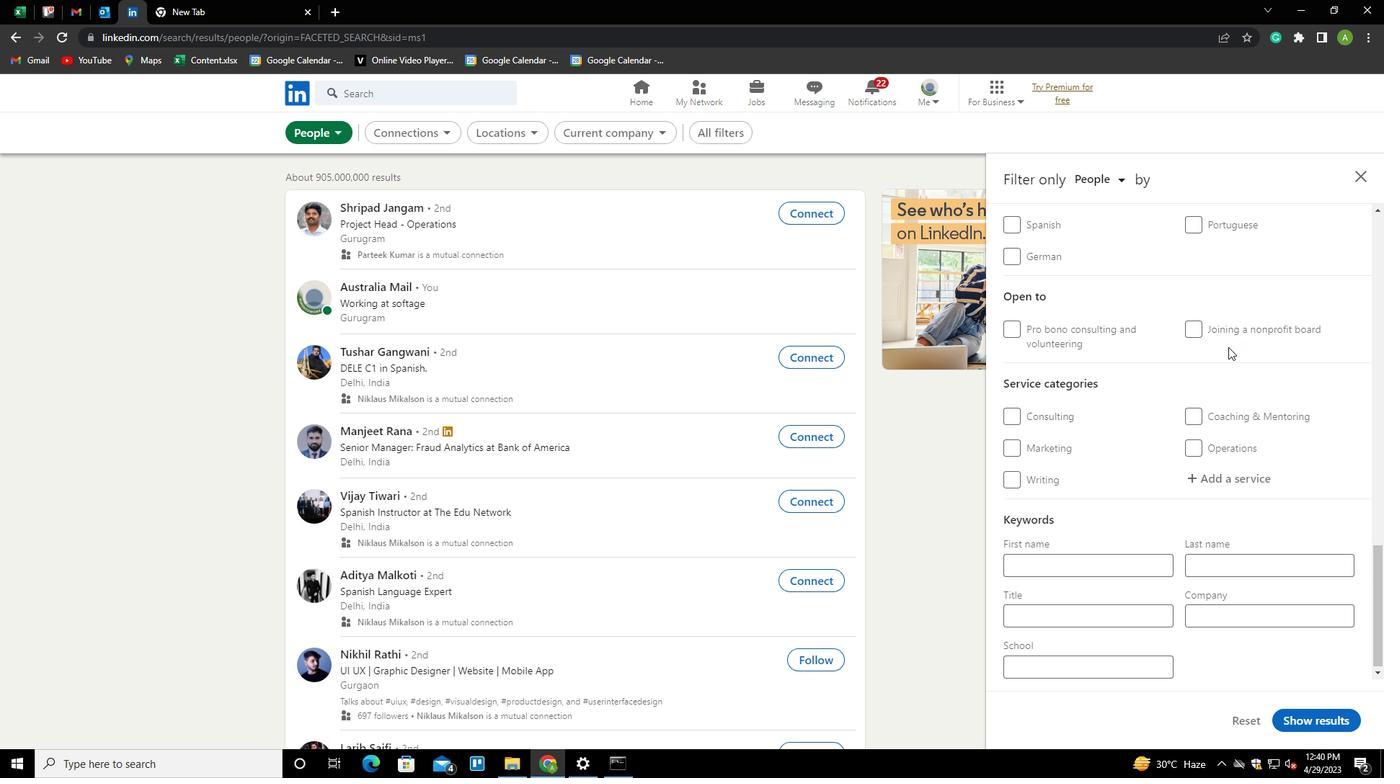 
Action: Mouse moved to (1218, 481)
Screenshot: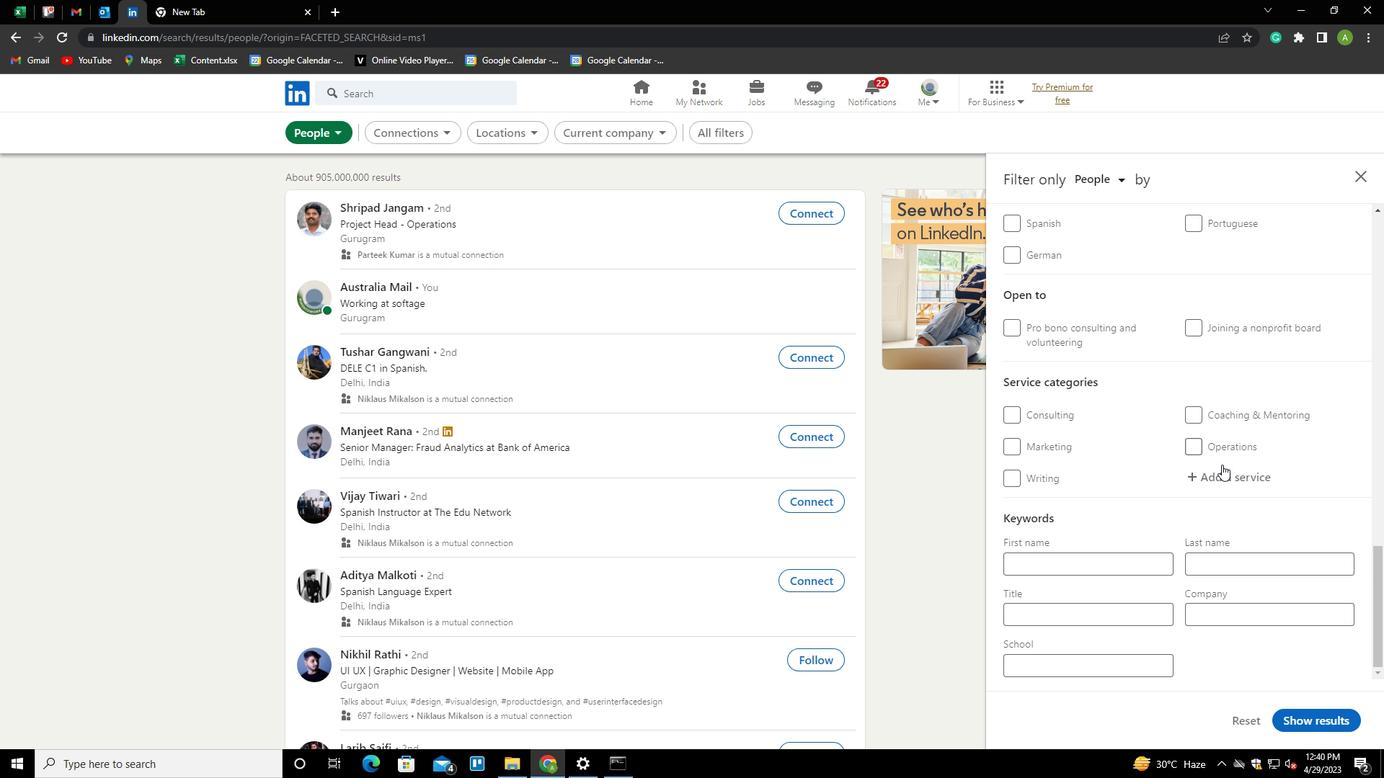 
Action: Mouse pressed left at (1218, 481)
Screenshot: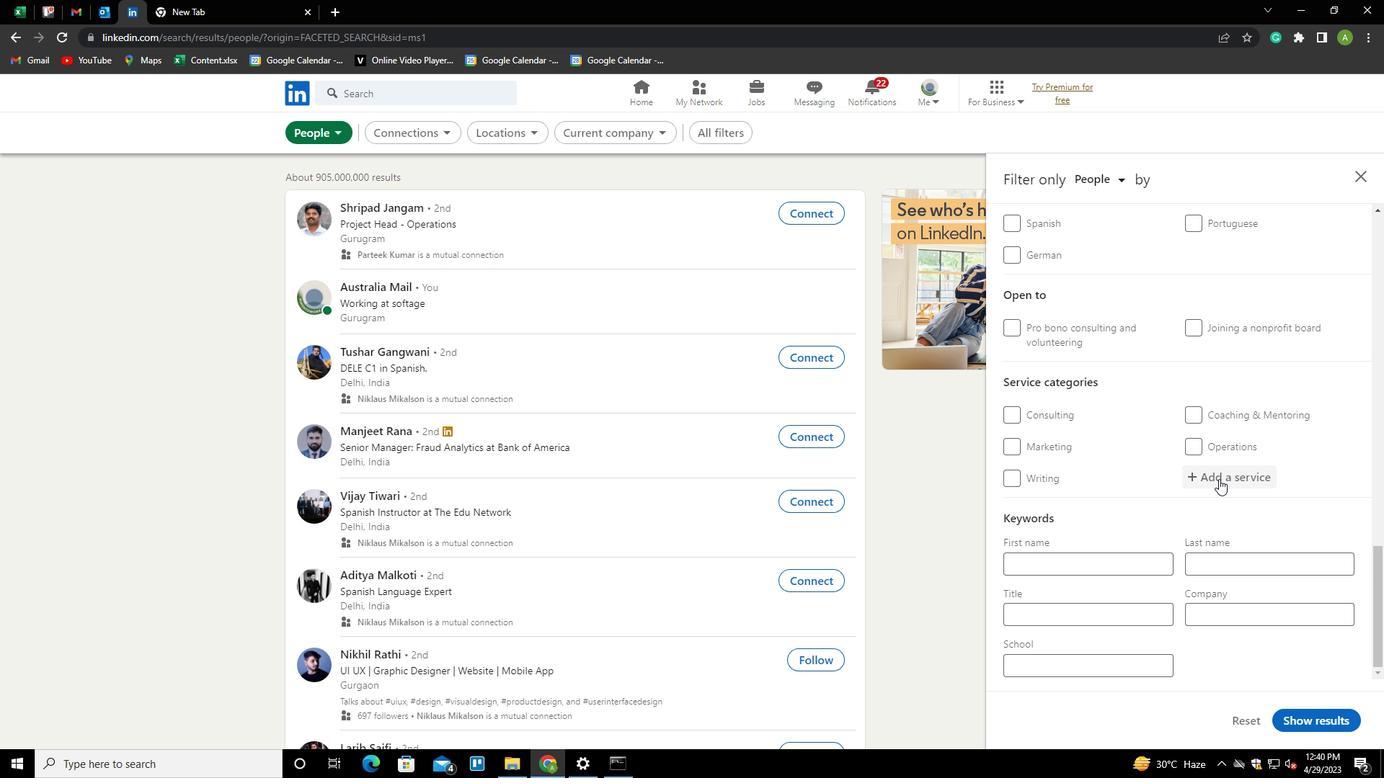 
Action: Mouse moved to (1228, 476)
Screenshot: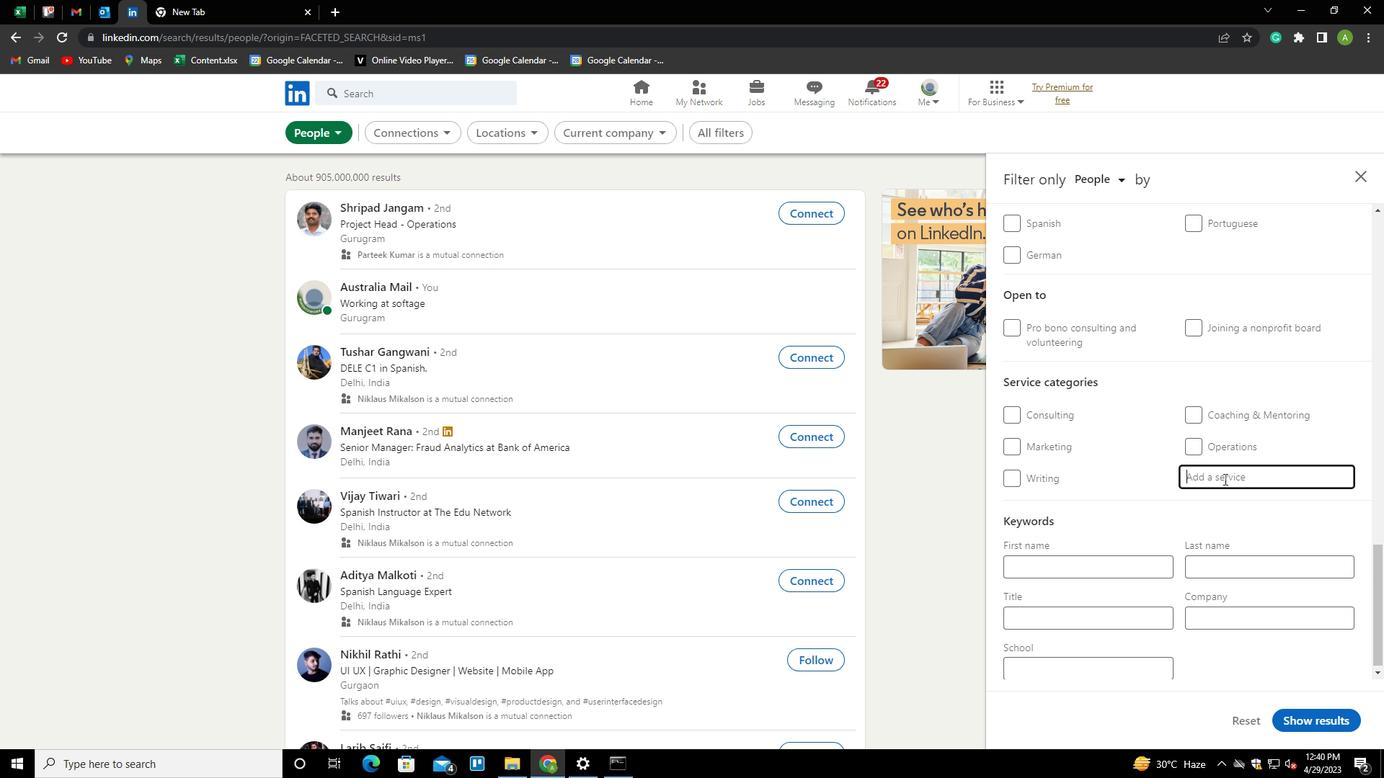 
Action: Mouse pressed left at (1228, 476)
Screenshot: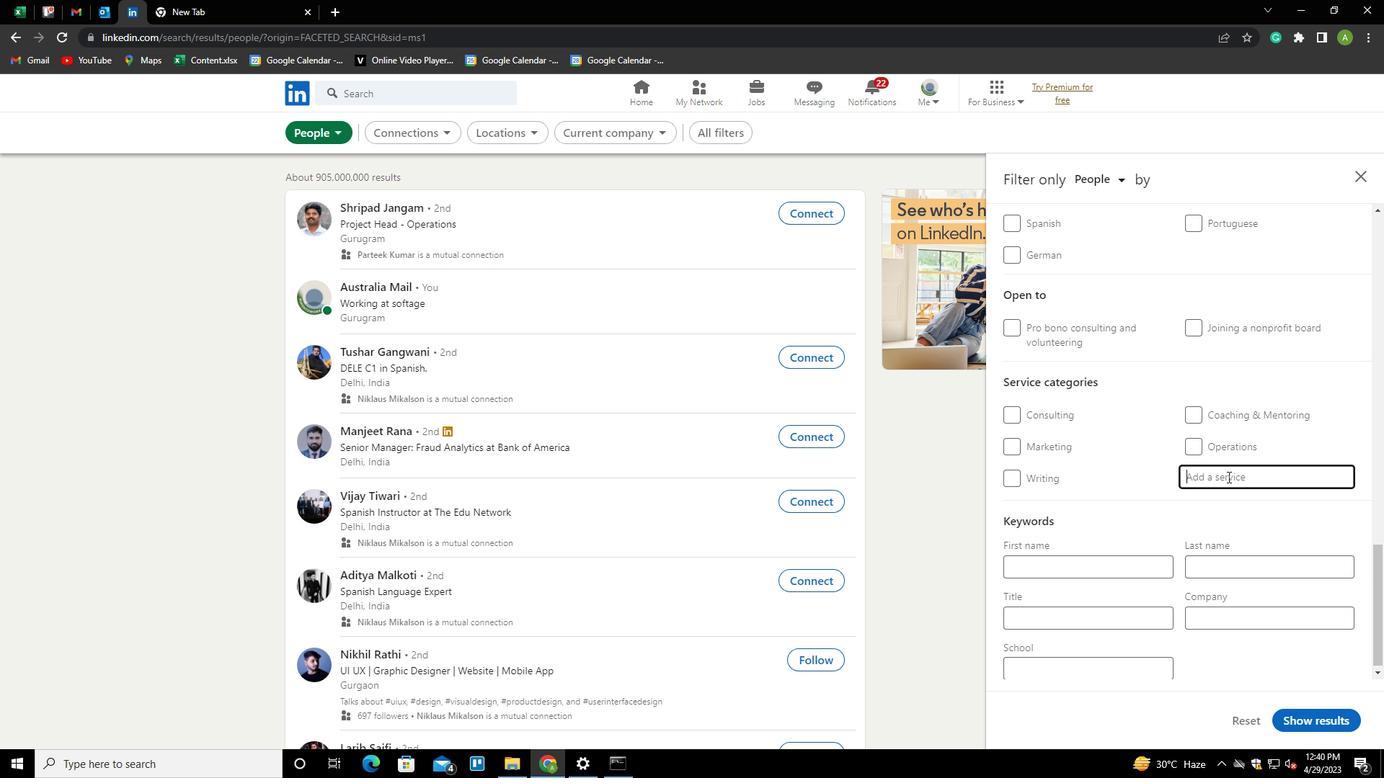 
Action: Mouse moved to (1228, 475)
Screenshot: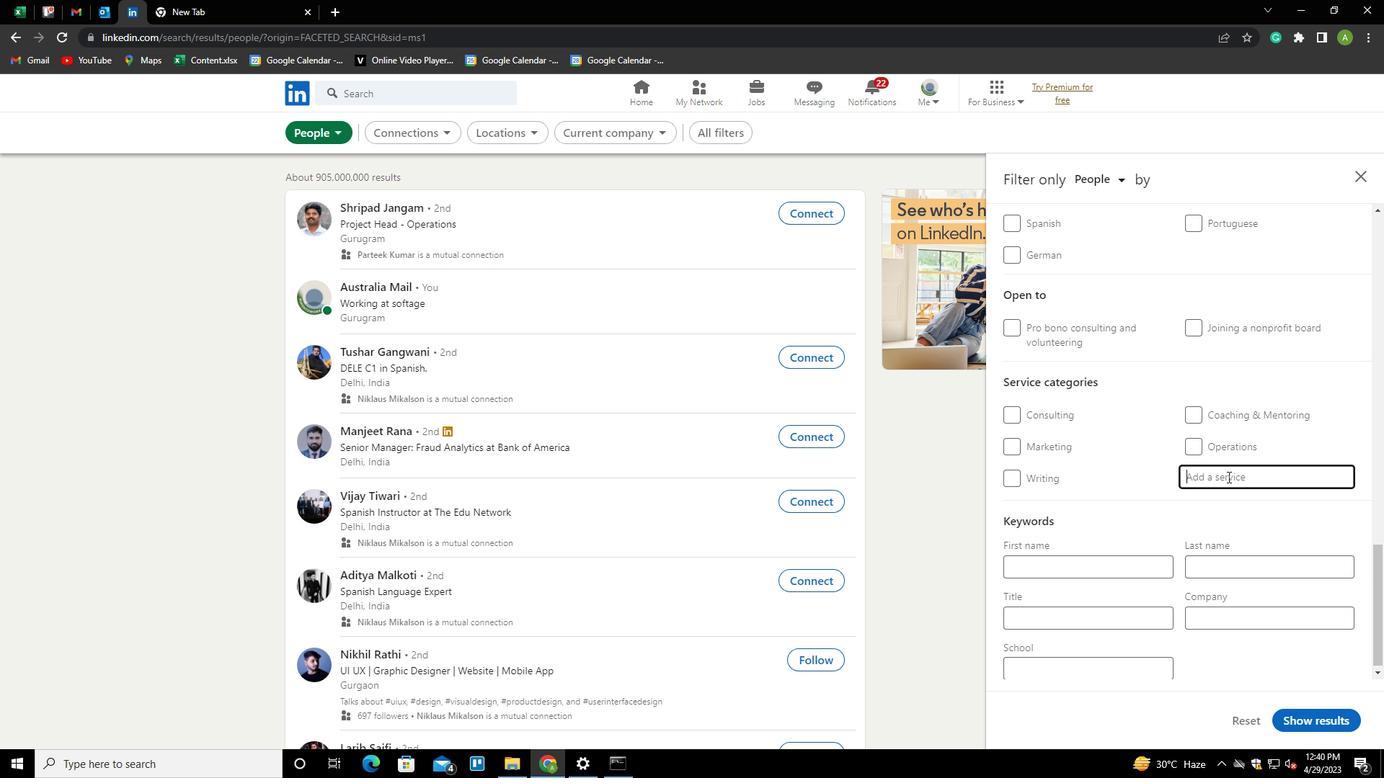 
Action: Key pressed <Key.shift>CUSTOMER<Key.down><Key.down><Key.enter>
Screenshot: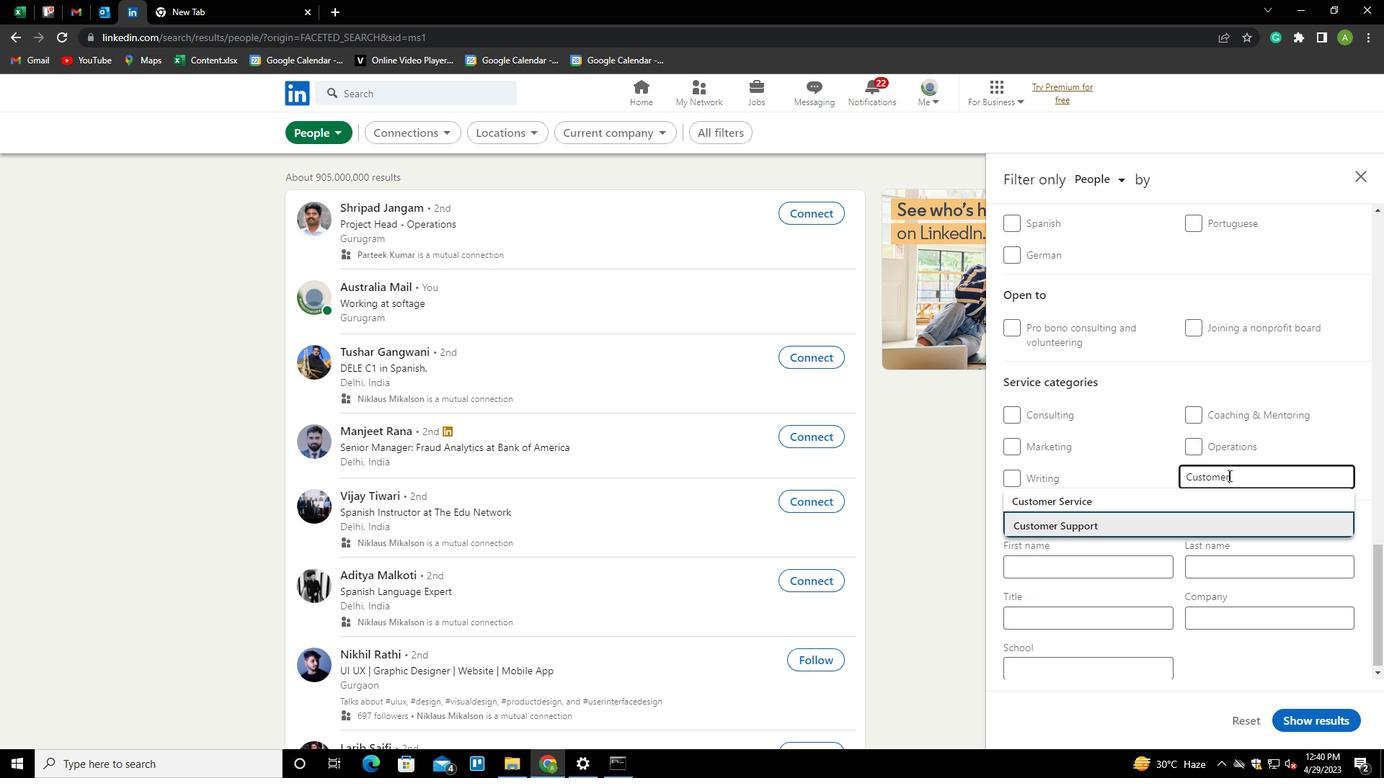 
Action: Mouse scrolled (1228, 475) with delta (0, 0)
Screenshot: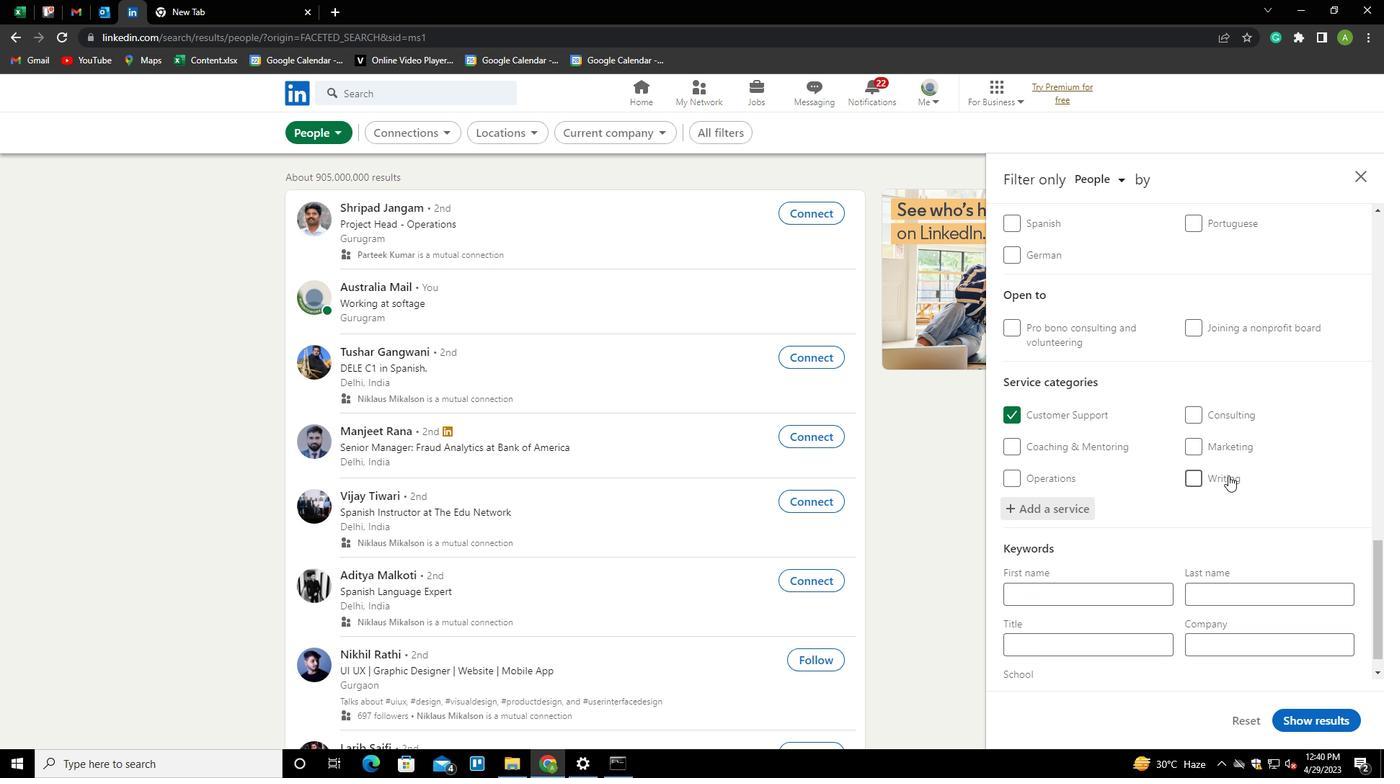 
Action: Mouse scrolled (1228, 475) with delta (0, 0)
Screenshot: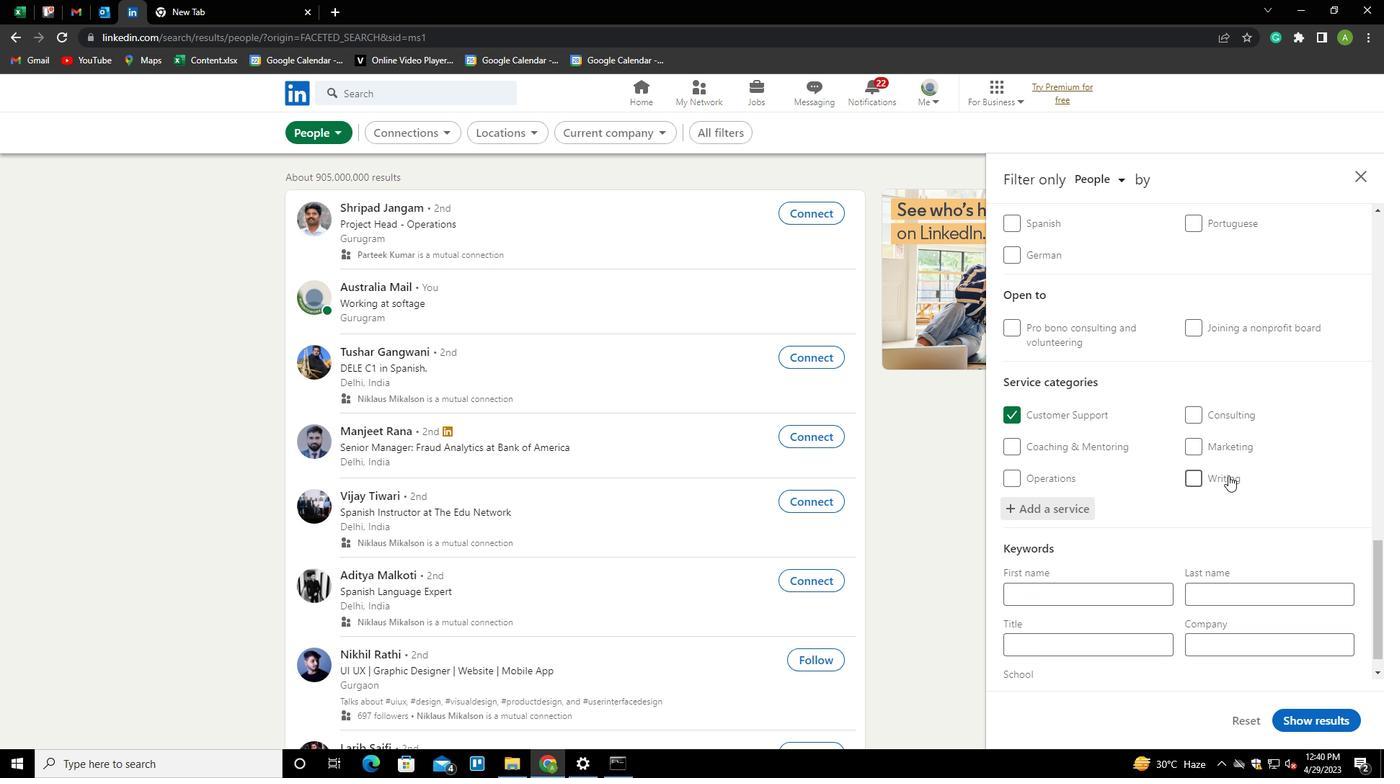 
Action: Mouse scrolled (1228, 475) with delta (0, 0)
Screenshot: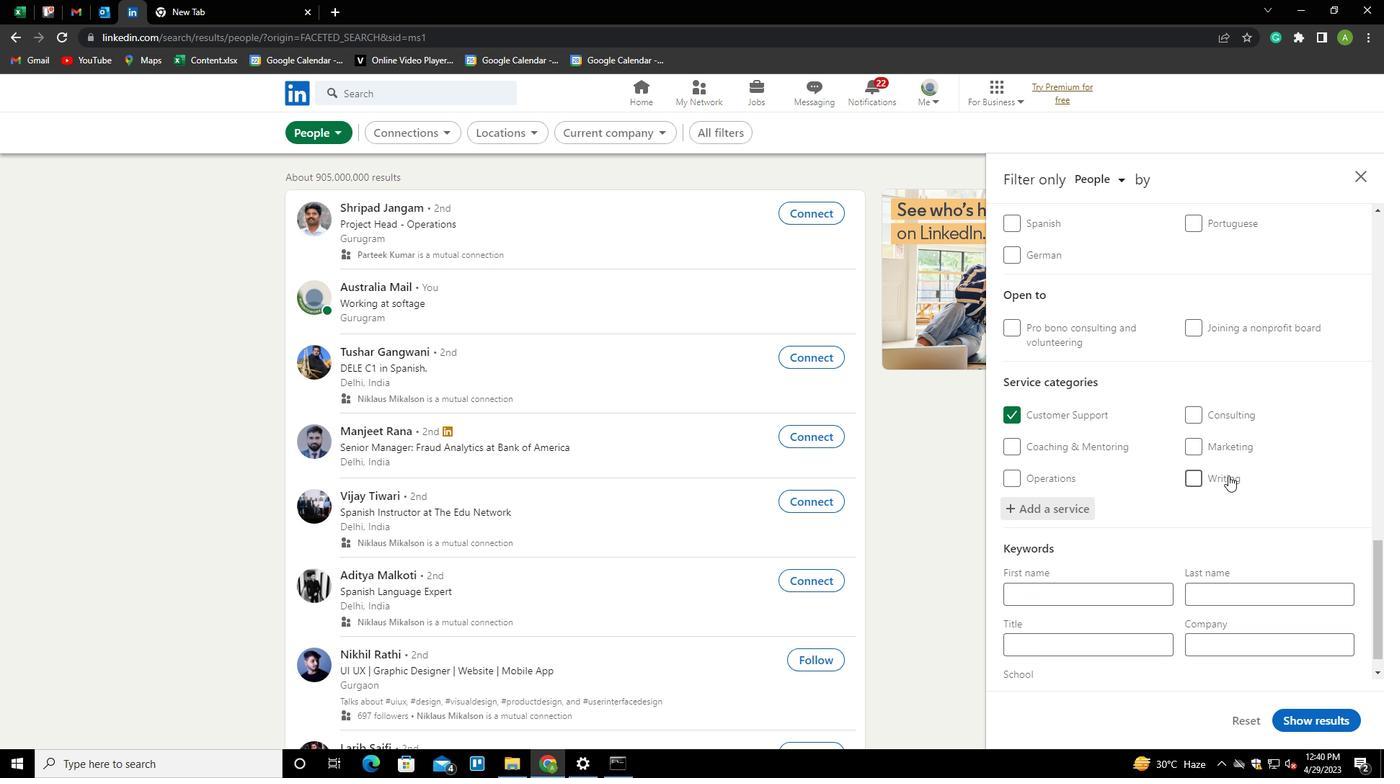 
Action: Mouse scrolled (1228, 475) with delta (0, 0)
Screenshot: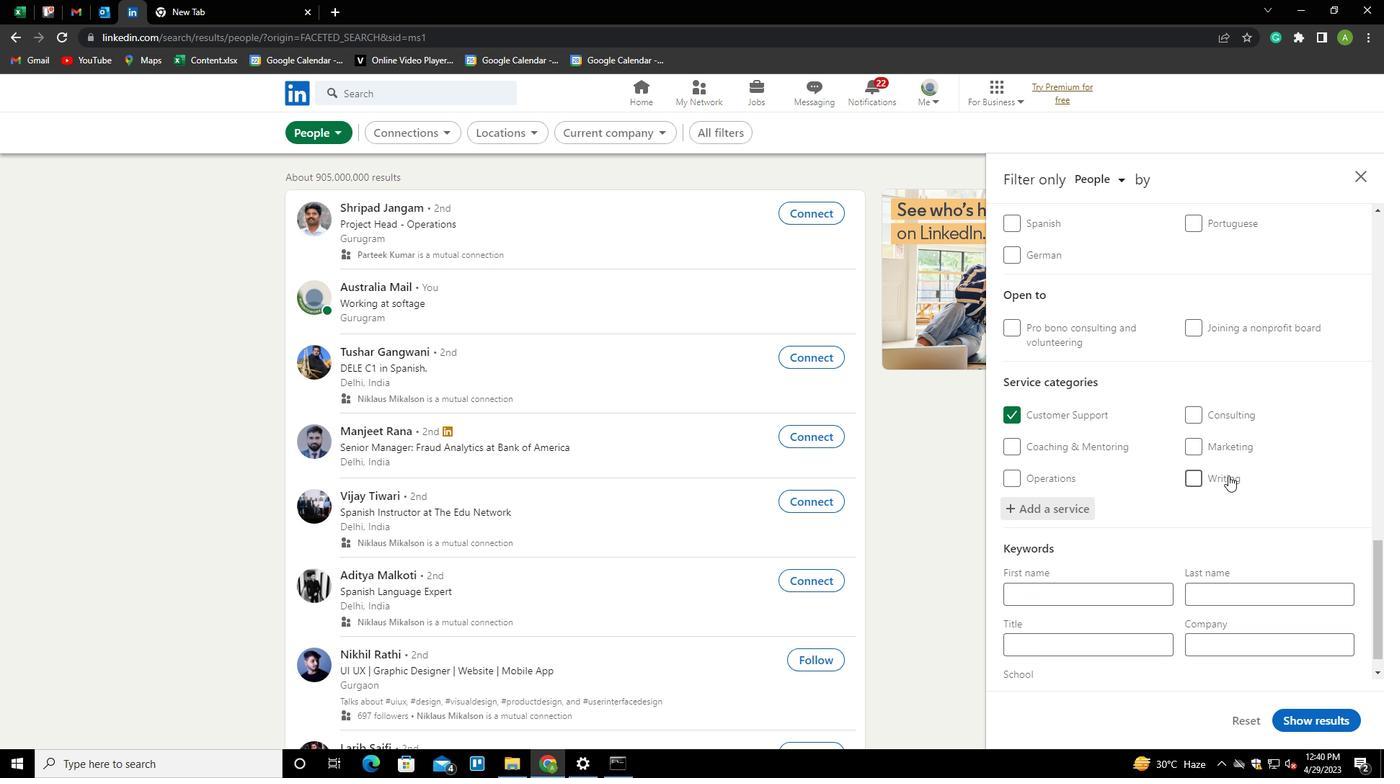 
Action: Mouse moved to (1141, 615)
Screenshot: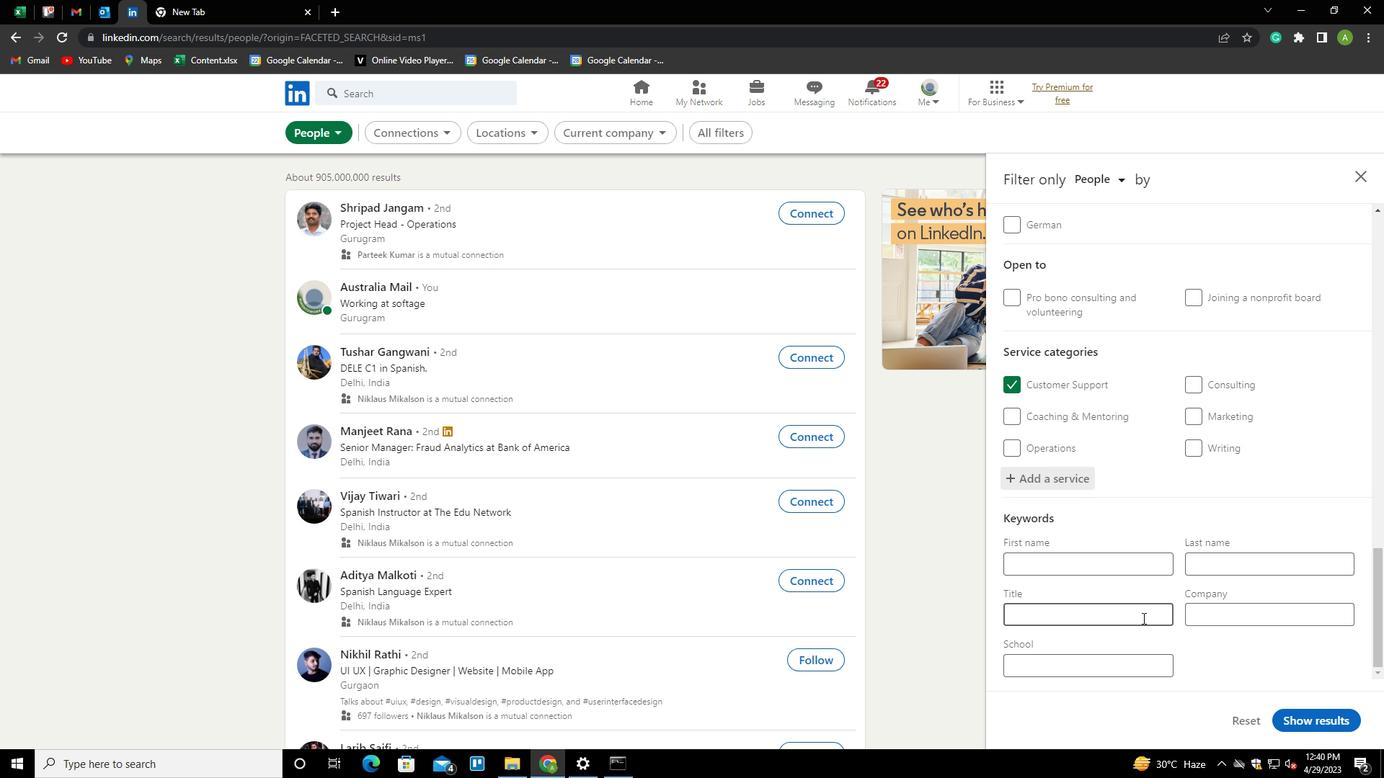 
Action: Mouse pressed left at (1141, 615)
Screenshot: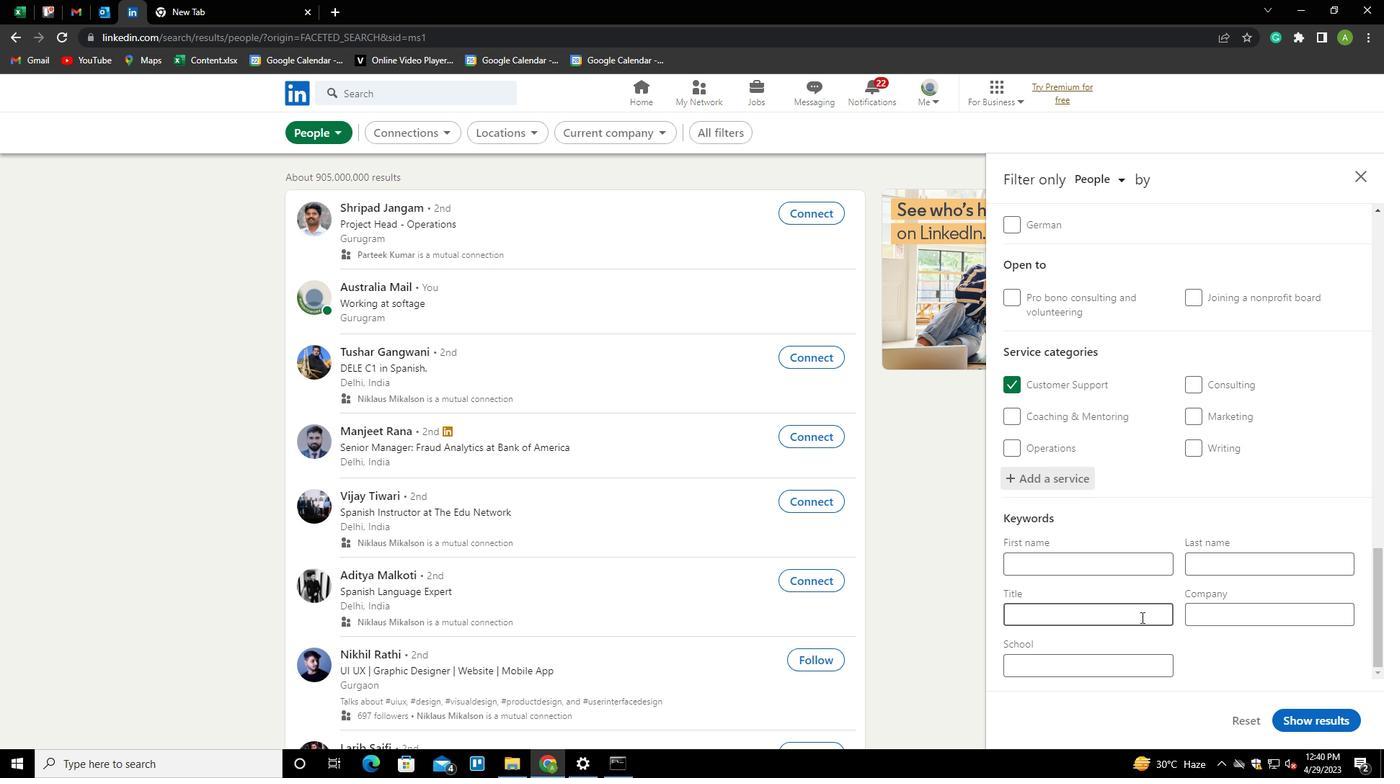 
Action: Key pressed <Key.shift>PAINTER
Screenshot: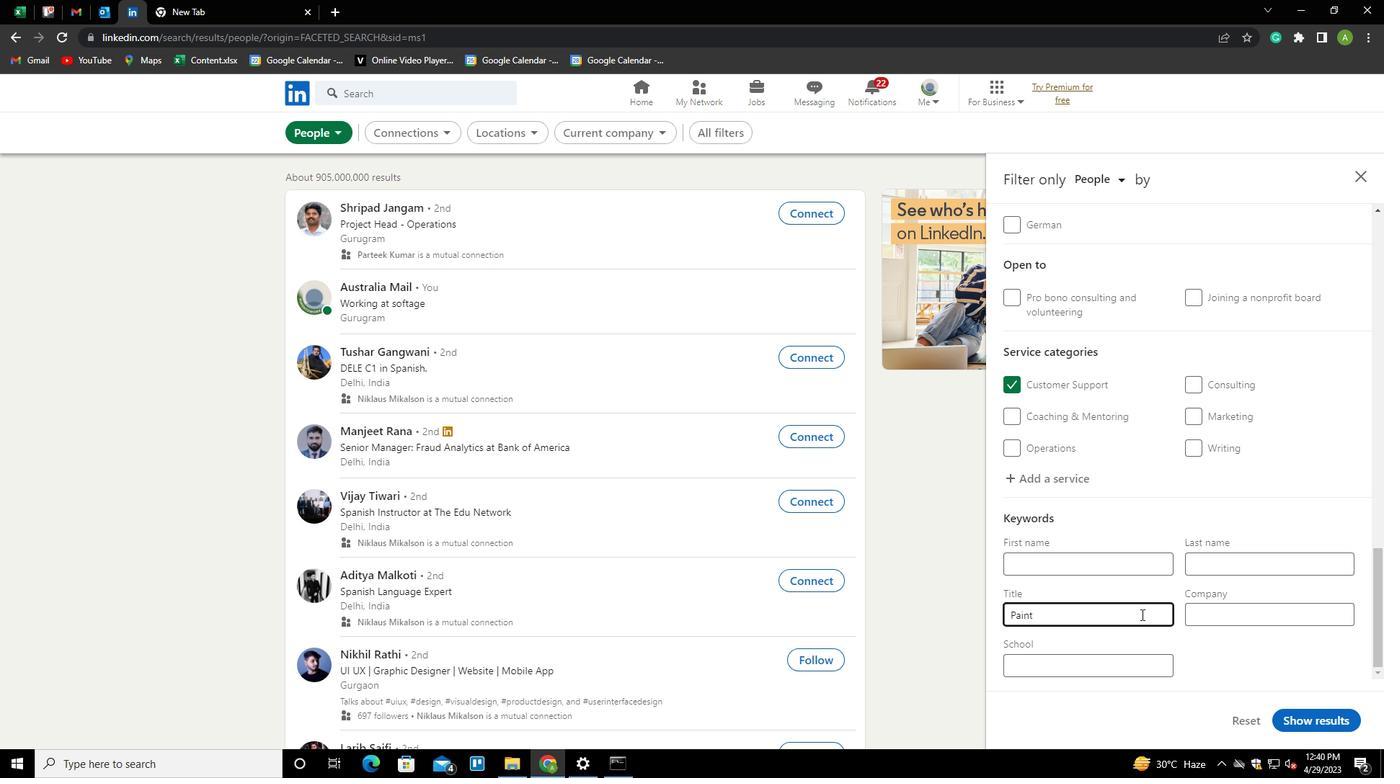 
Action: Mouse moved to (1234, 643)
Screenshot: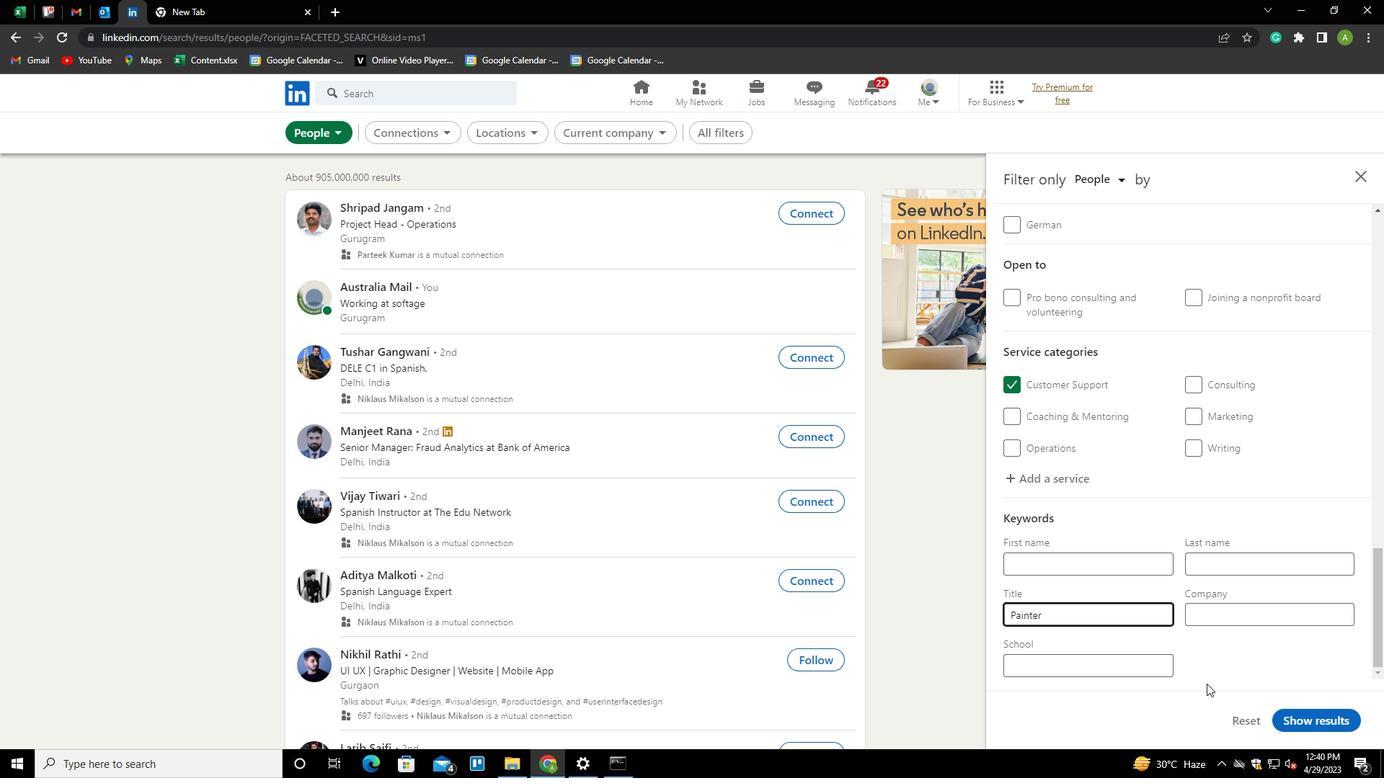
Action: Mouse pressed left at (1234, 643)
Screenshot: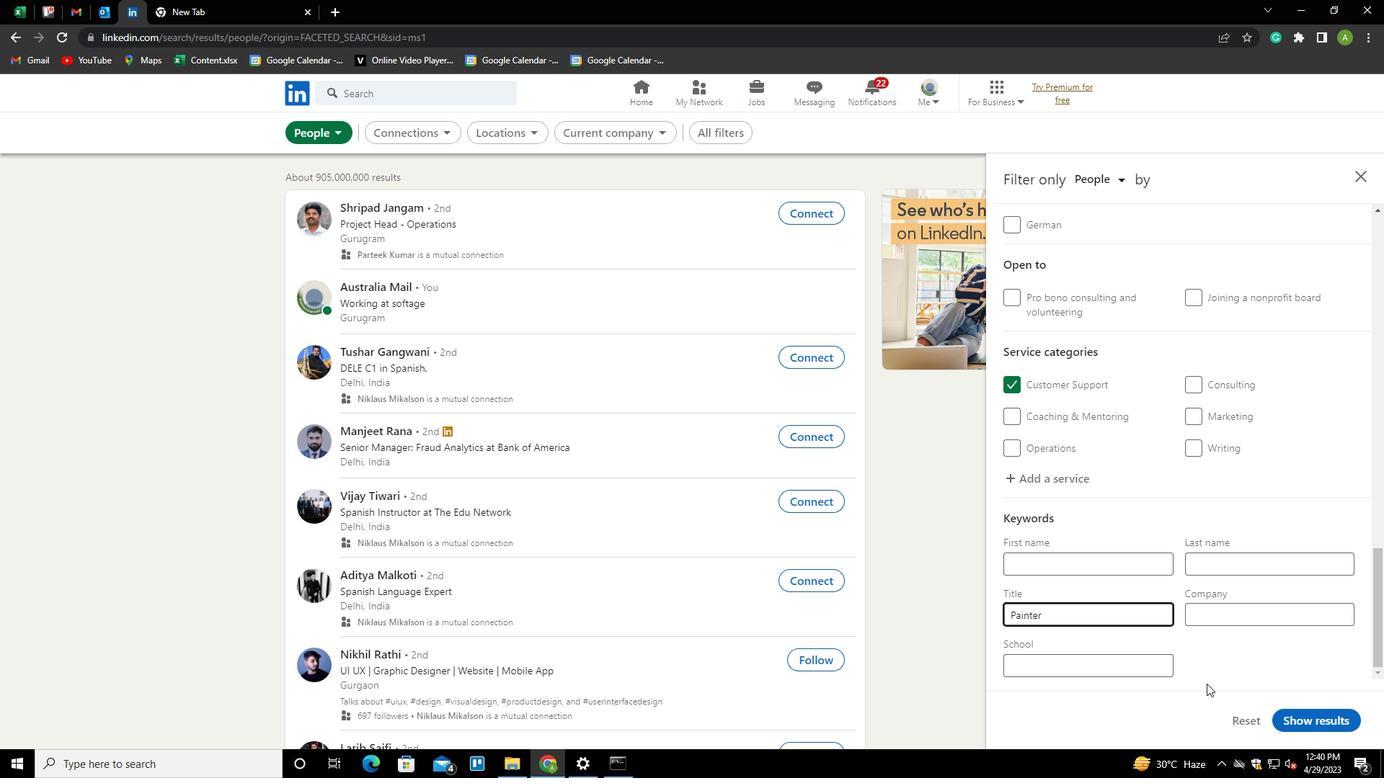 
Action: Mouse moved to (1310, 718)
Screenshot: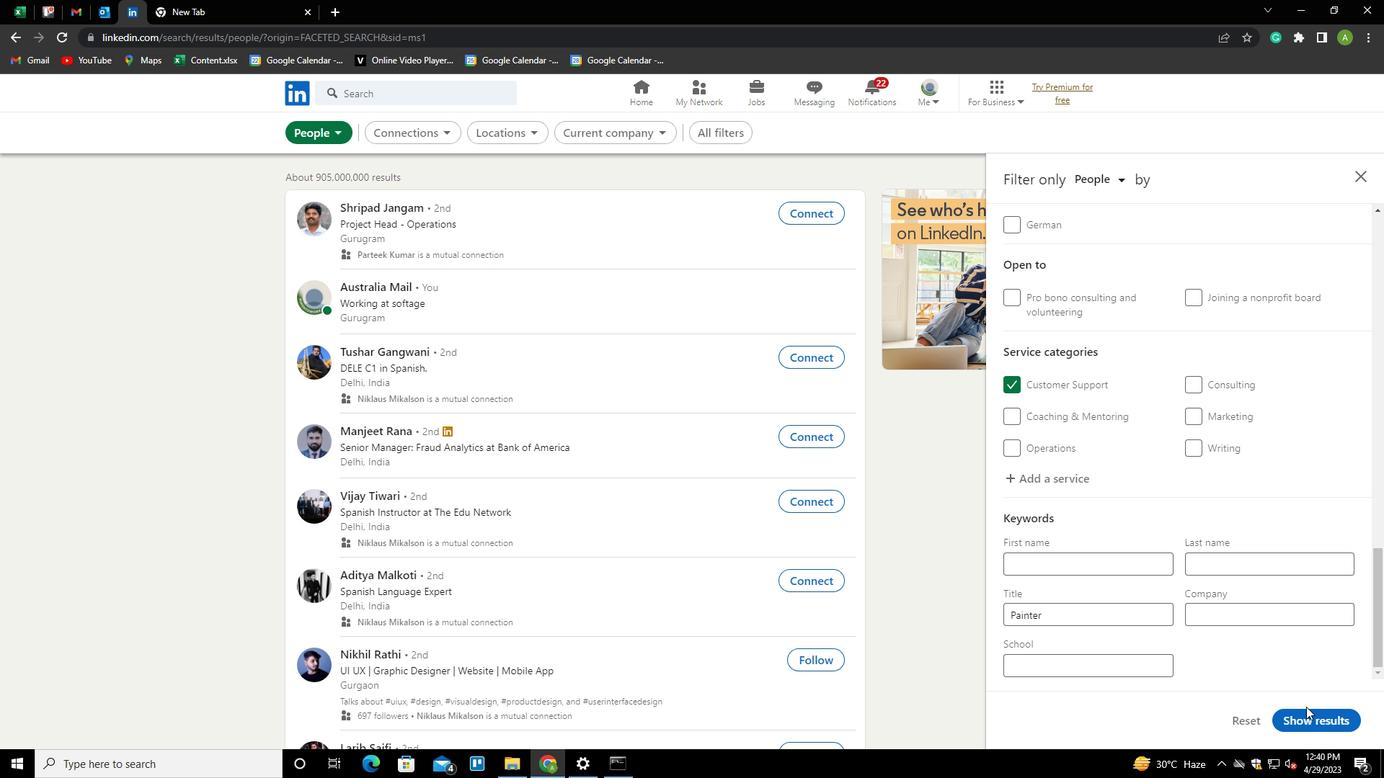 
Action: Mouse pressed left at (1310, 718)
Screenshot: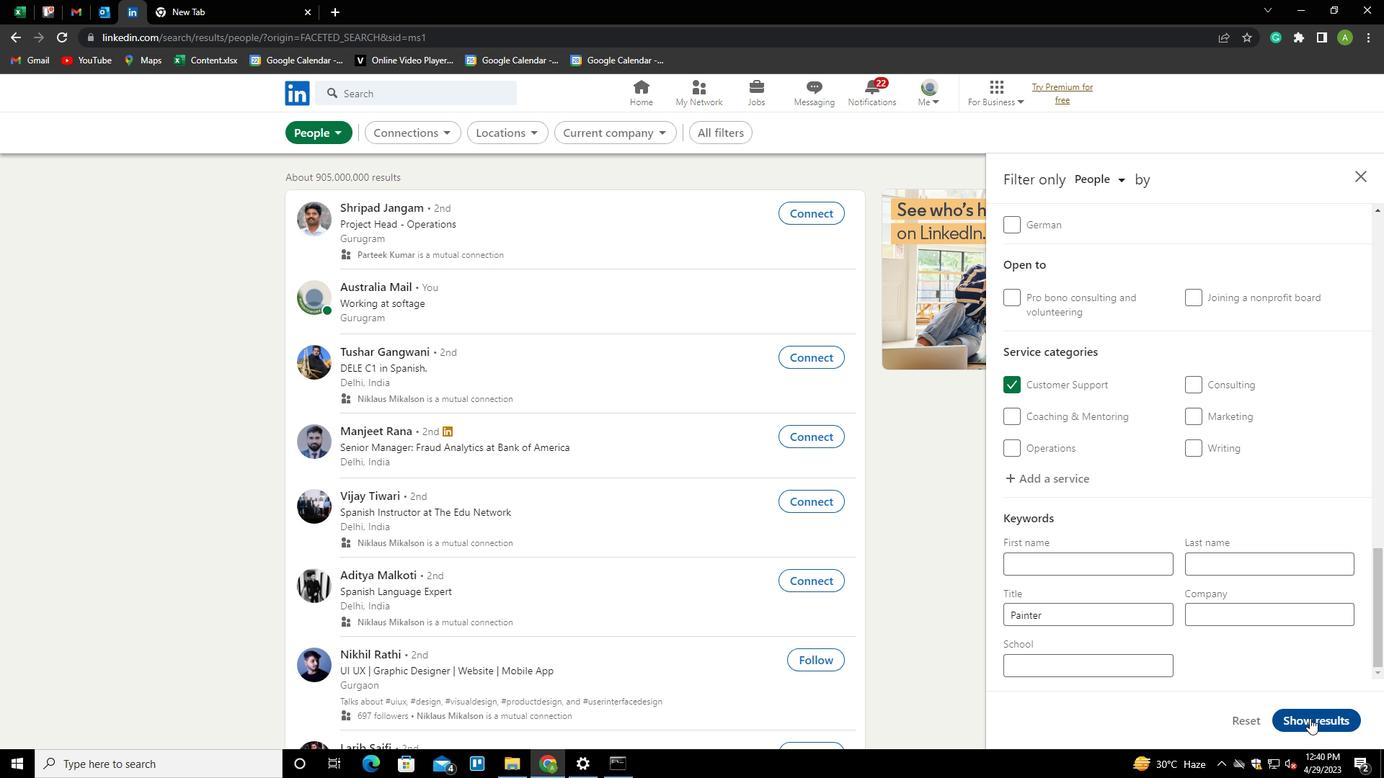 
